 Task: Open Card Employee Benefits Review in Board Market Research and Analysis for New Market Entry to Workspace ERP Systems and add a team member Softage.2@softage.net, a label Orange, a checklist Snowboarding, an attachment from Trello, a color Orange and finally, add a card description 'Develop and launch new social media marketing campaign for new product launch' and a comment 'Given the importance of this task, careful planning and execution are essential.'. Add a start date 'Jan 06, 1900' with a due date 'Jan 13, 1900'
Action: Mouse moved to (497, 213)
Screenshot: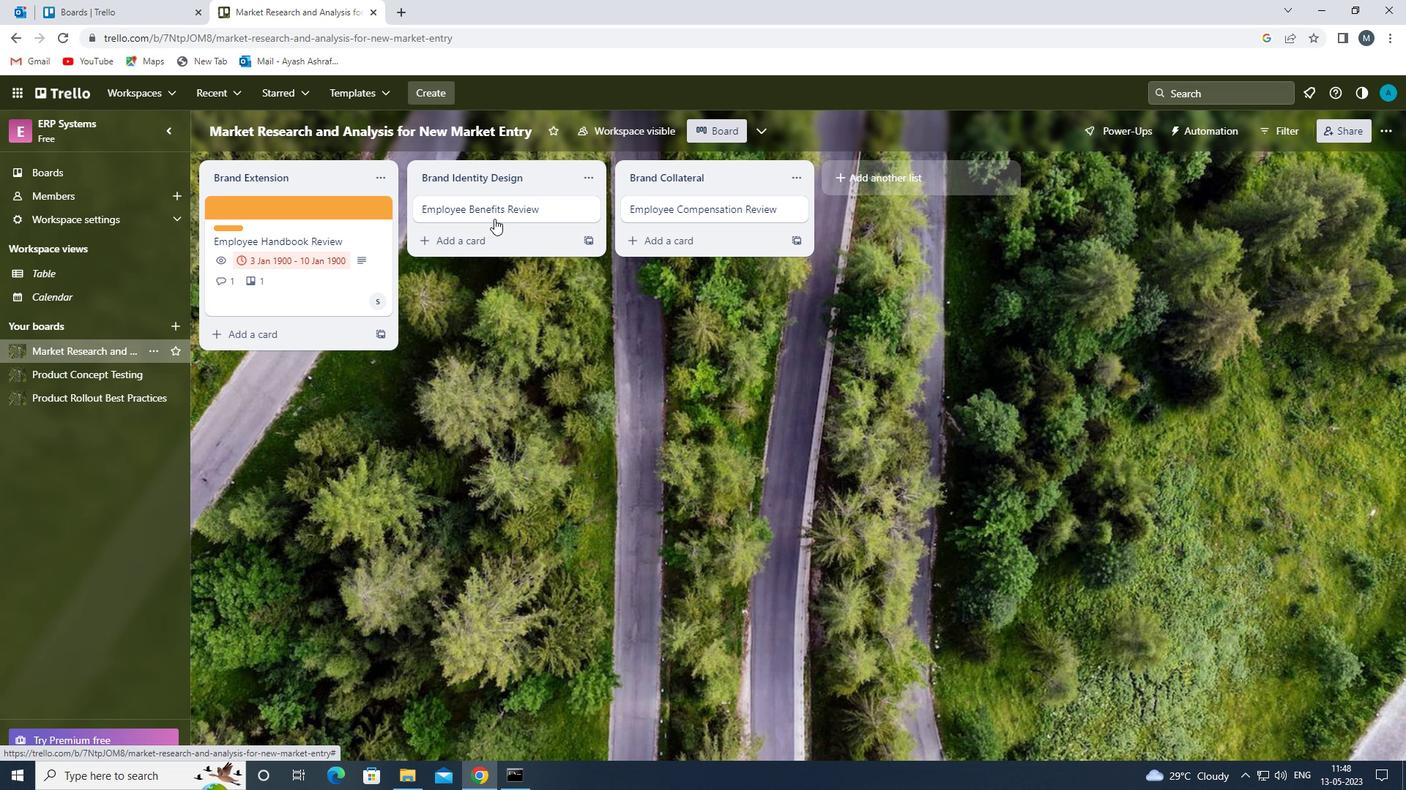 
Action: Mouse pressed left at (497, 213)
Screenshot: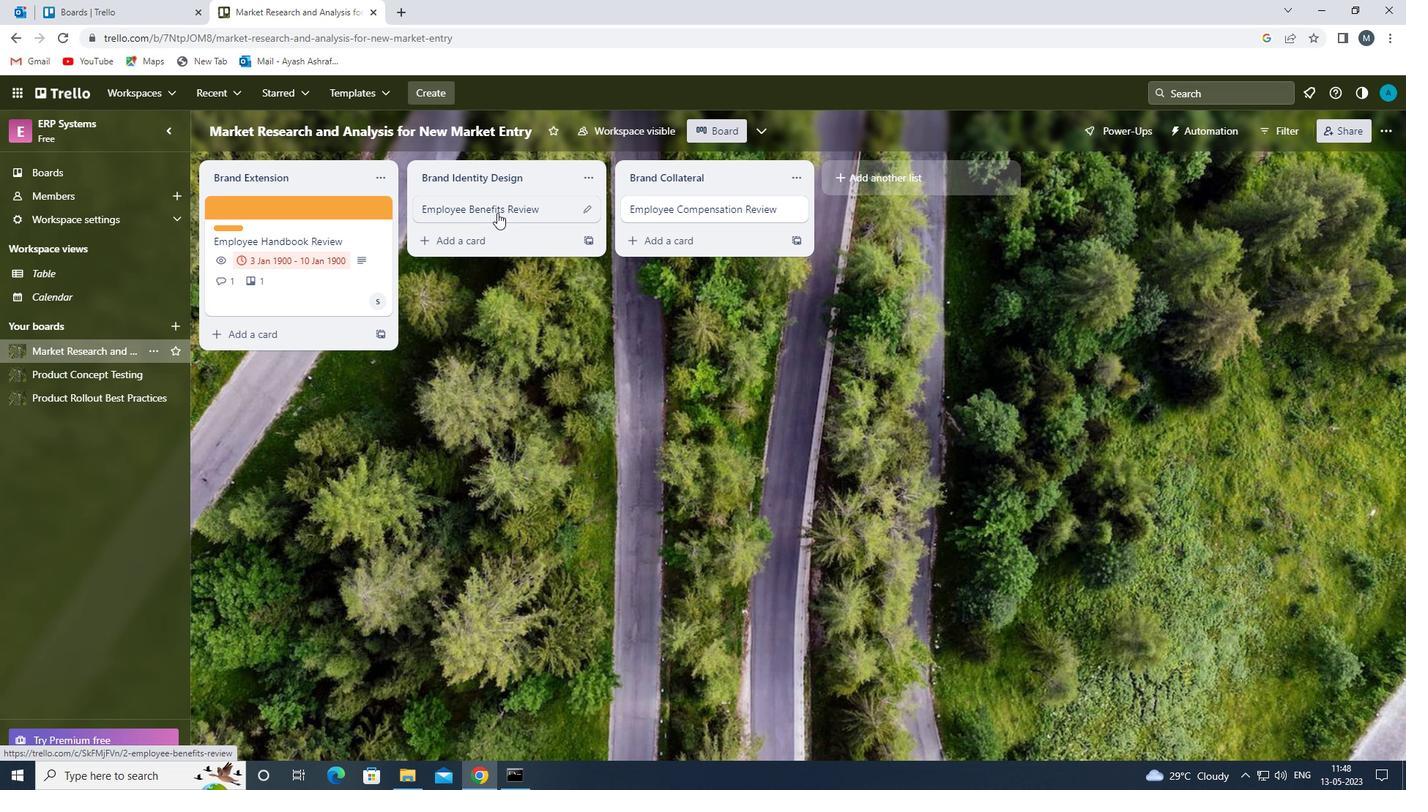 
Action: Mouse moved to (913, 259)
Screenshot: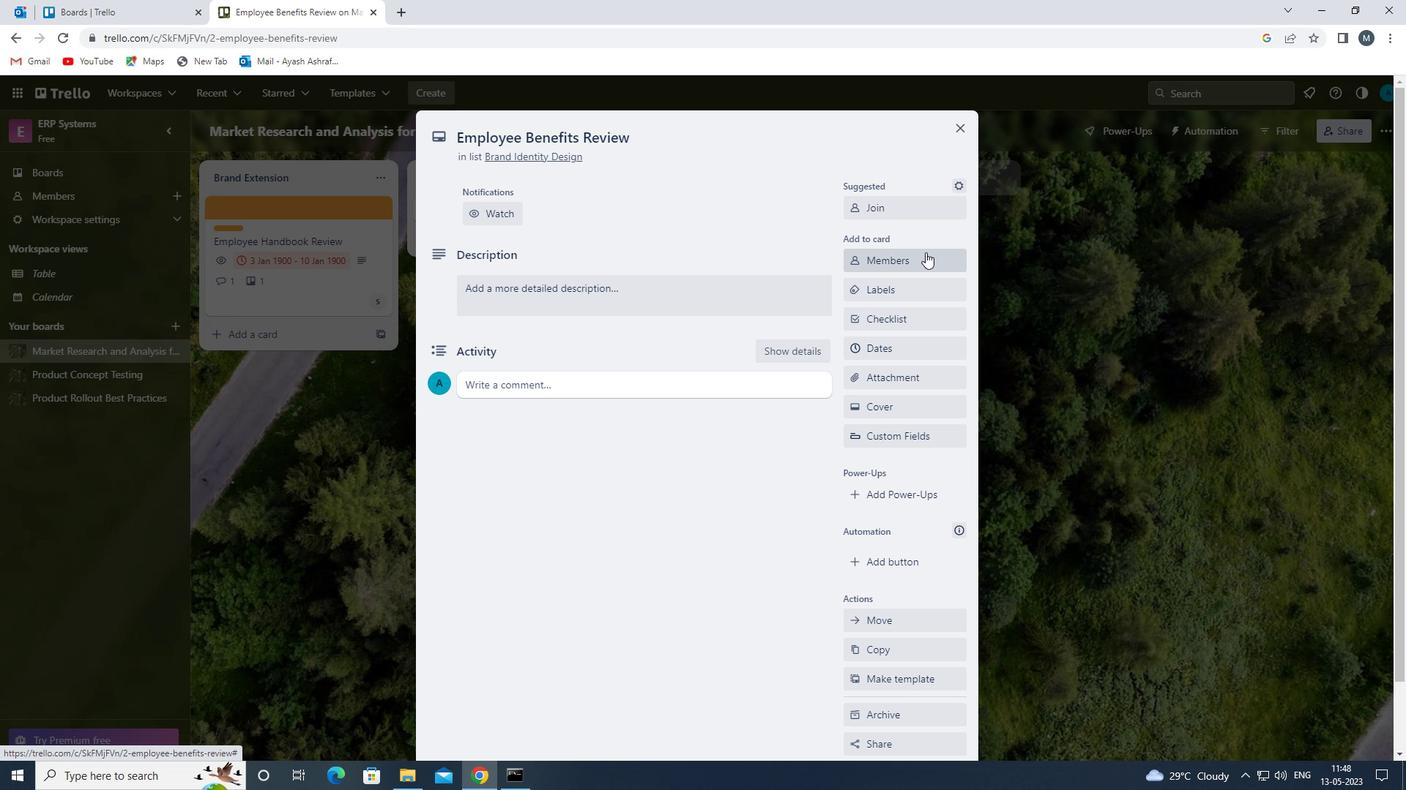 
Action: Mouse pressed left at (913, 259)
Screenshot: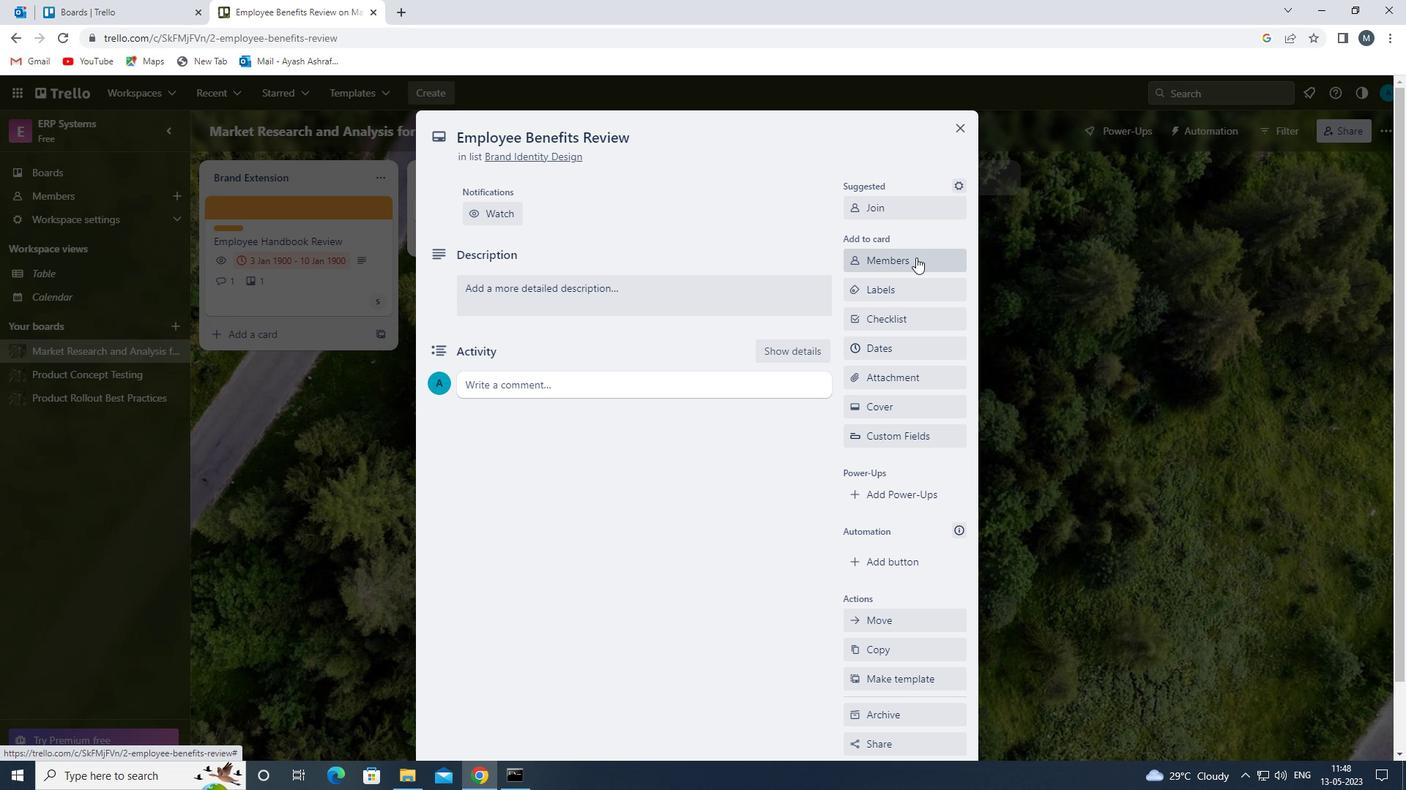 
Action: Mouse moved to (918, 351)
Screenshot: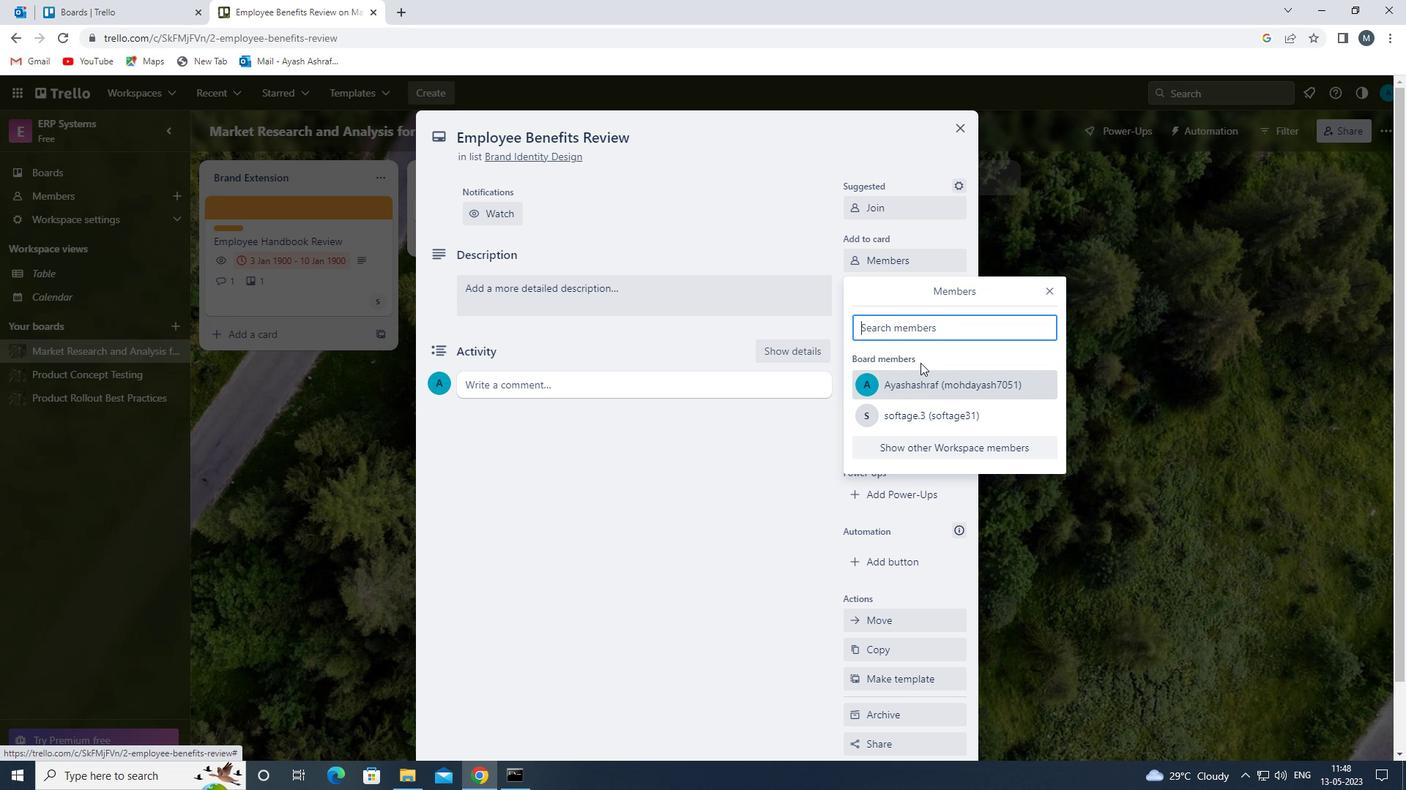 
Action: Key pressed s
Screenshot: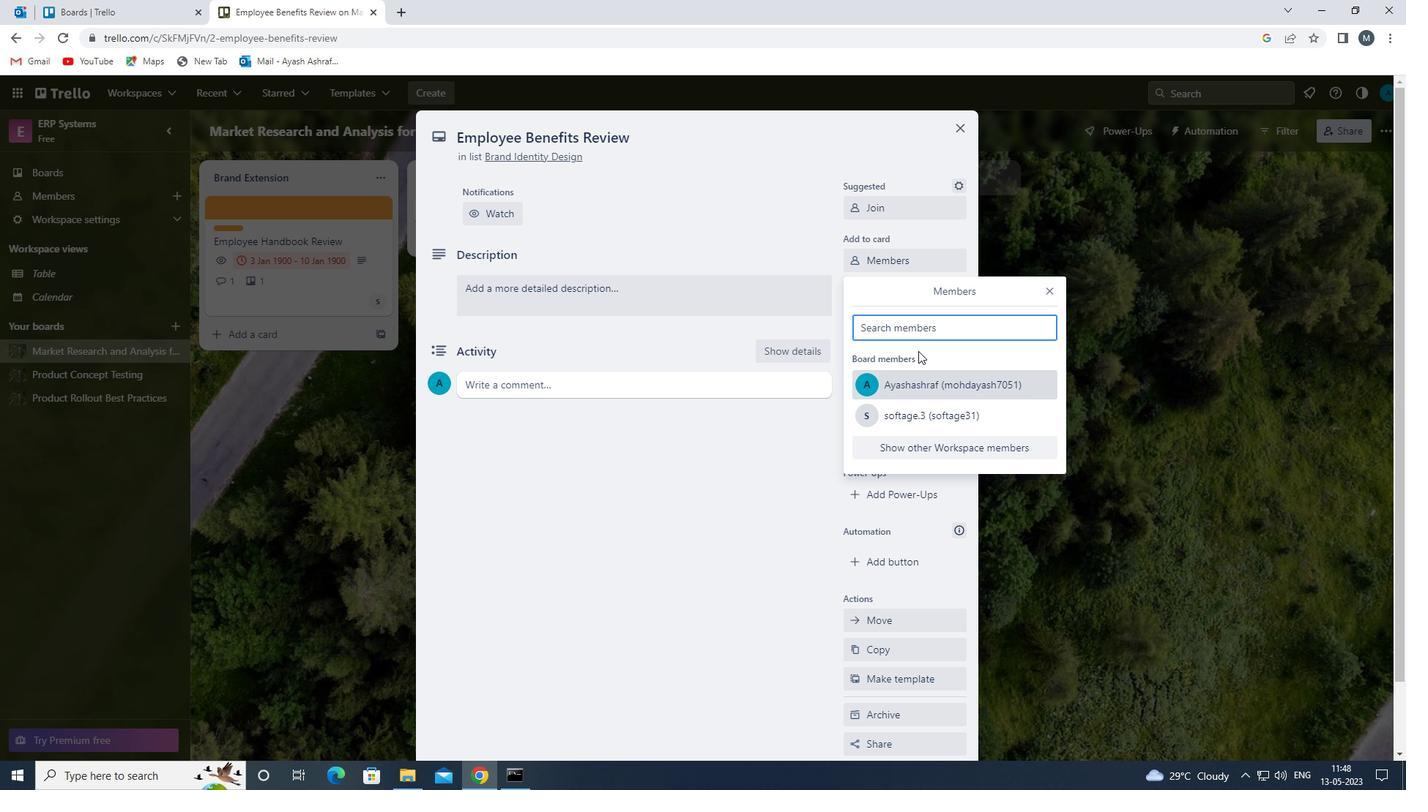 
Action: Mouse moved to (936, 476)
Screenshot: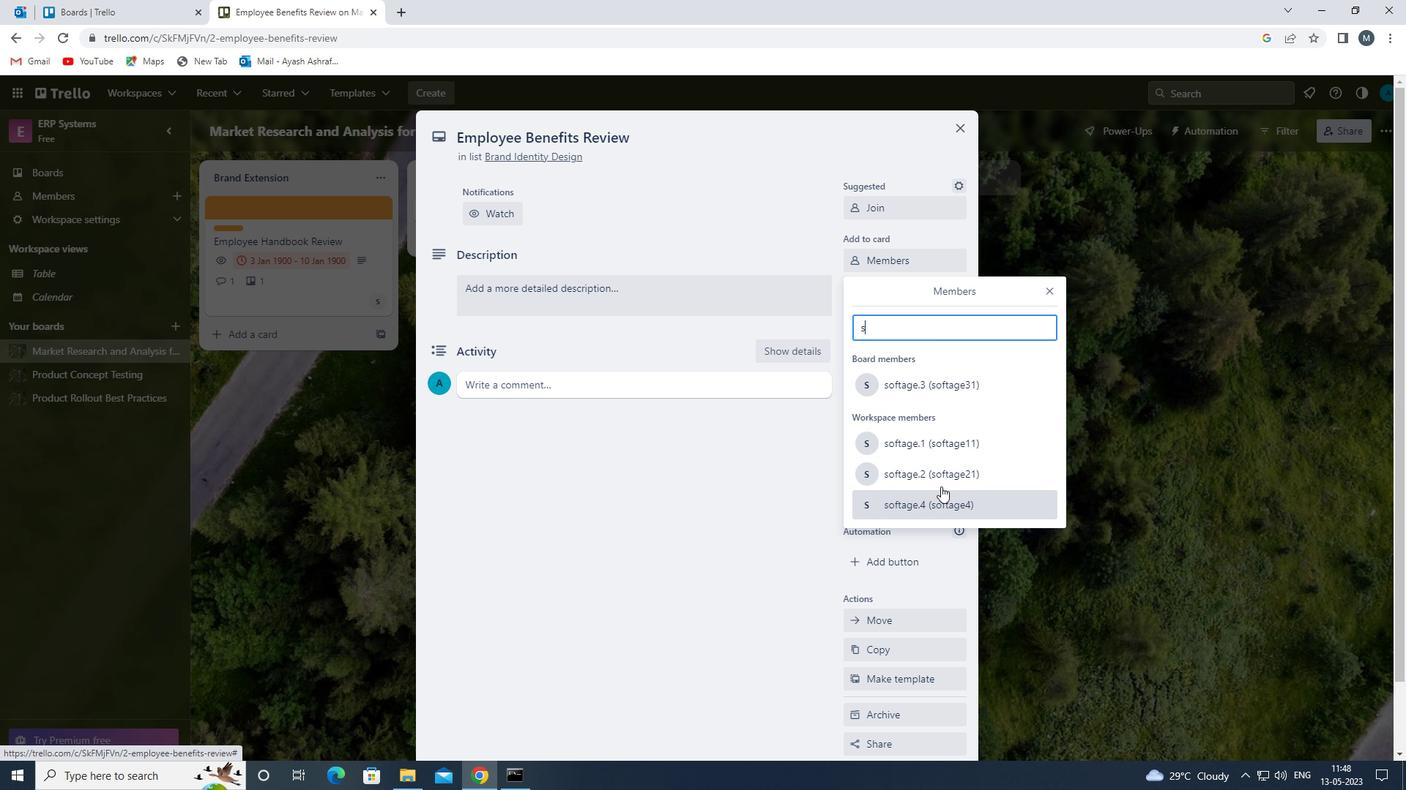 
Action: Mouse pressed left at (936, 476)
Screenshot: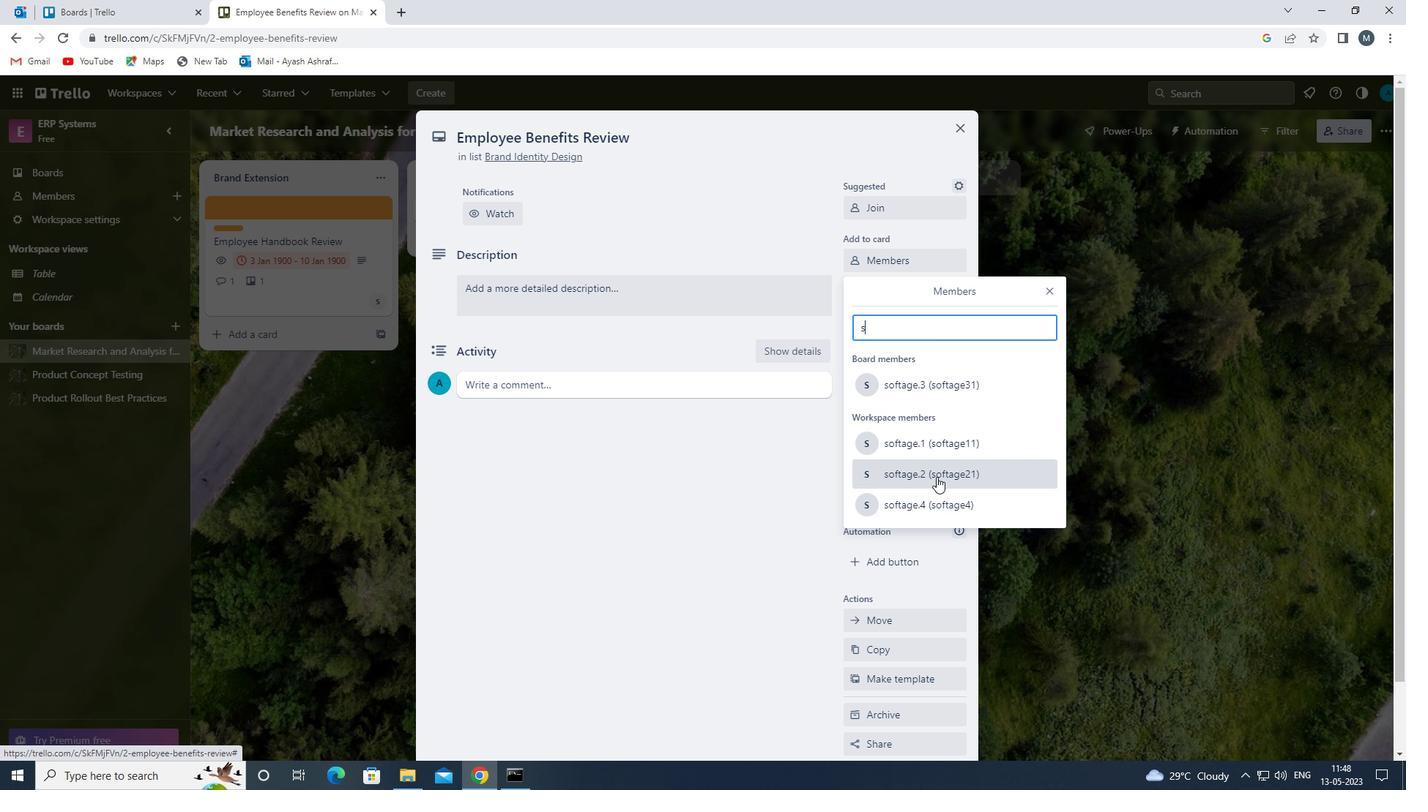 
Action: Mouse moved to (1048, 291)
Screenshot: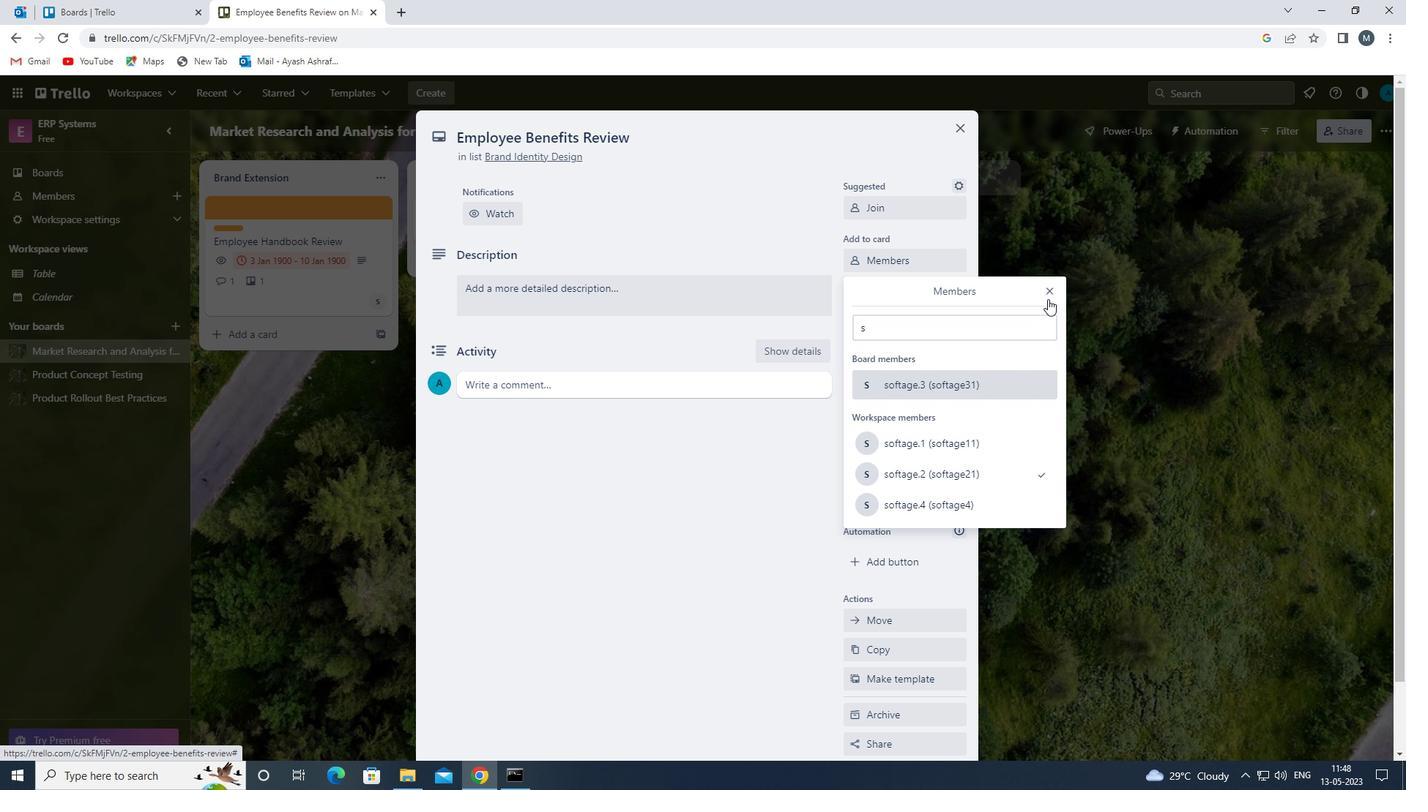 
Action: Mouse pressed left at (1048, 291)
Screenshot: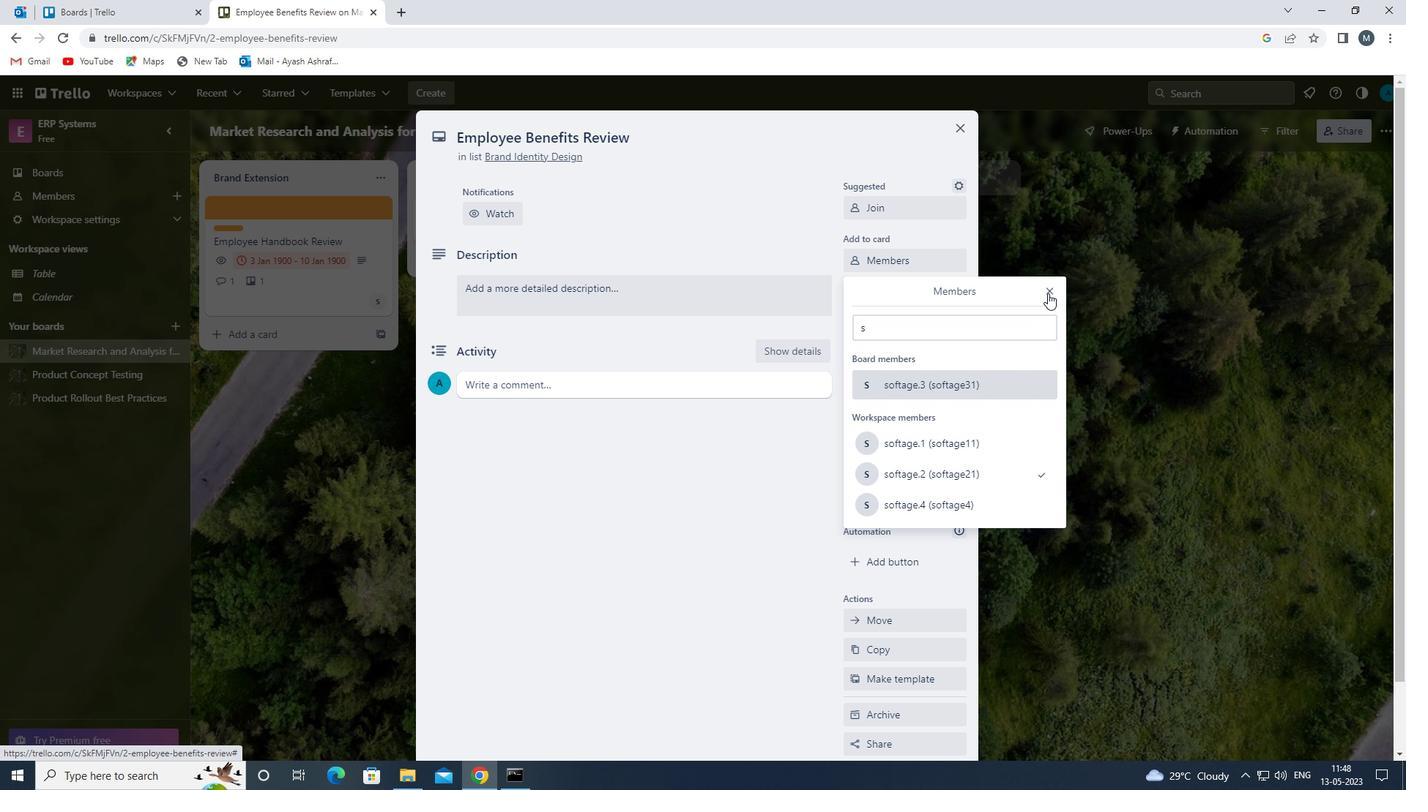 
Action: Mouse moved to (897, 291)
Screenshot: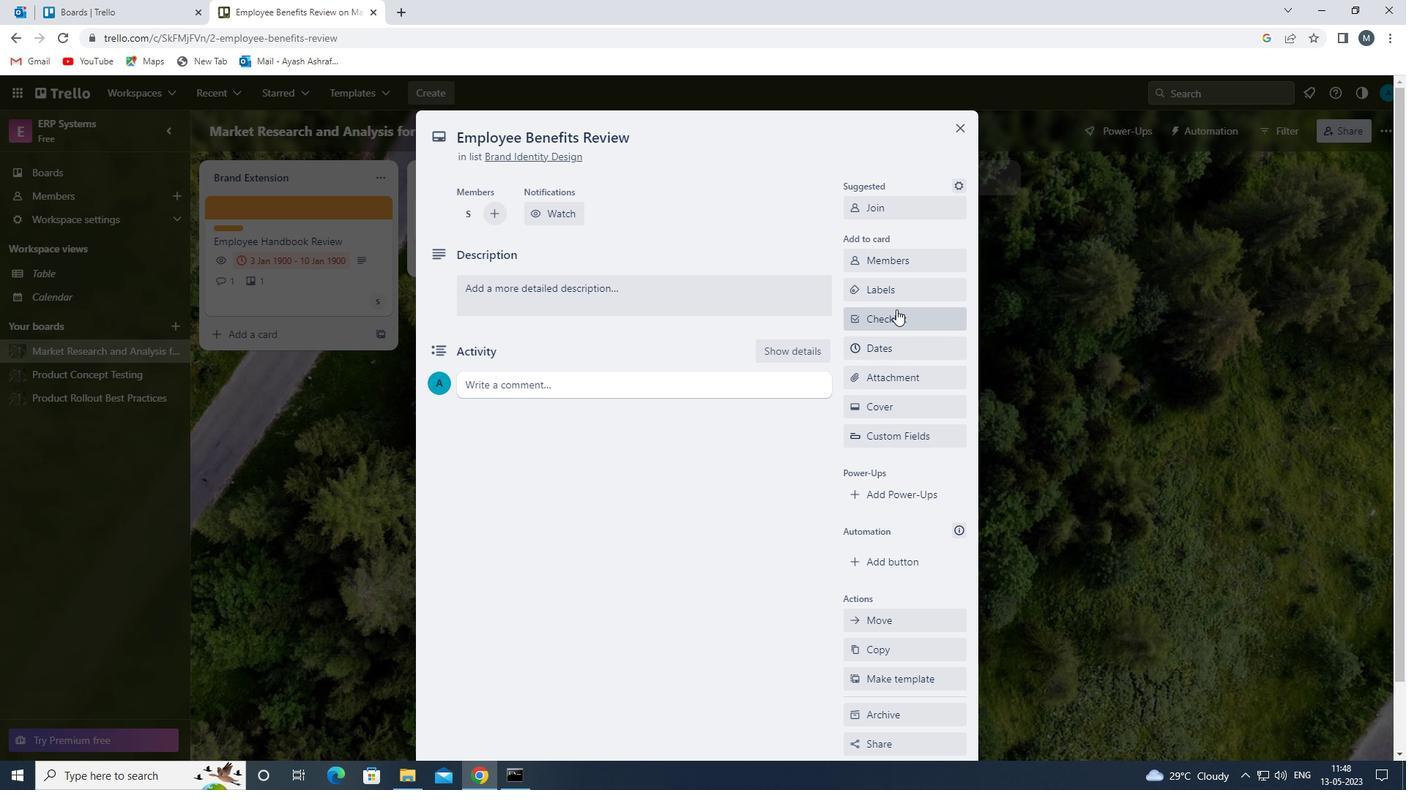 
Action: Mouse pressed left at (897, 291)
Screenshot: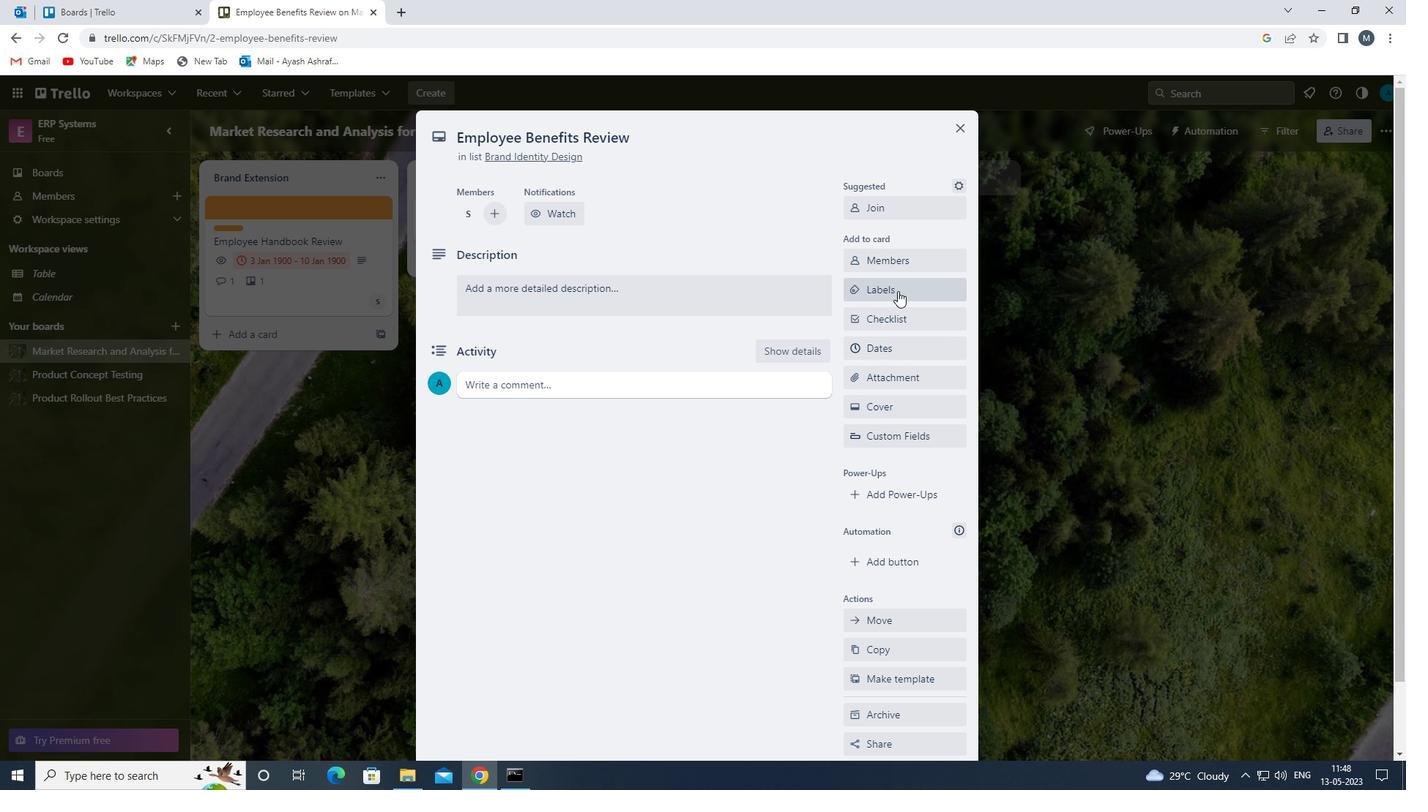 
Action: Mouse moved to (906, 465)
Screenshot: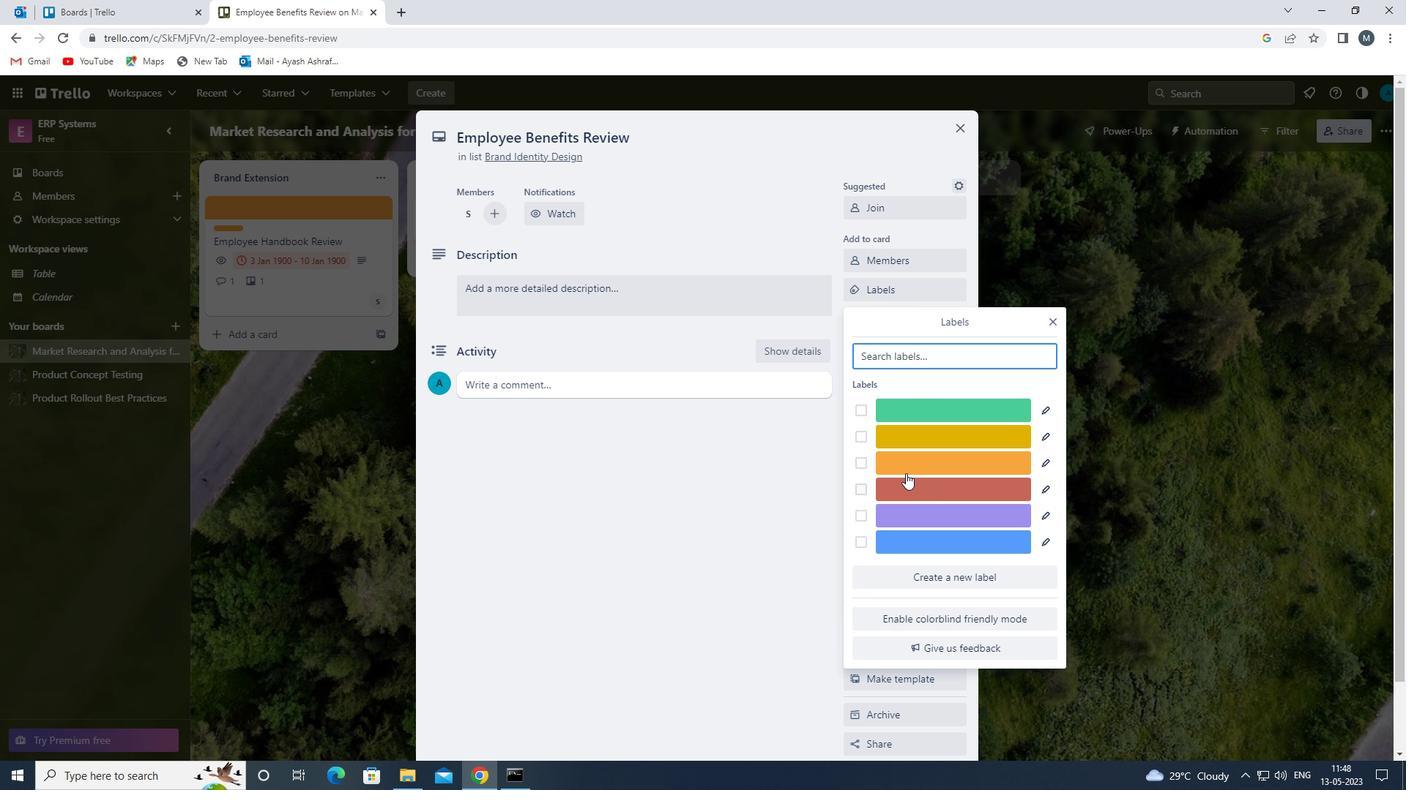 
Action: Mouse pressed left at (906, 465)
Screenshot: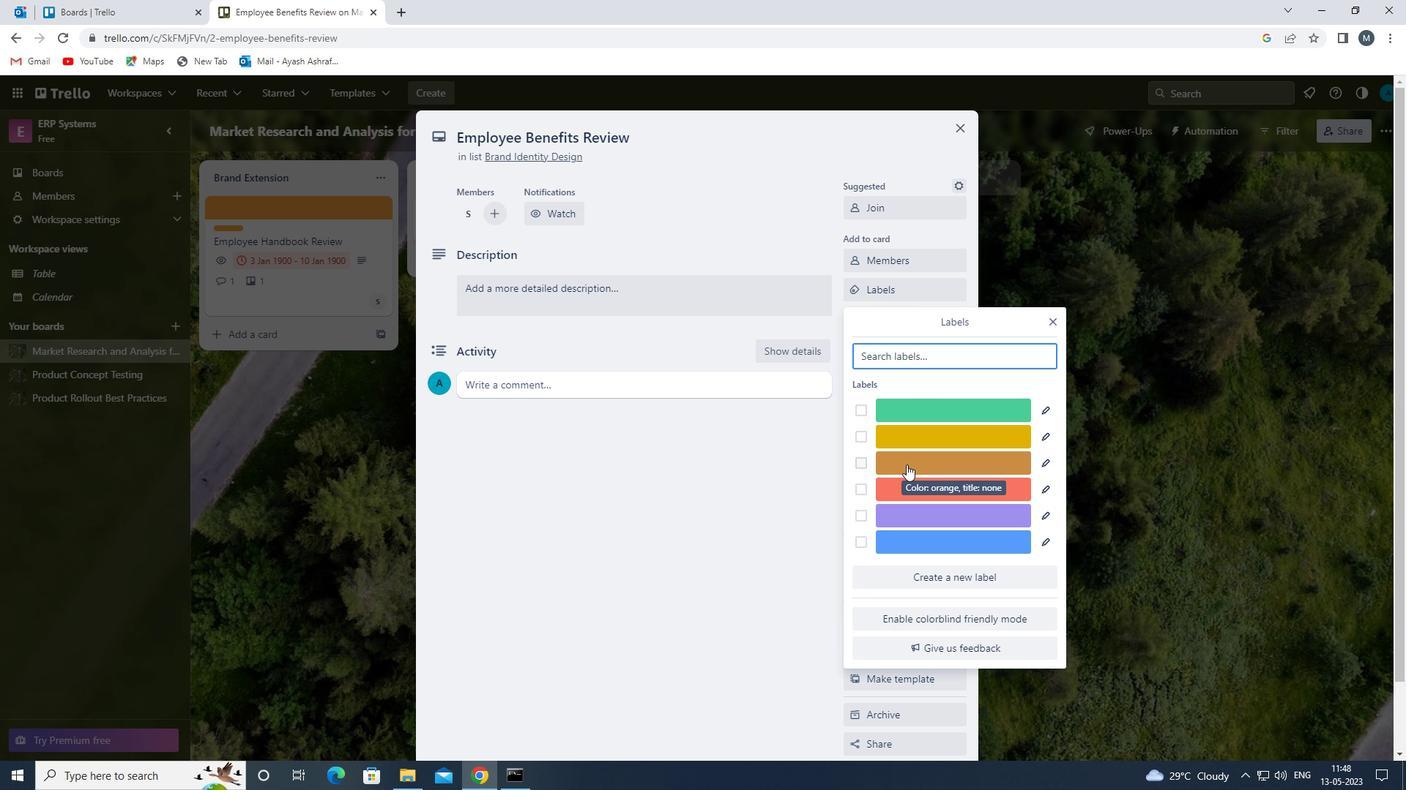 
Action: Mouse moved to (1054, 317)
Screenshot: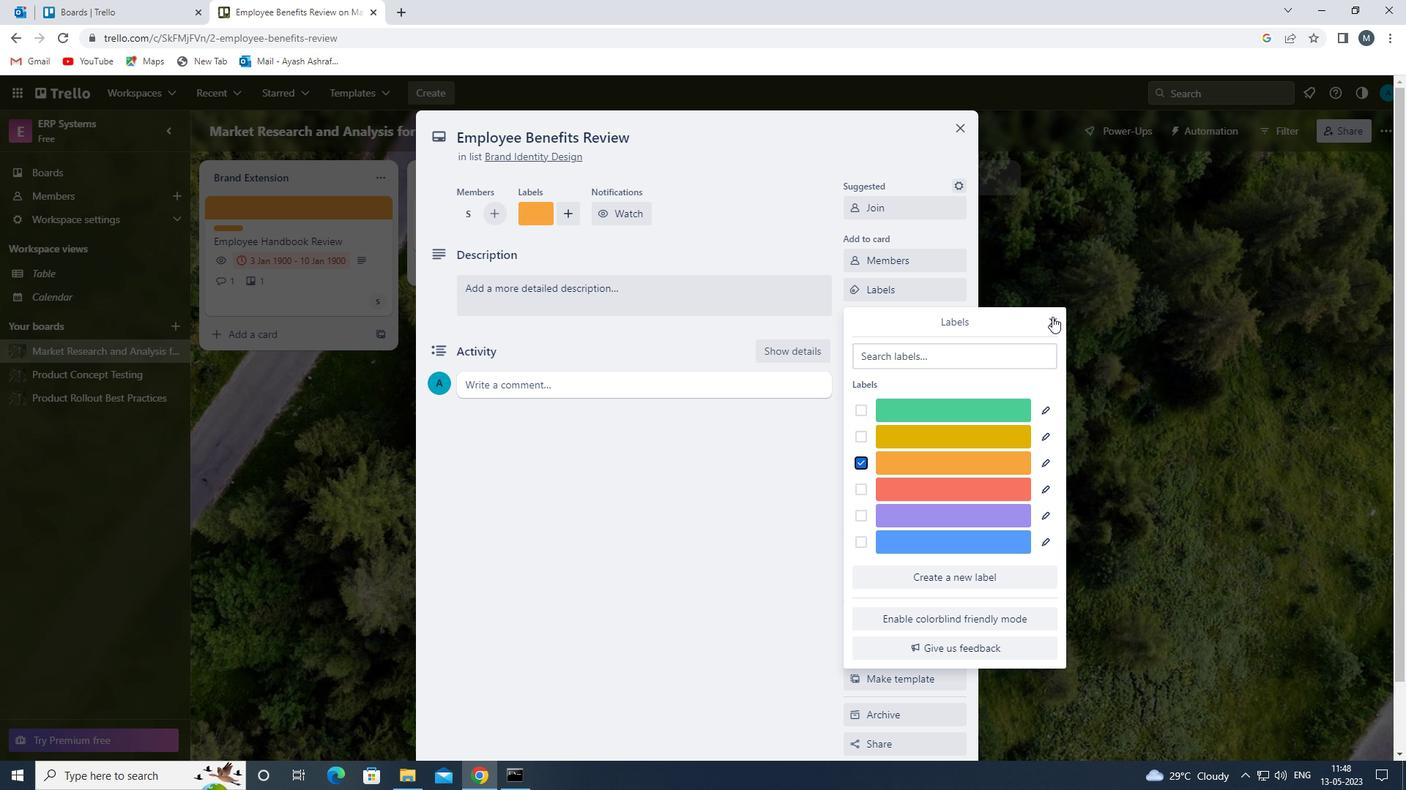 
Action: Mouse pressed left at (1054, 317)
Screenshot: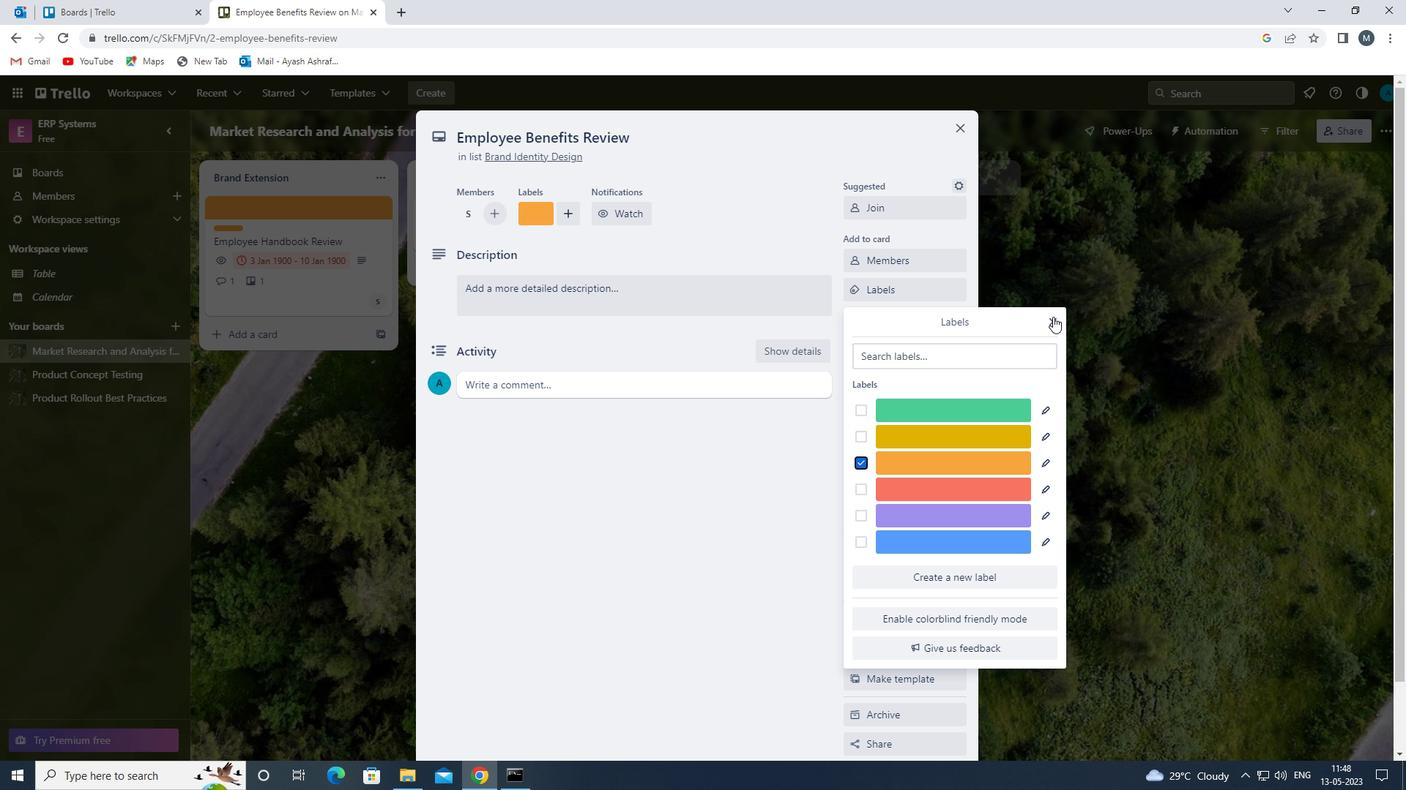 
Action: Mouse moved to (897, 325)
Screenshot: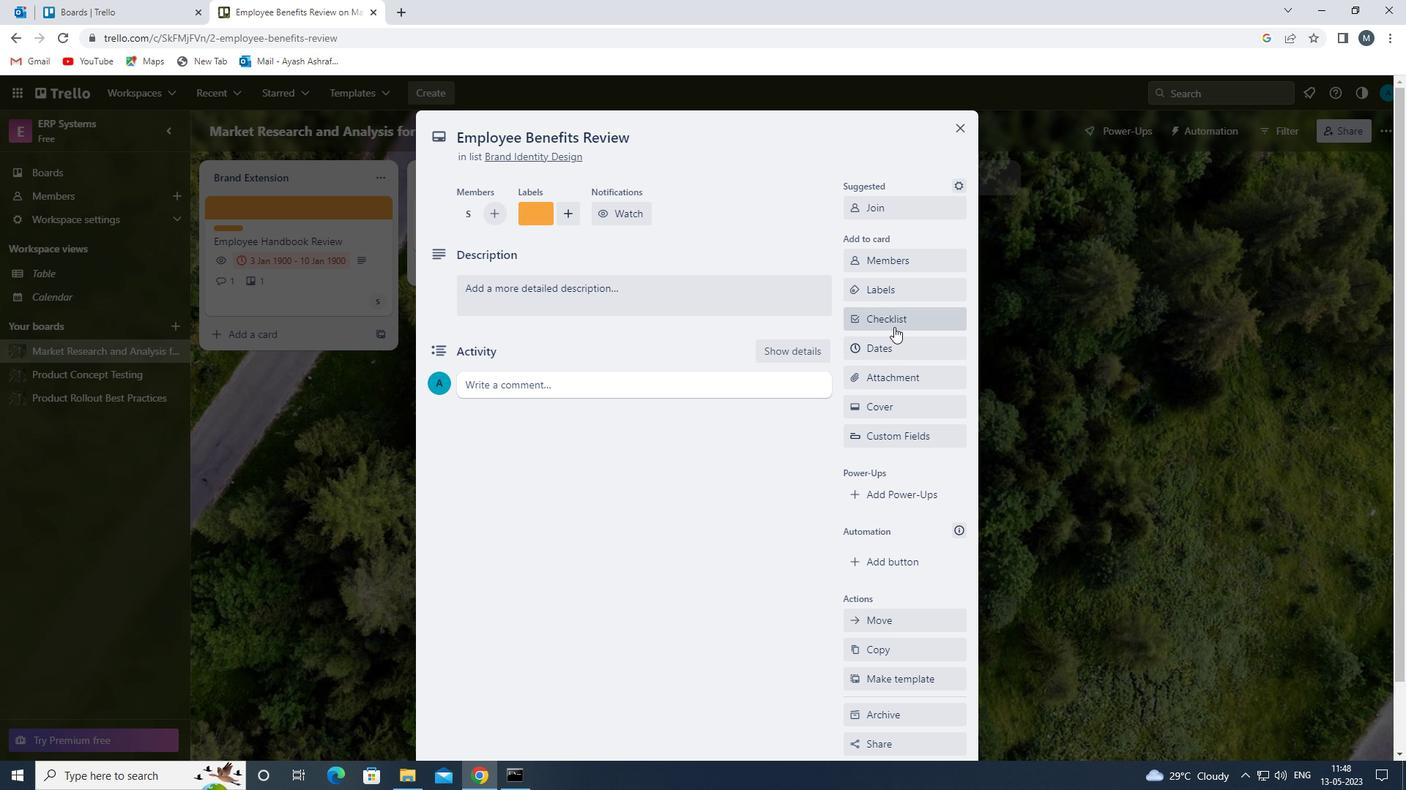
Action: Mouse pressed left at (897, 325)
Screenshot: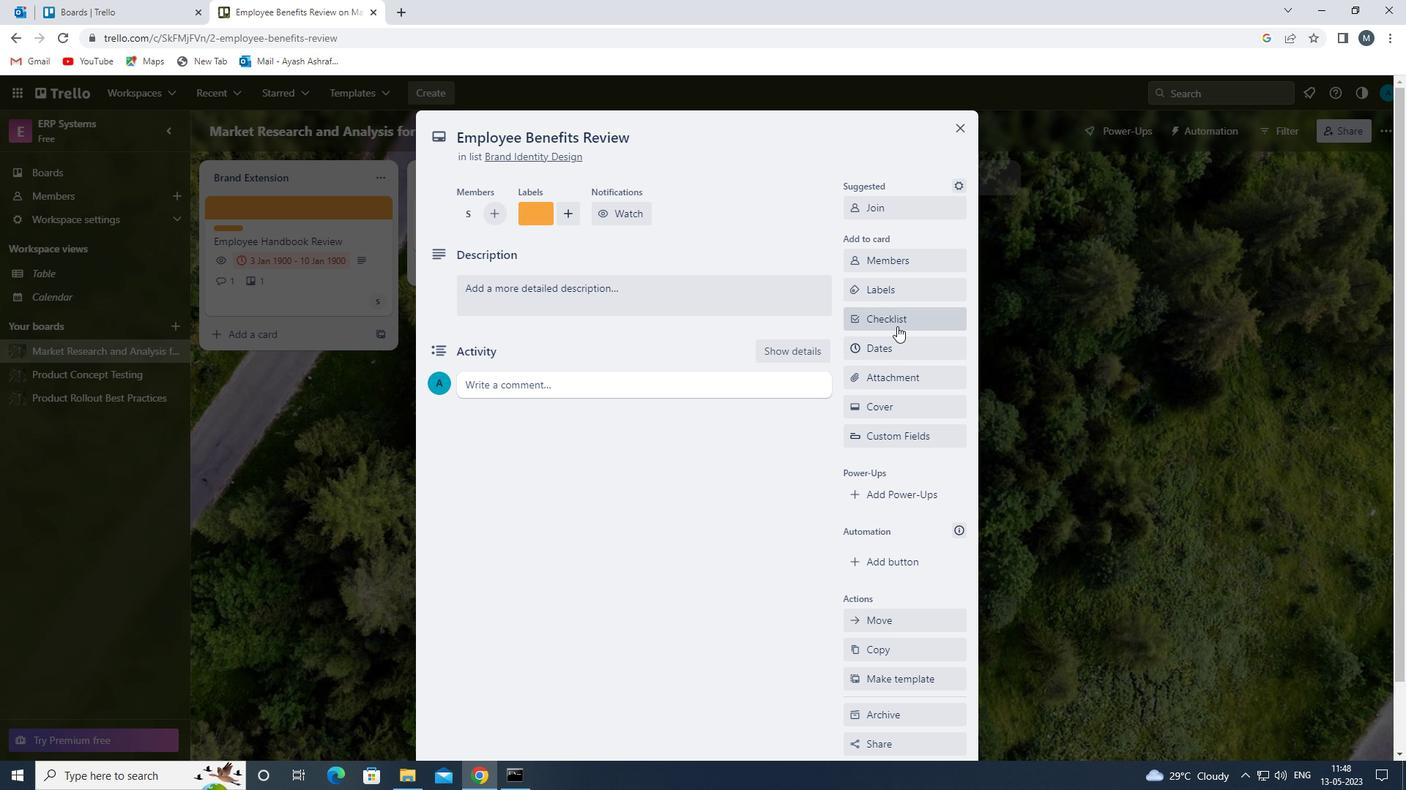
Action: Mouse moved to (903, 353)
Screenshot: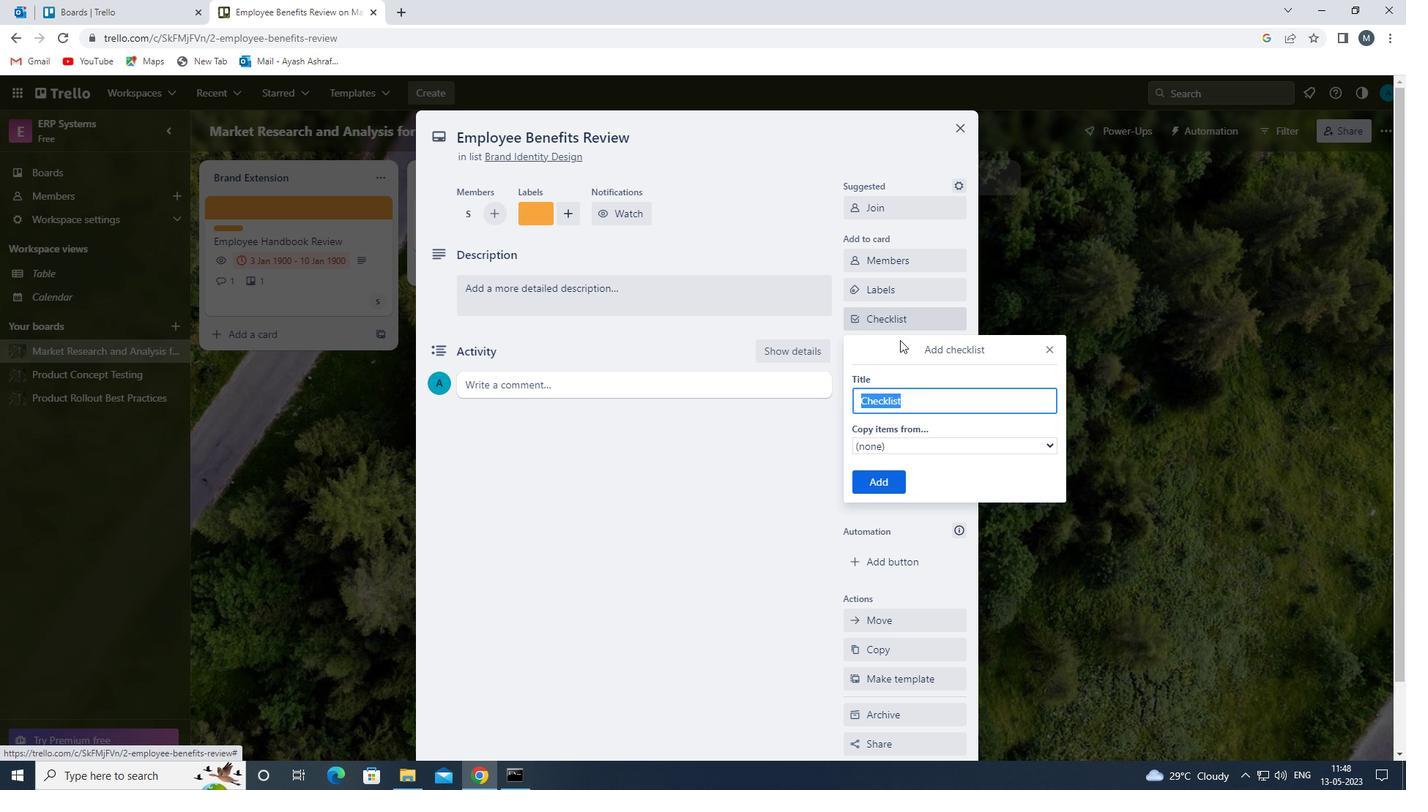 
Action: Key pressed s
Screenshot: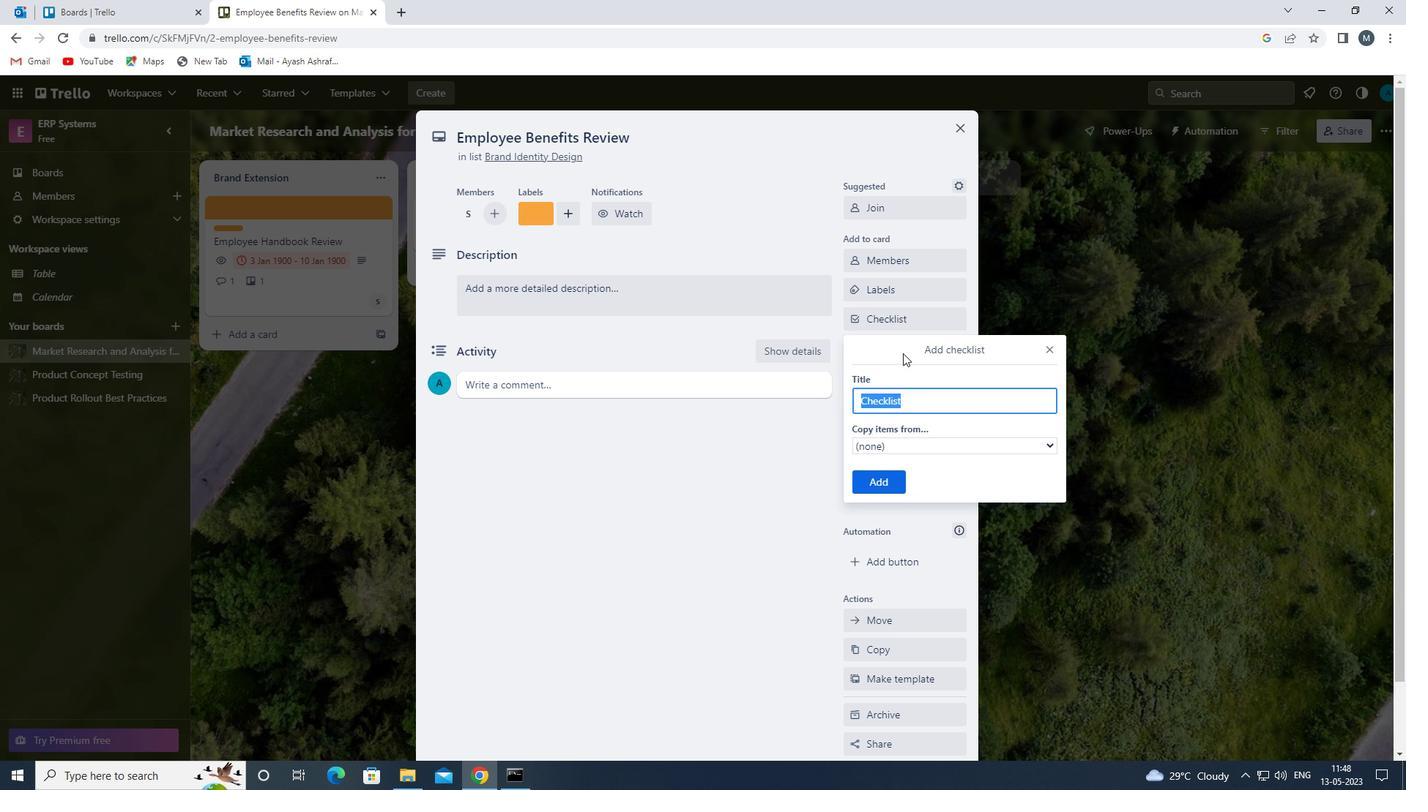 
Action: Mouse moved to (938, 461)
Screenshot: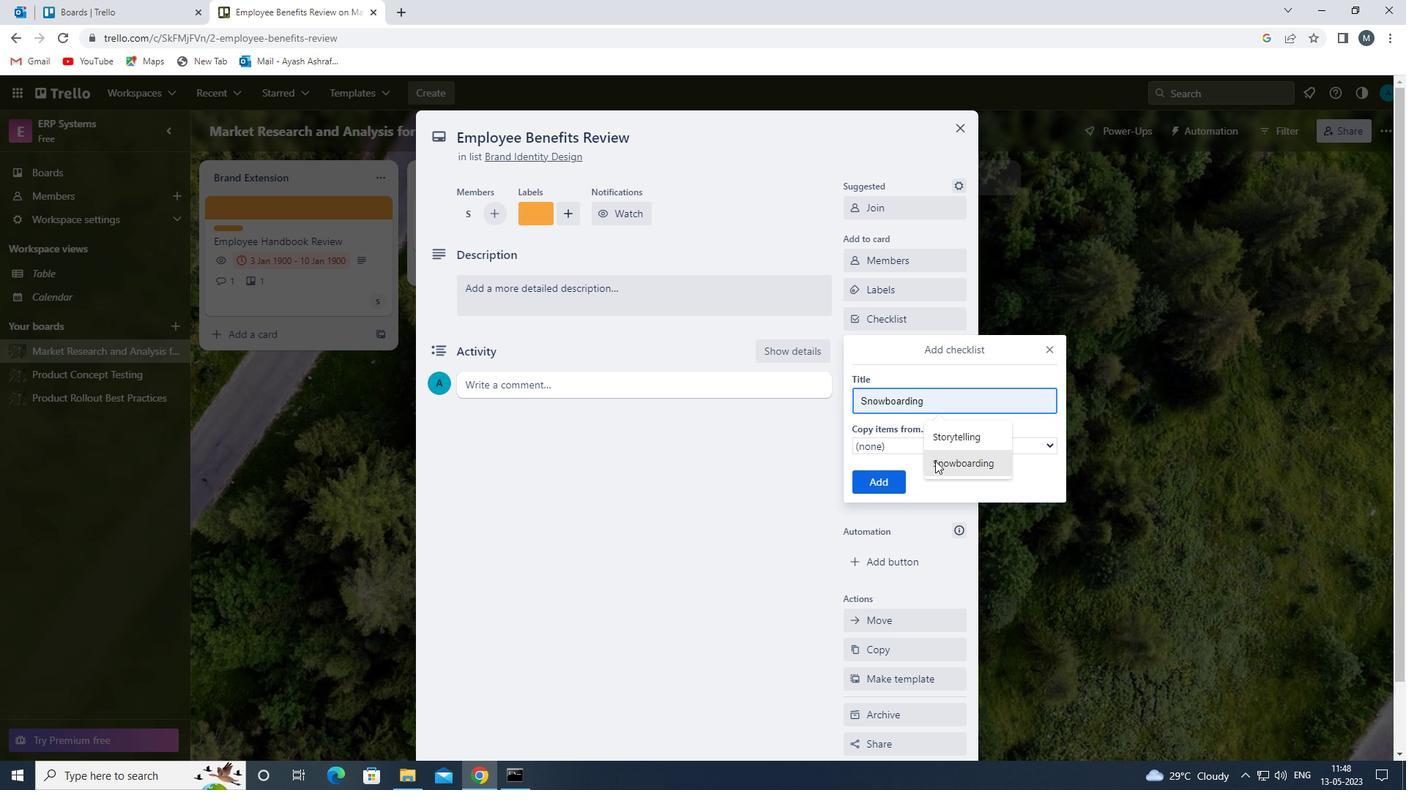 
Action: Mouse pressed left at (938, 461)
Screenshot: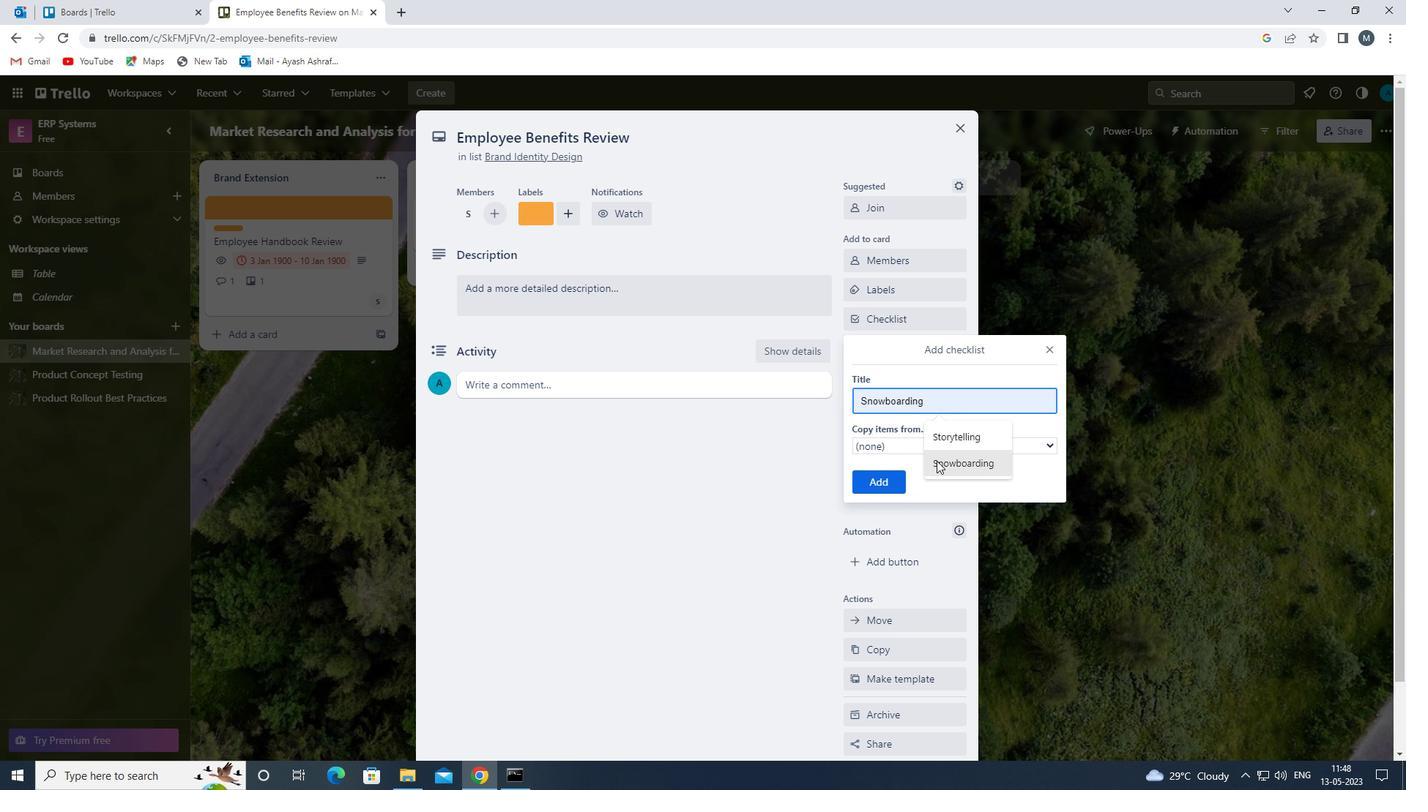 
Action: Mouse moved to (864, 486)
Screenshot: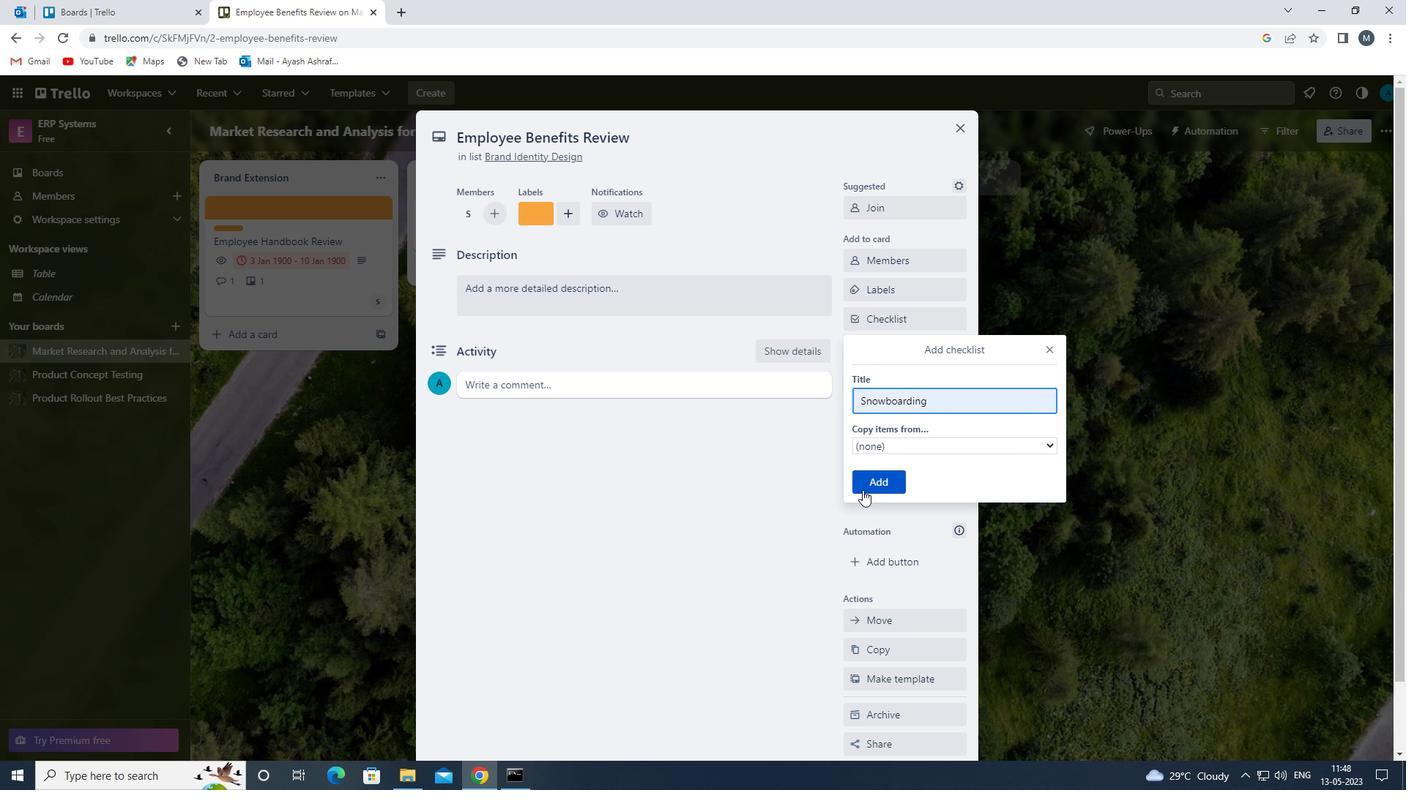 
Action: Mouse pressed left at (864, 486)
Screenshot: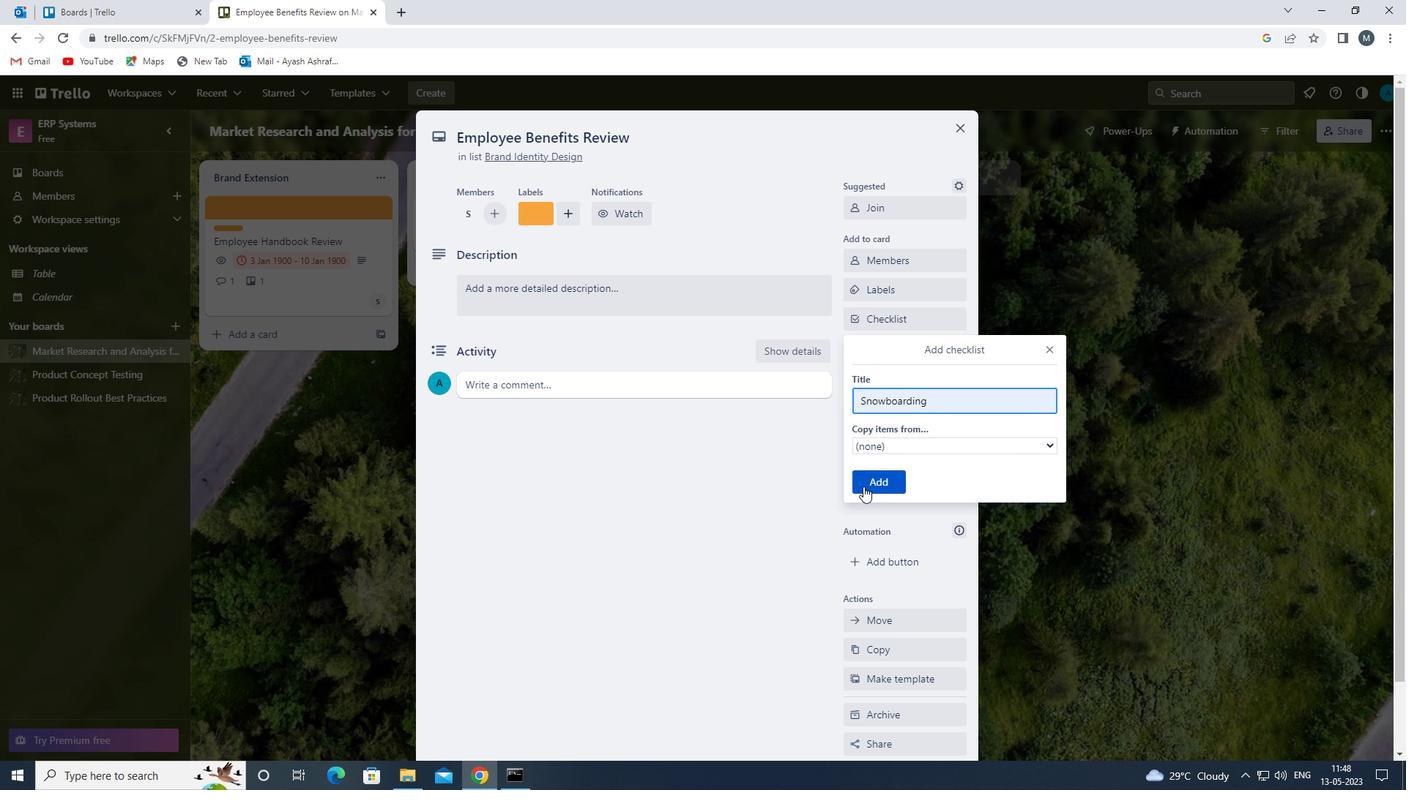 
Action: Mouse moved to (886, 380)
Screenshot: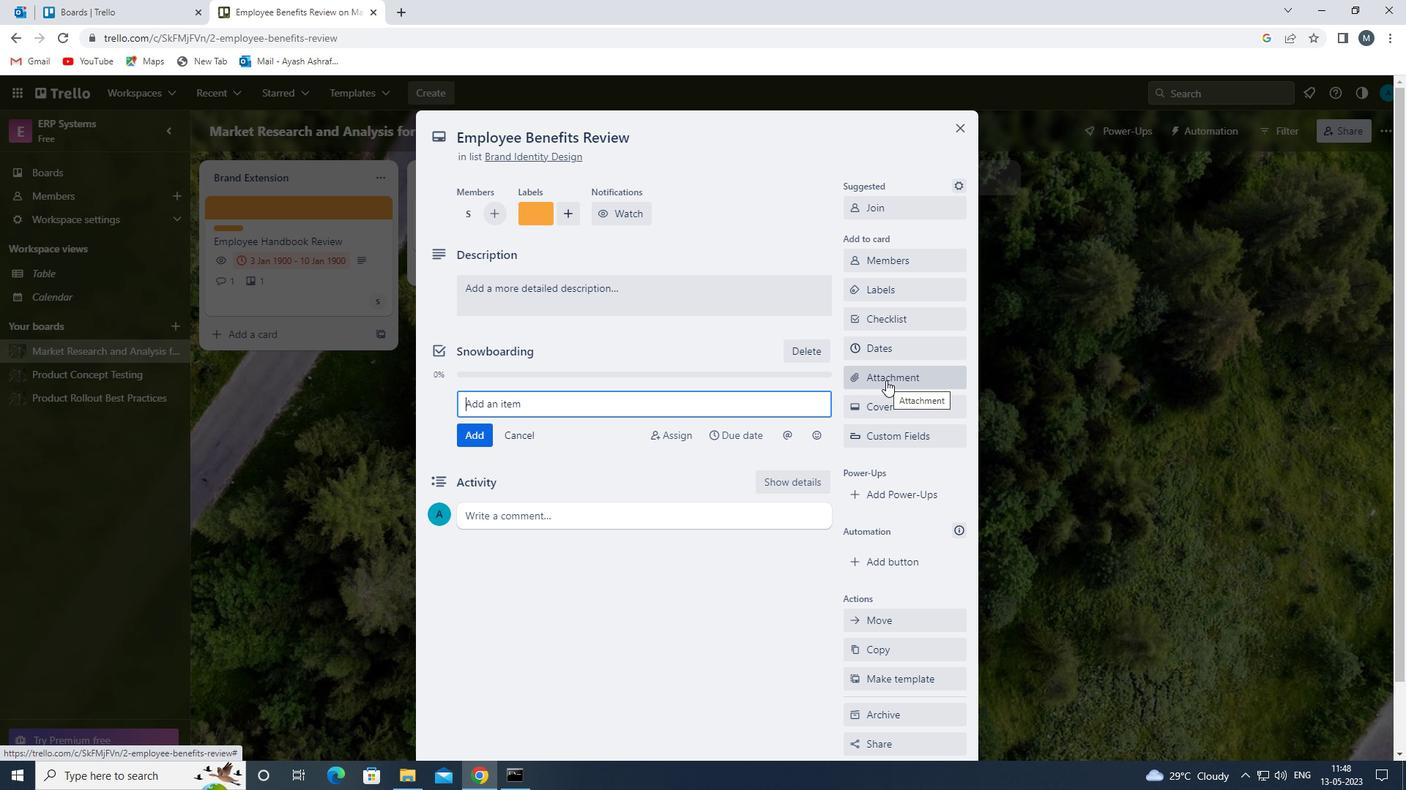 
Action: Mouse pressed left at (886, 380)
Screenshot: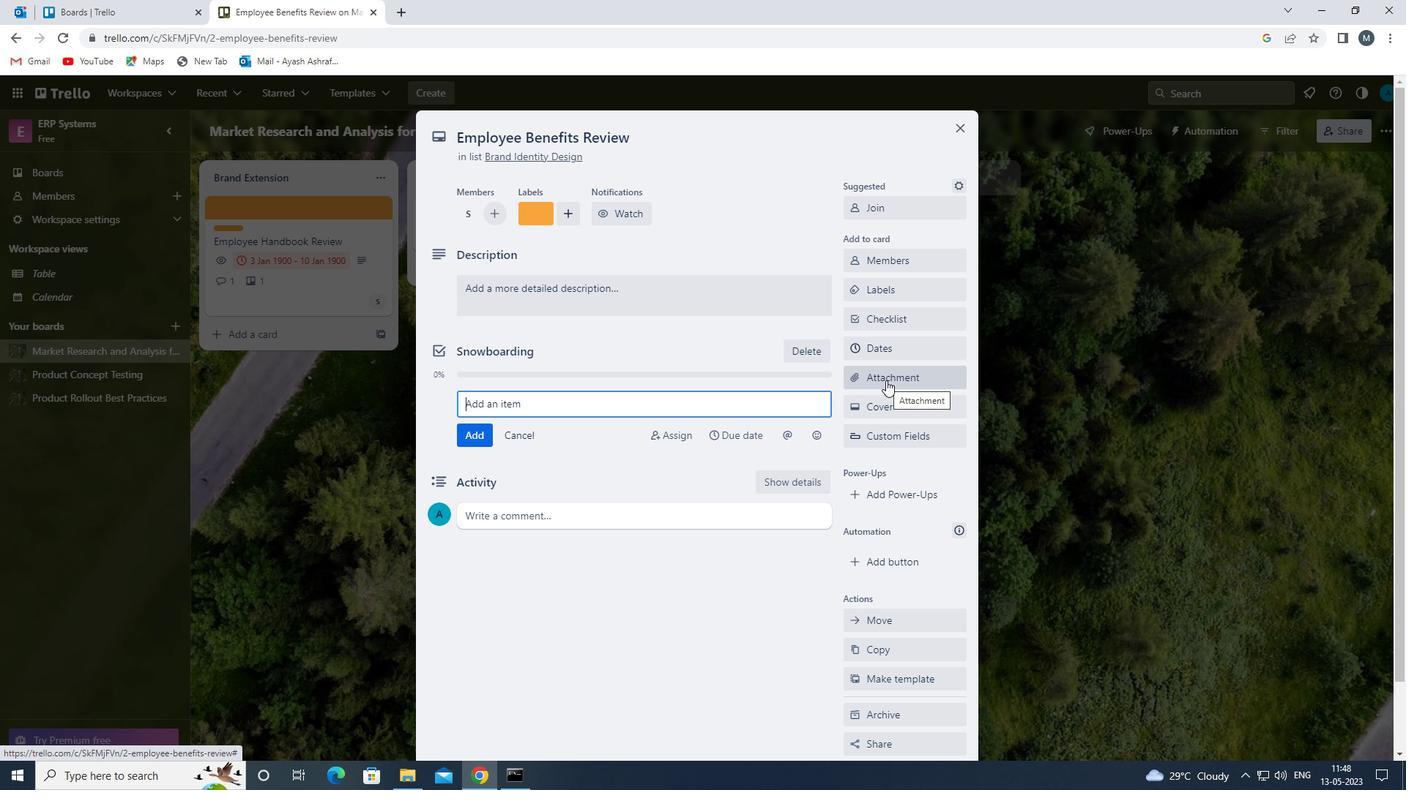 
Action: Mouse moved to (888, 473)
Screenshot: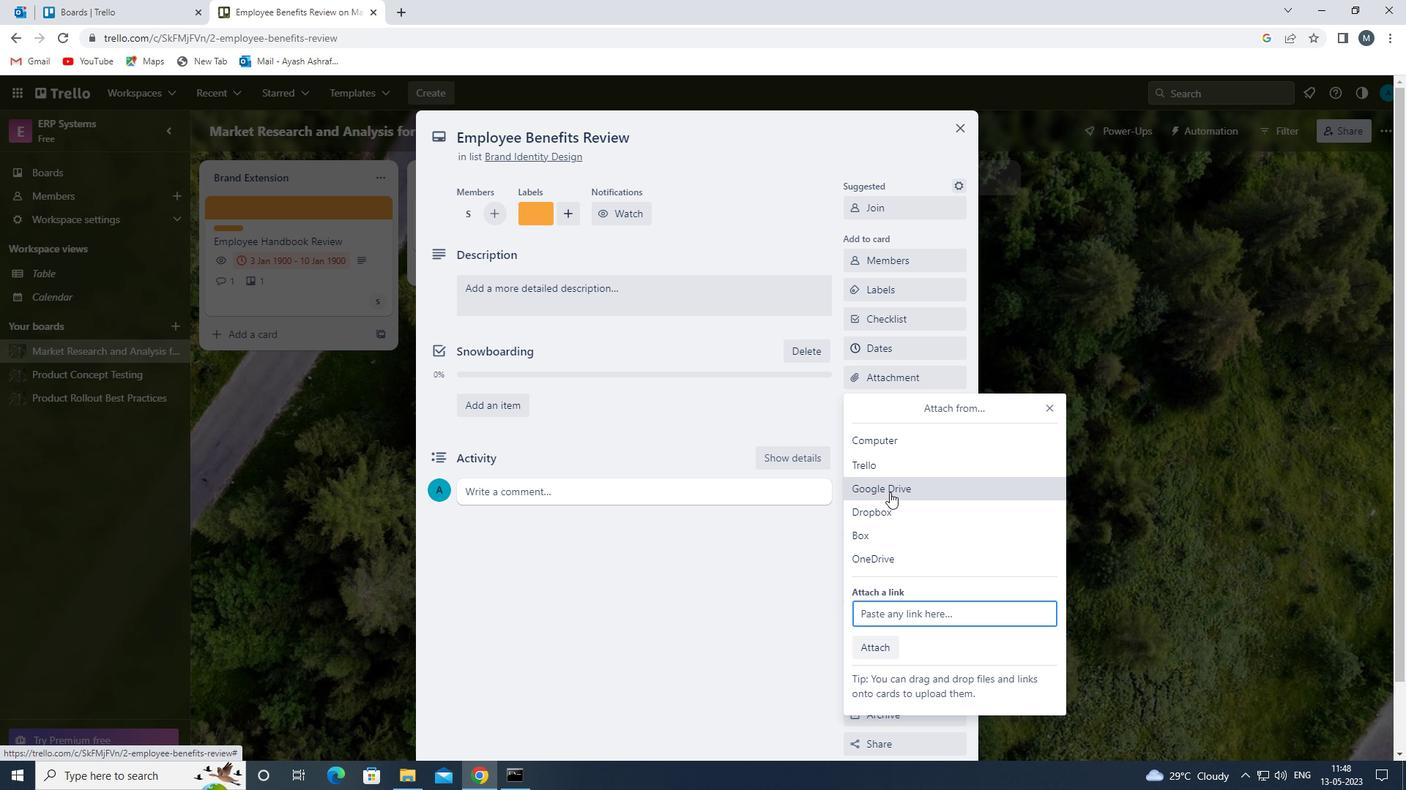 
Action: Mouse pressed left at (888, 473)
Screenshot: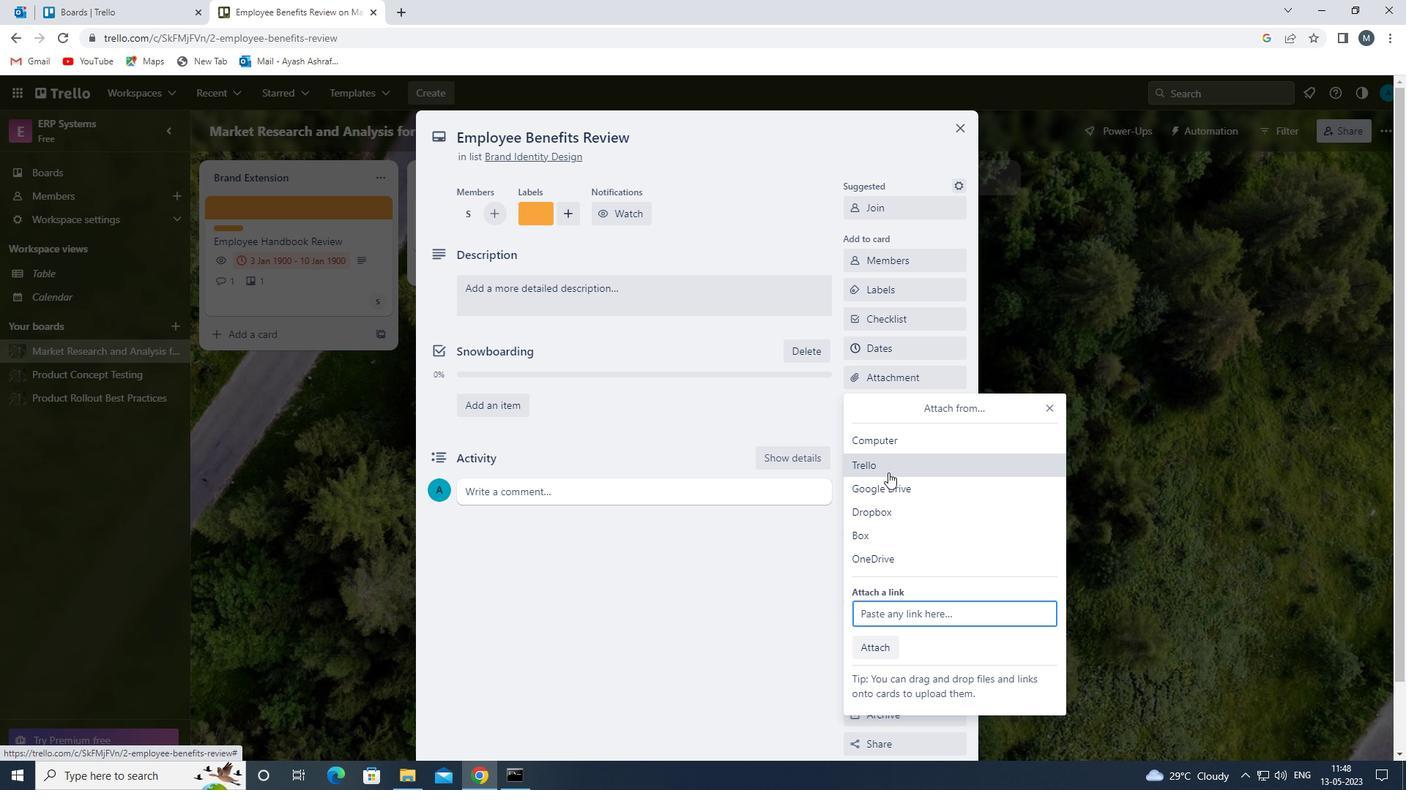 
Action: Mouse pressed left at (888, 473)
Screenshot: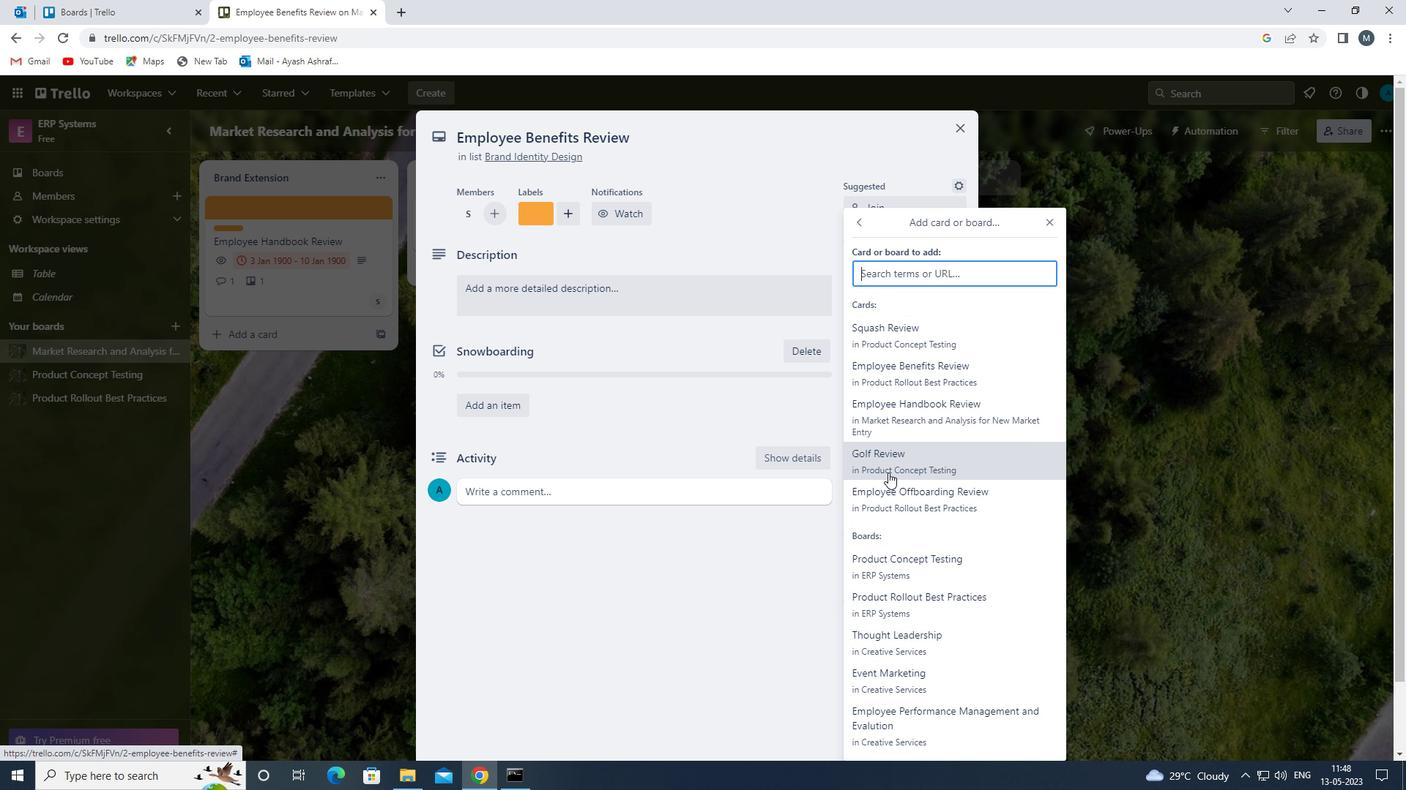 
Action: Mouse moved to (904, 407)
Screenshot: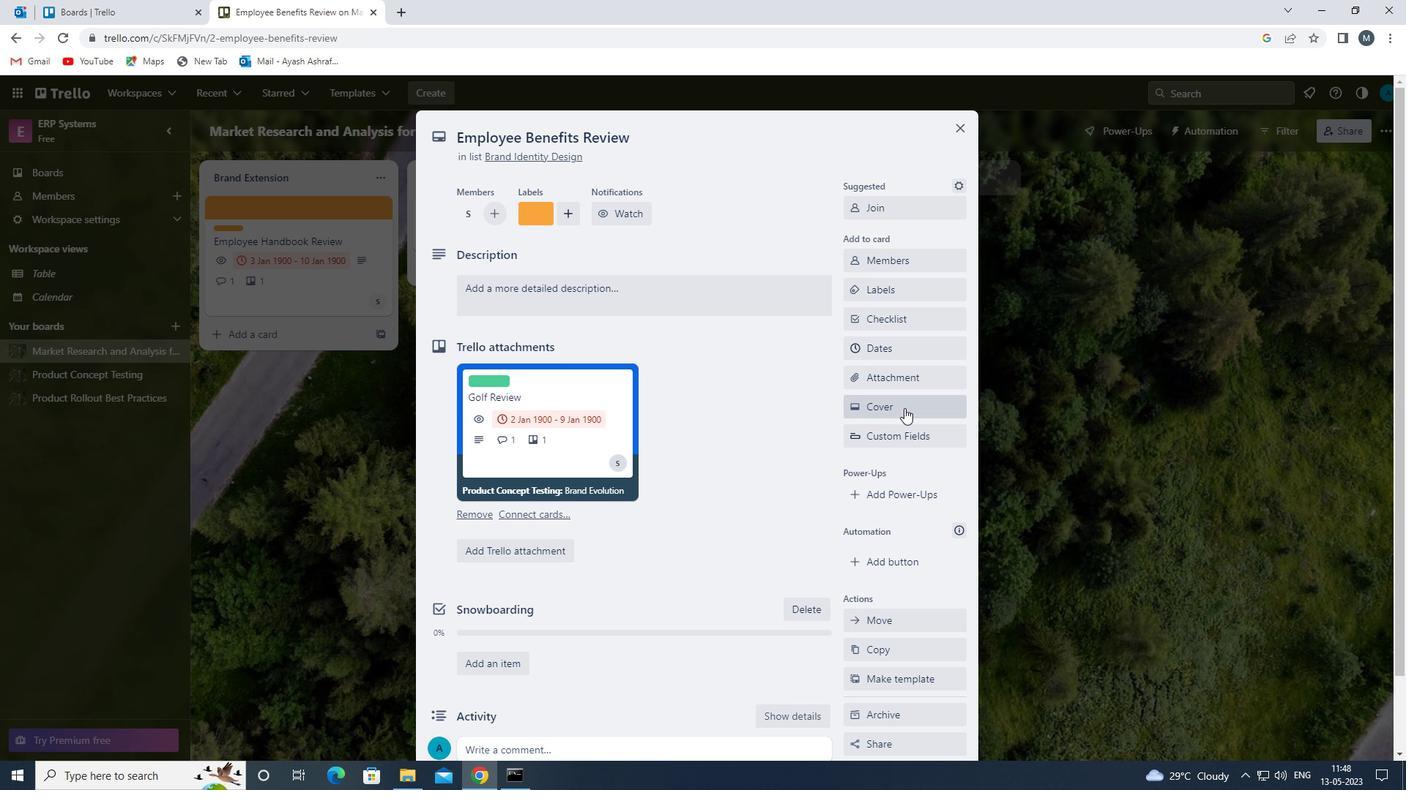 
Action: Mouse pressed left at (904, 407)
Screenshot: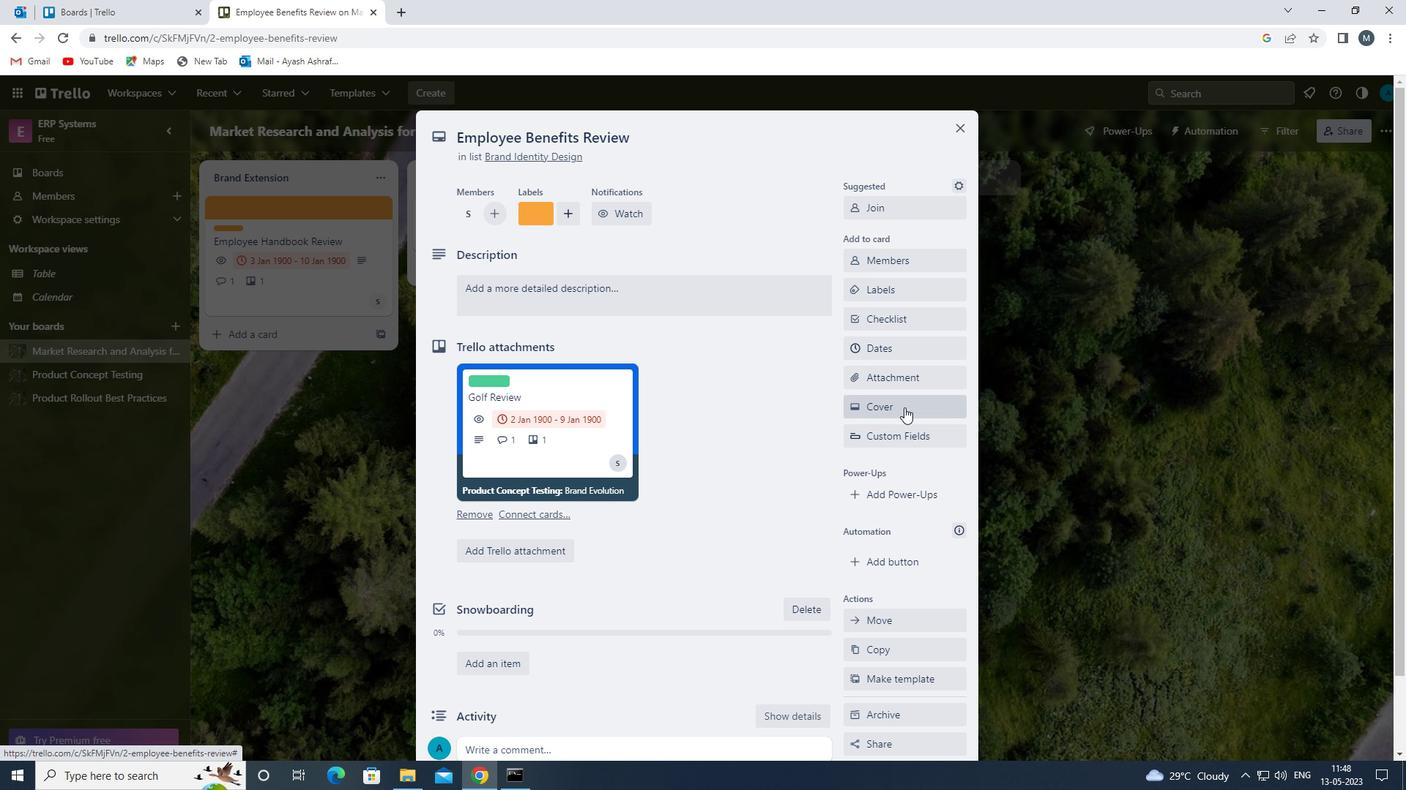 
Action: Mouse moved to (950, 470)
Screenshot: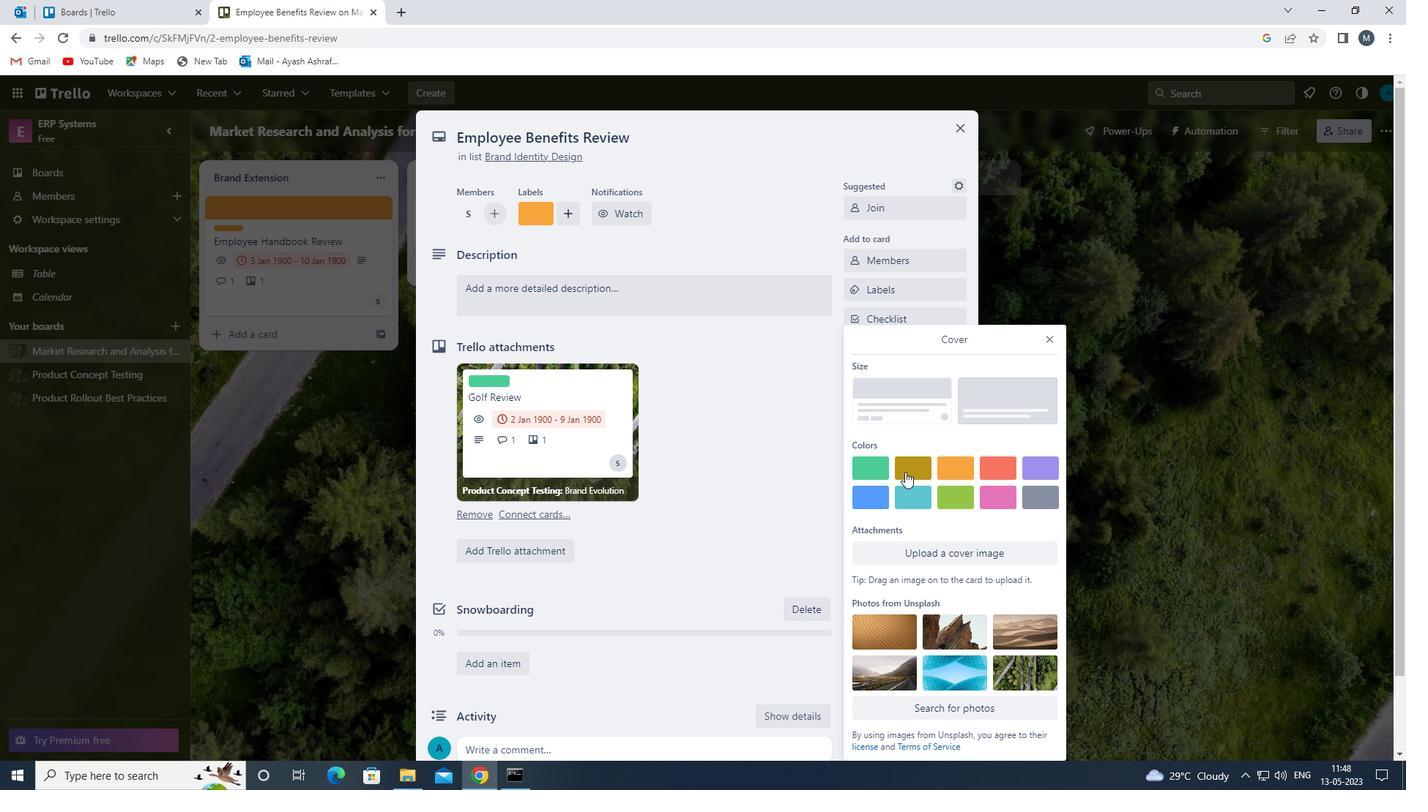 
Action: Mouse pressed left at (950, 470)
Screenshot: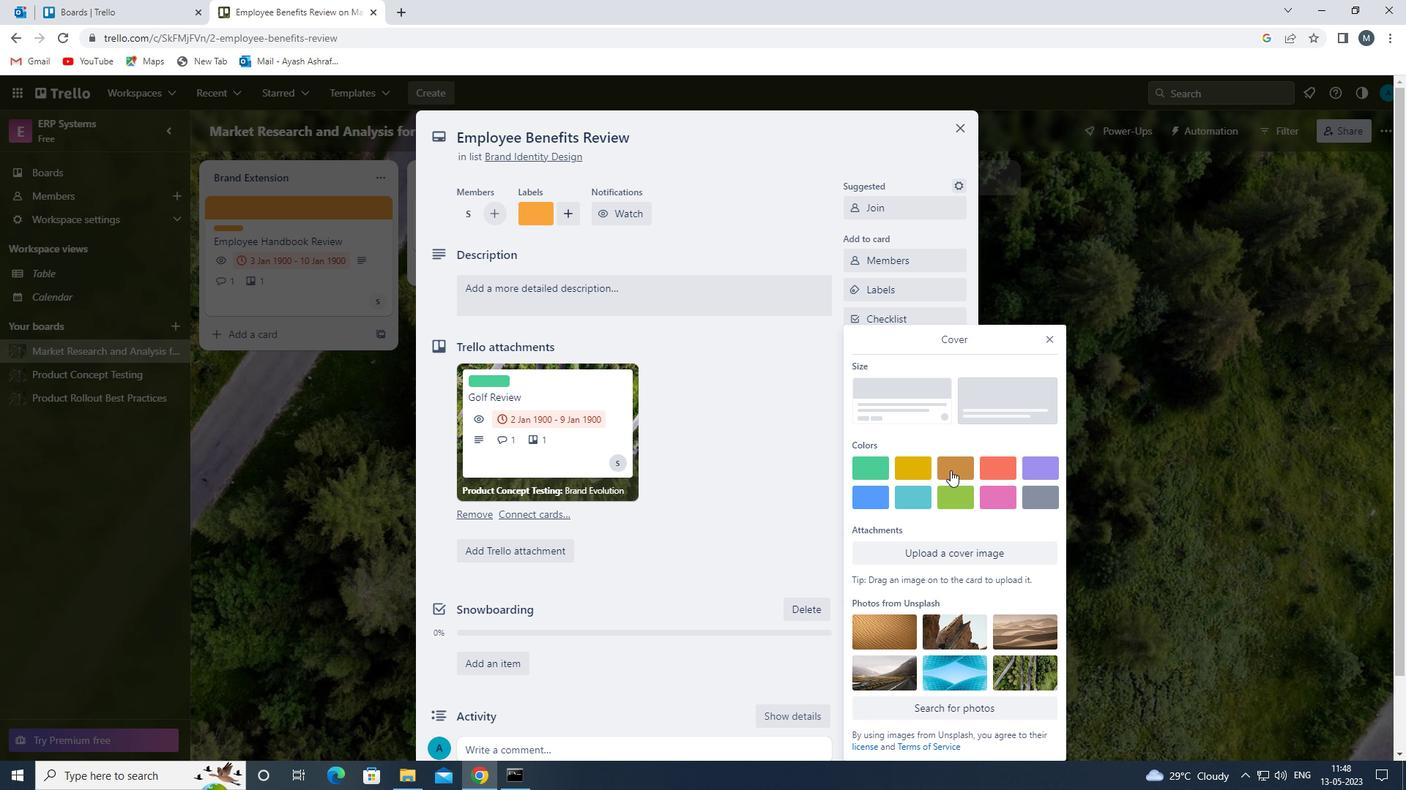 
Action: Mouse moved to (1045, 310)
Screenshot: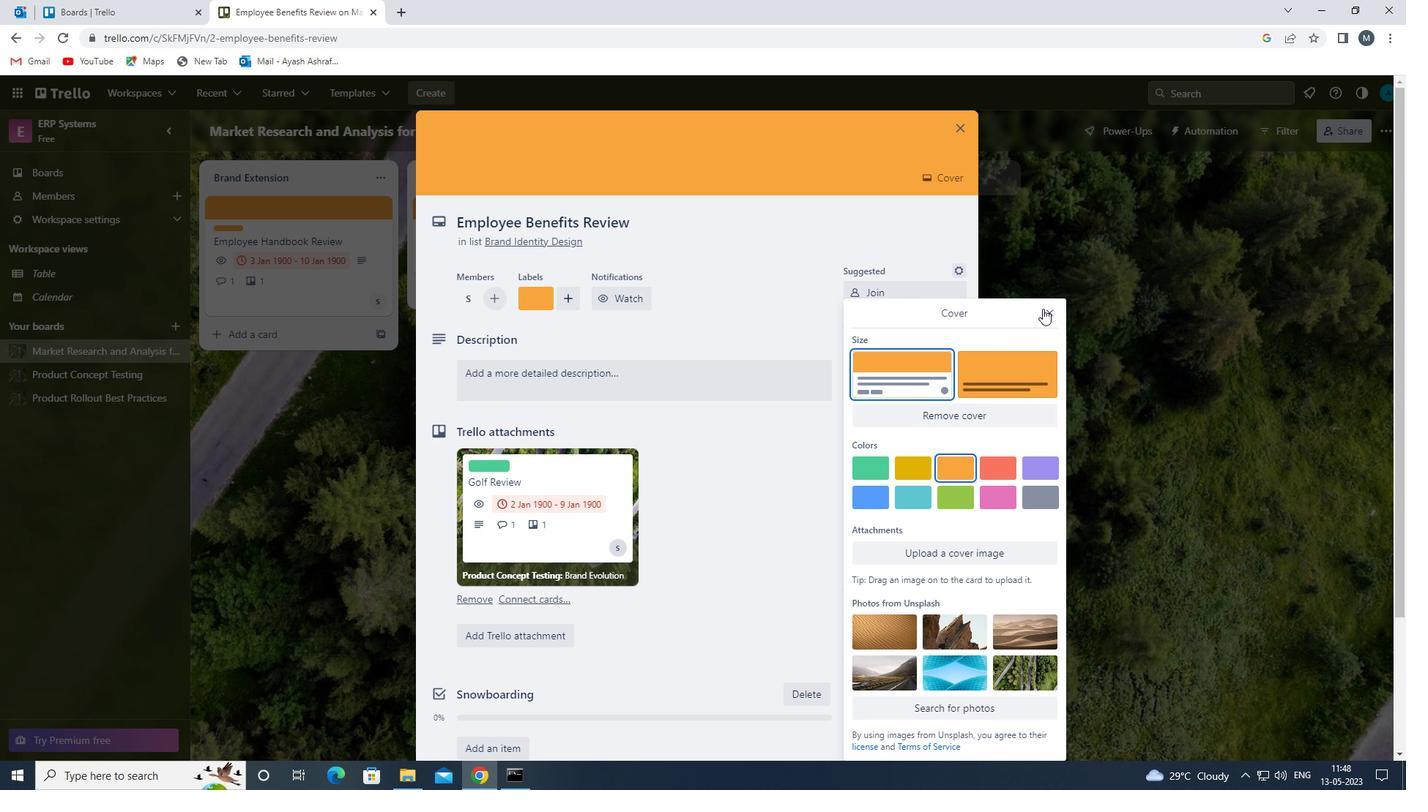 
Action: Mouse pressed left at (1045, 310)
Screenshot: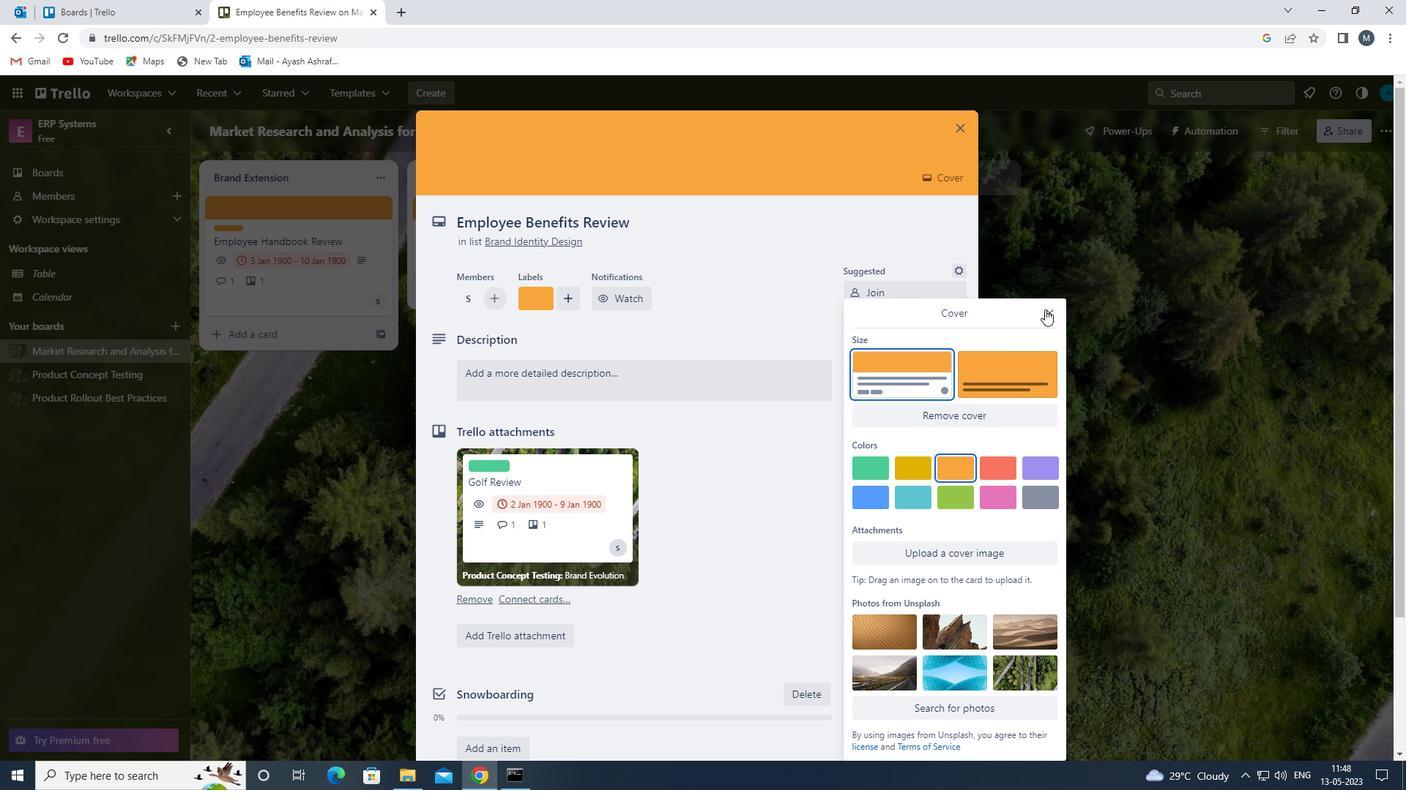 
Action: Mouse moved to (536, 363)
Screenshot: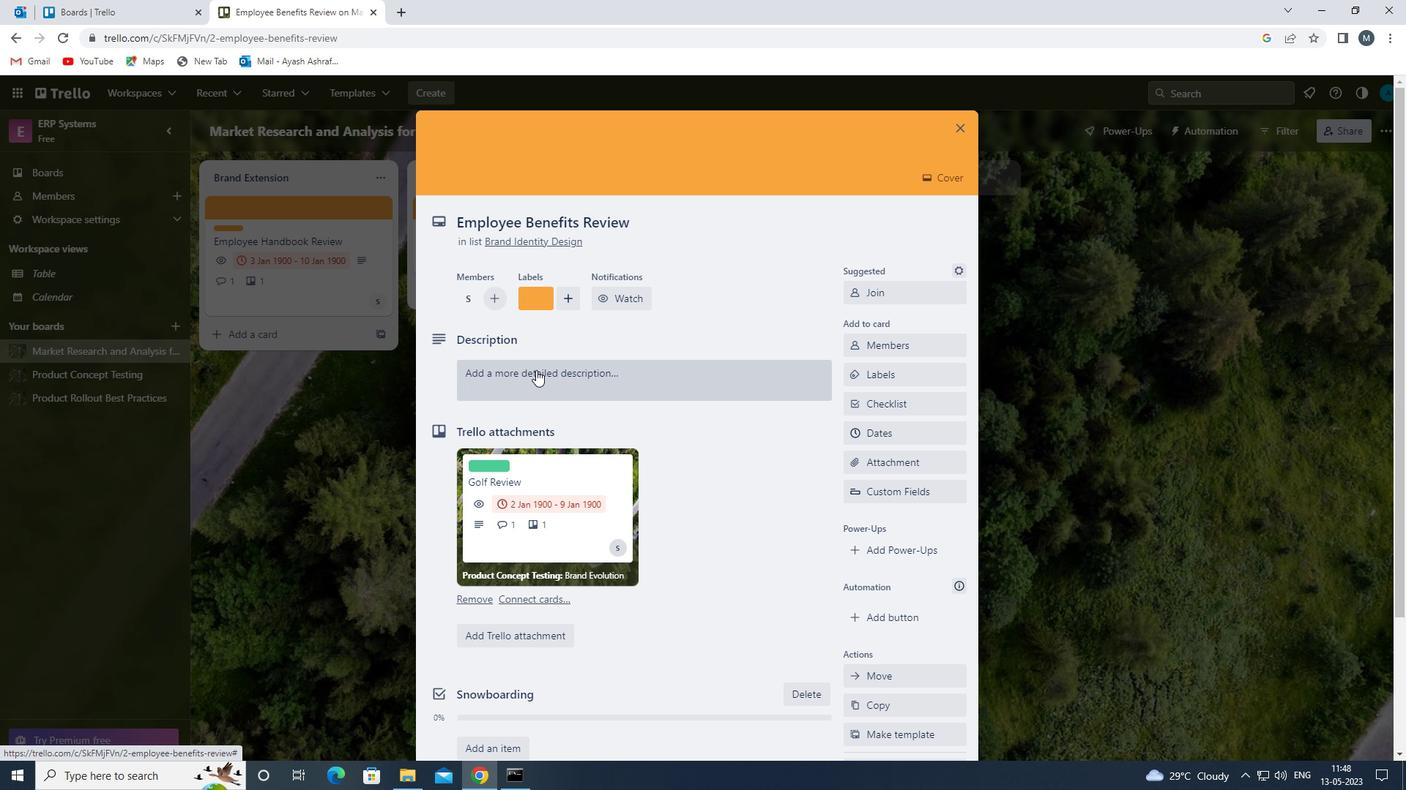 
Action: Mouse pressed left at (536, 363)
Screenshot: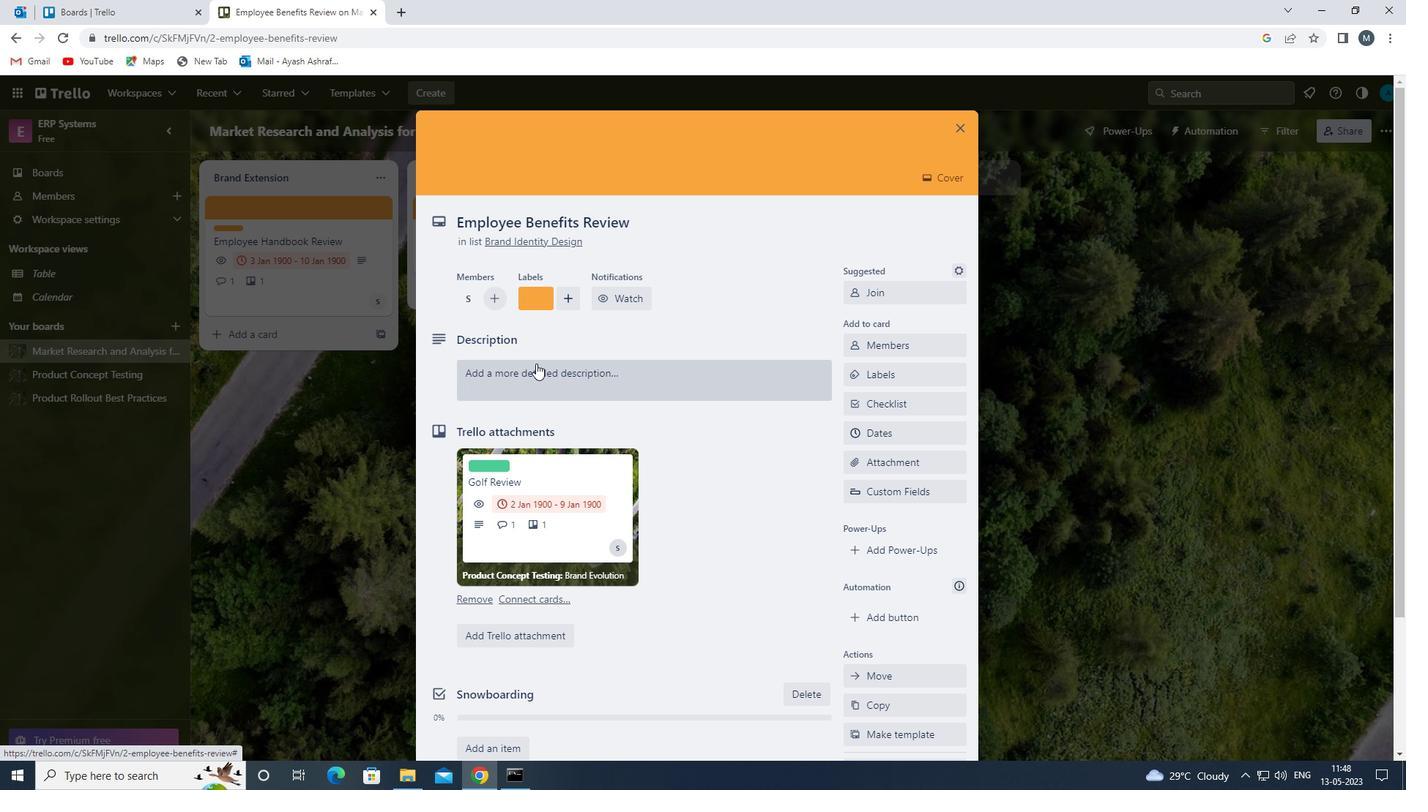 
Action: Mouse moved to (550, 434)
Screenshot: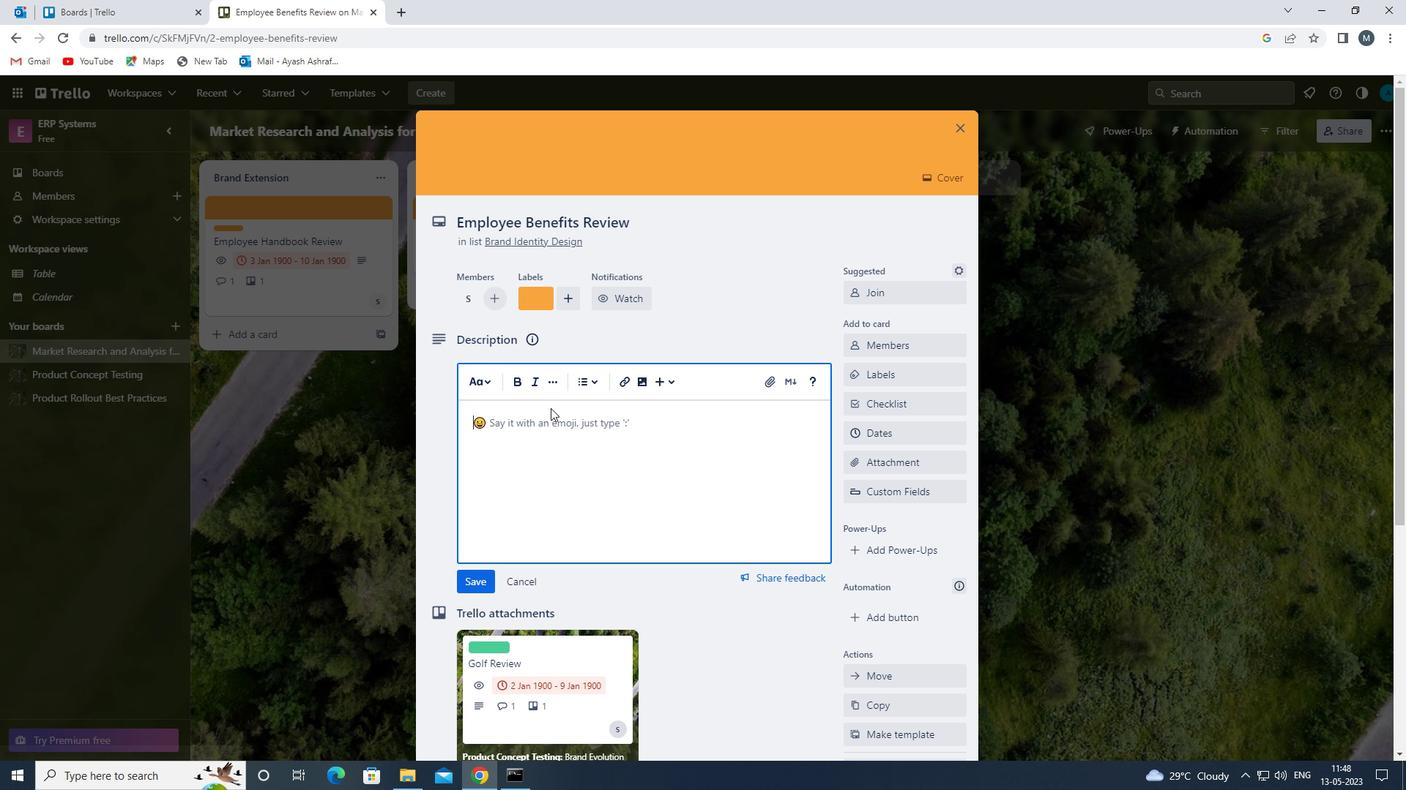 
Action: Mouse pressed left at (550, 434)
Screenshot: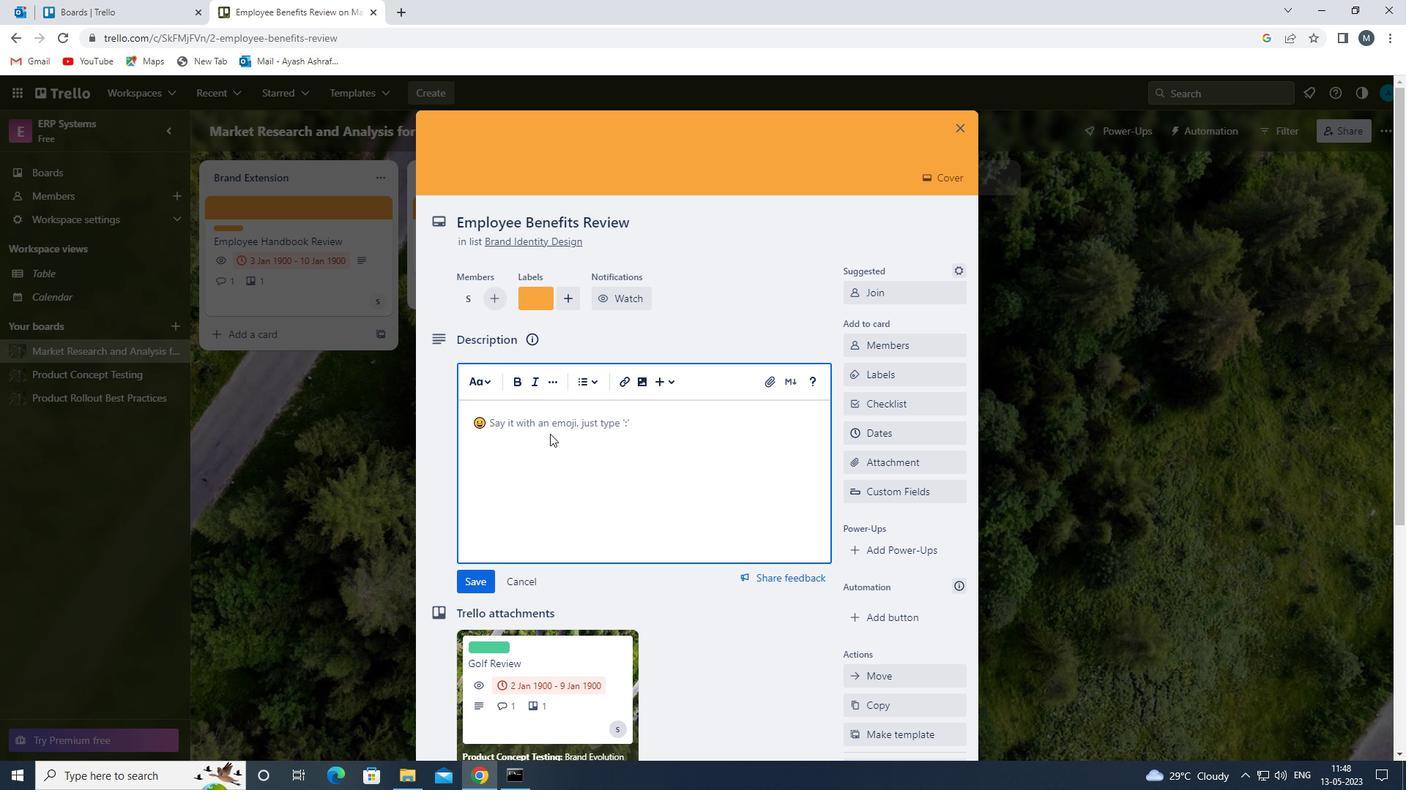
Action: Mouse moved to (549, 434)
Screenshot: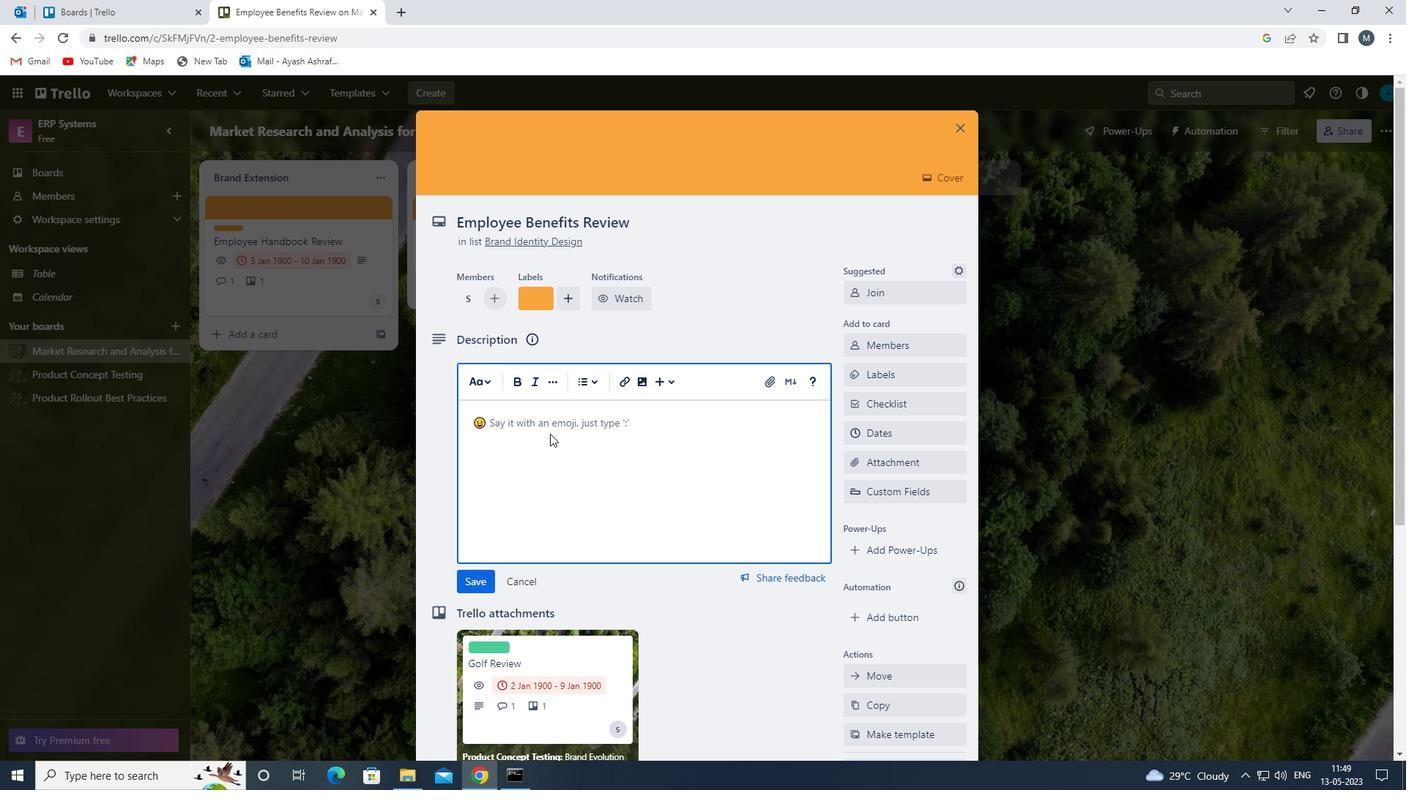 
Action: Key pressed <Key.shift>DEVELOP<Key.space>AND<Key.space>LAUNCH<Key.space>NEW<Key.space>SOCIAL<Key.space>MEDIA<Key.space>MARKETI<Key.backspace><Key.backspace>TING<Key.space>CAMPAIGN<Key.space>FOR<Key.space>NEW<Key.space>PROF<Key.backspace>DUCT<Key.space>LAUNCH<Key.space>
Screenshot: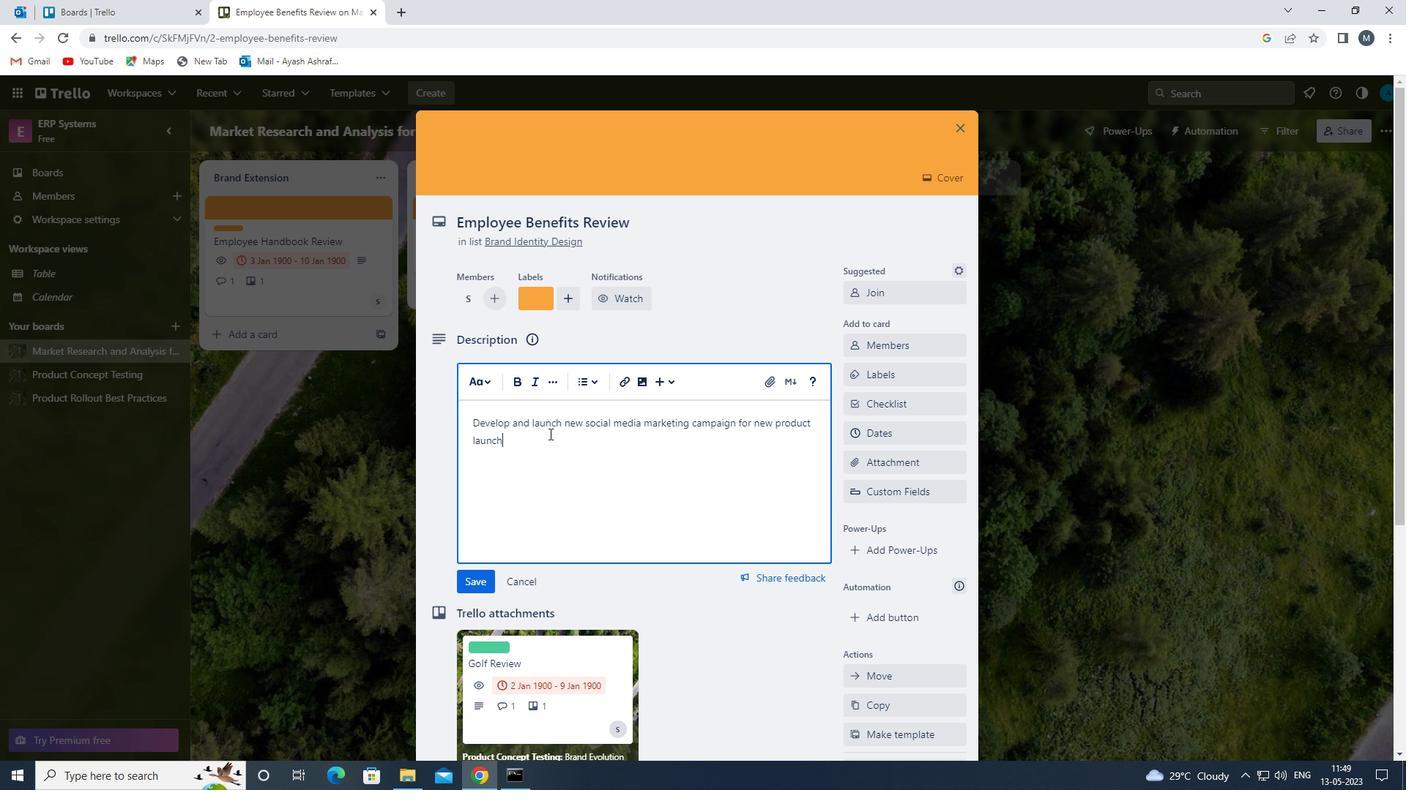 
Action: Mouse moved to (478, 585)
Screenshot: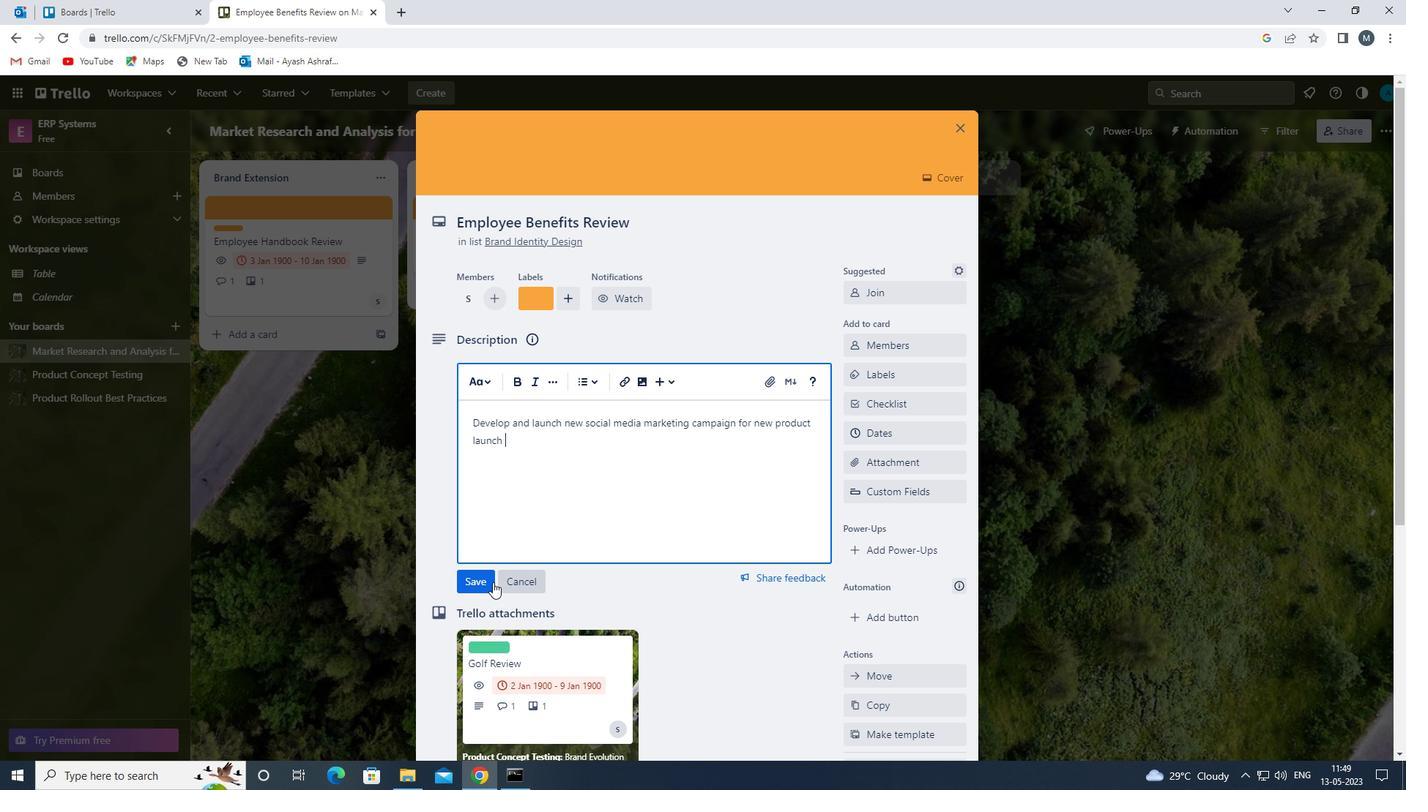 
Action: Mouse pressed left at (478, 585)
Screenshot: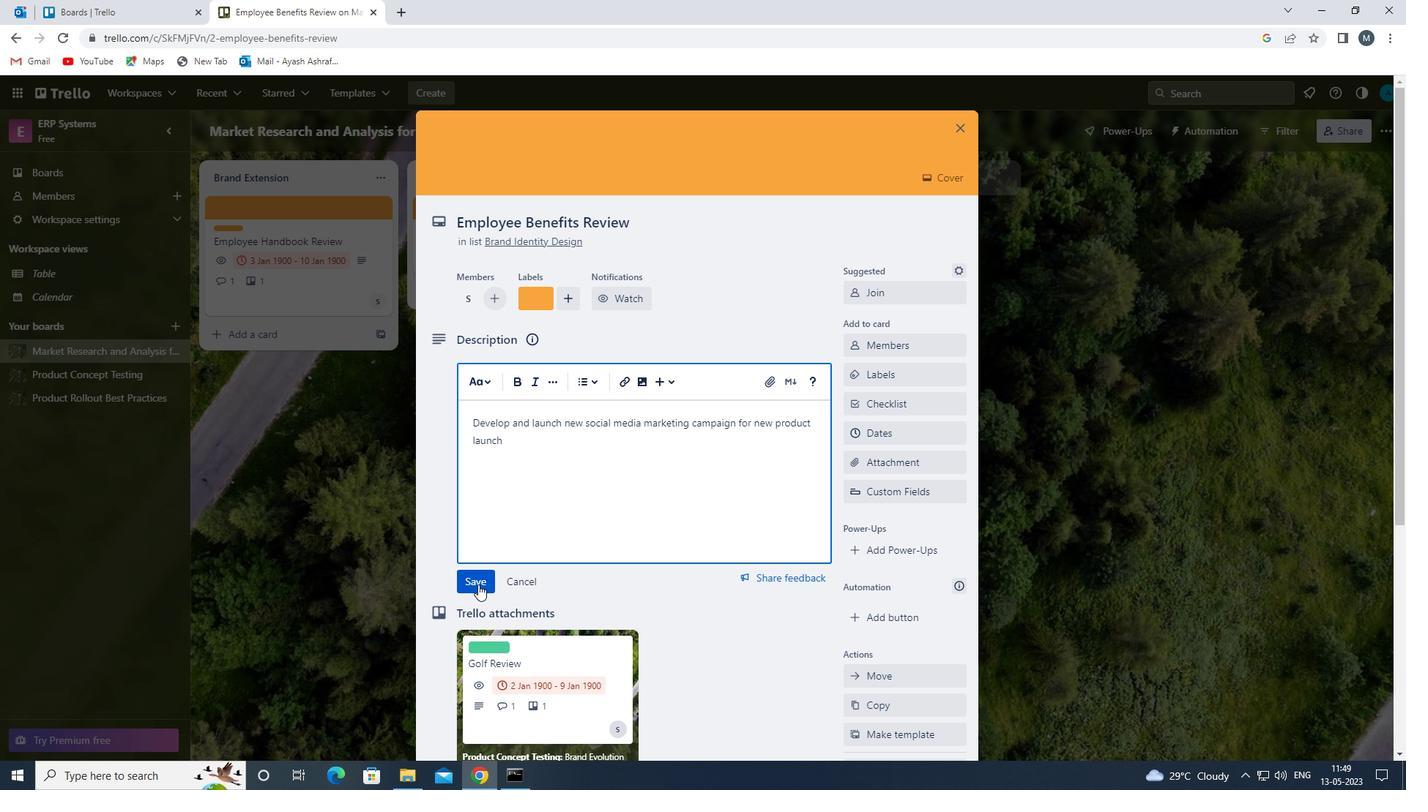 
Action: Mouse moved to (526, 556)
Screenshot: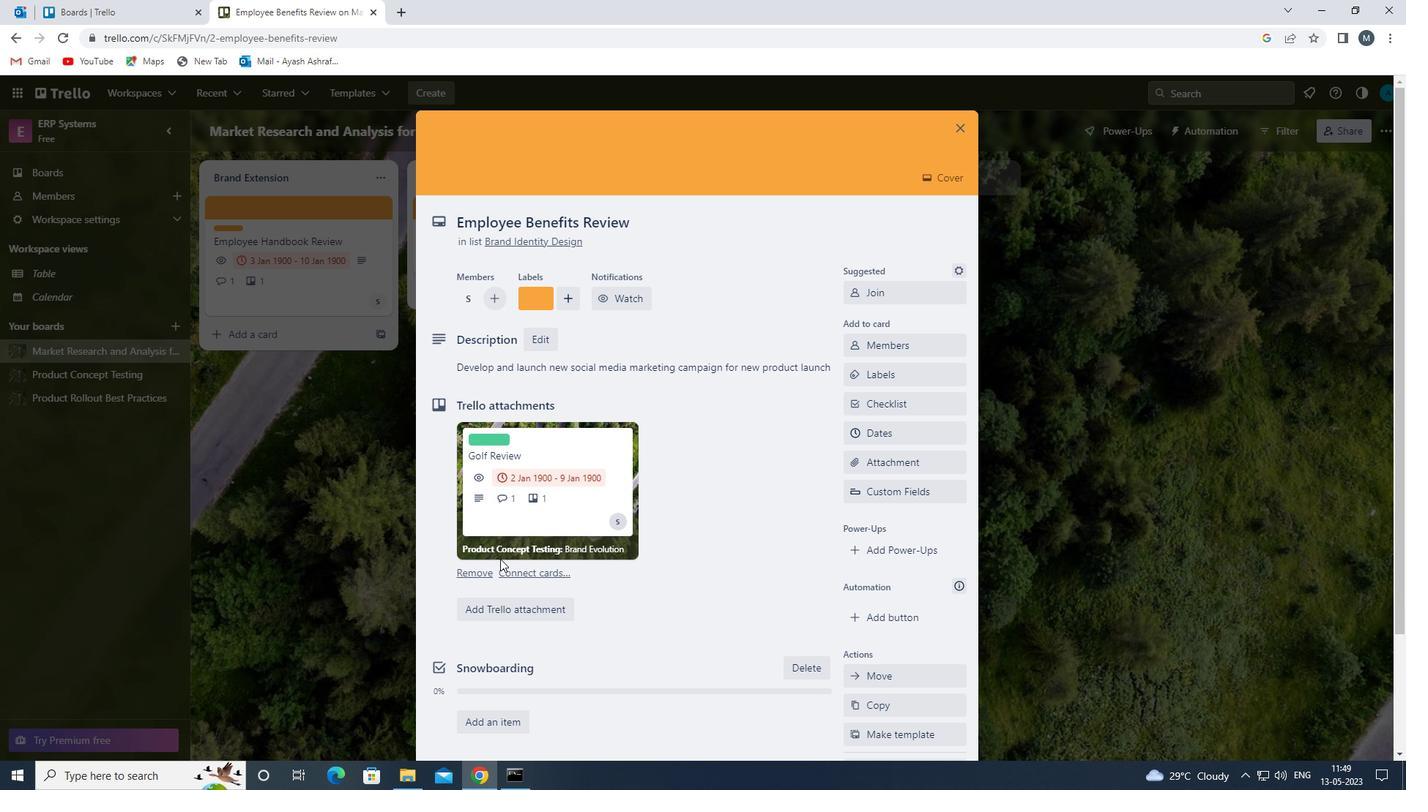 
Action: Mouse scrolled (526, 555) with delta (0, 0)
Screenshot: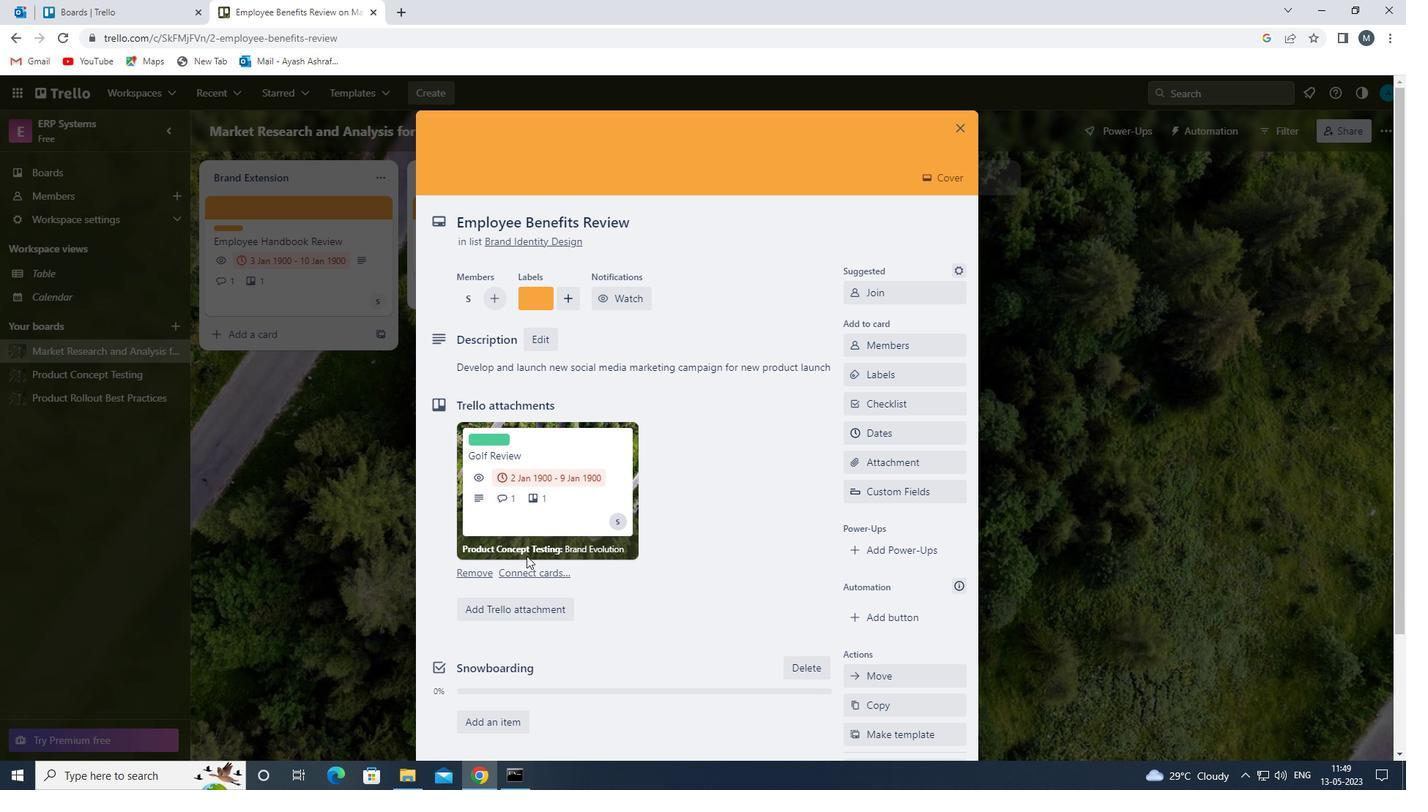 
Action: Mouse moved to (585, 632)
Screenshot: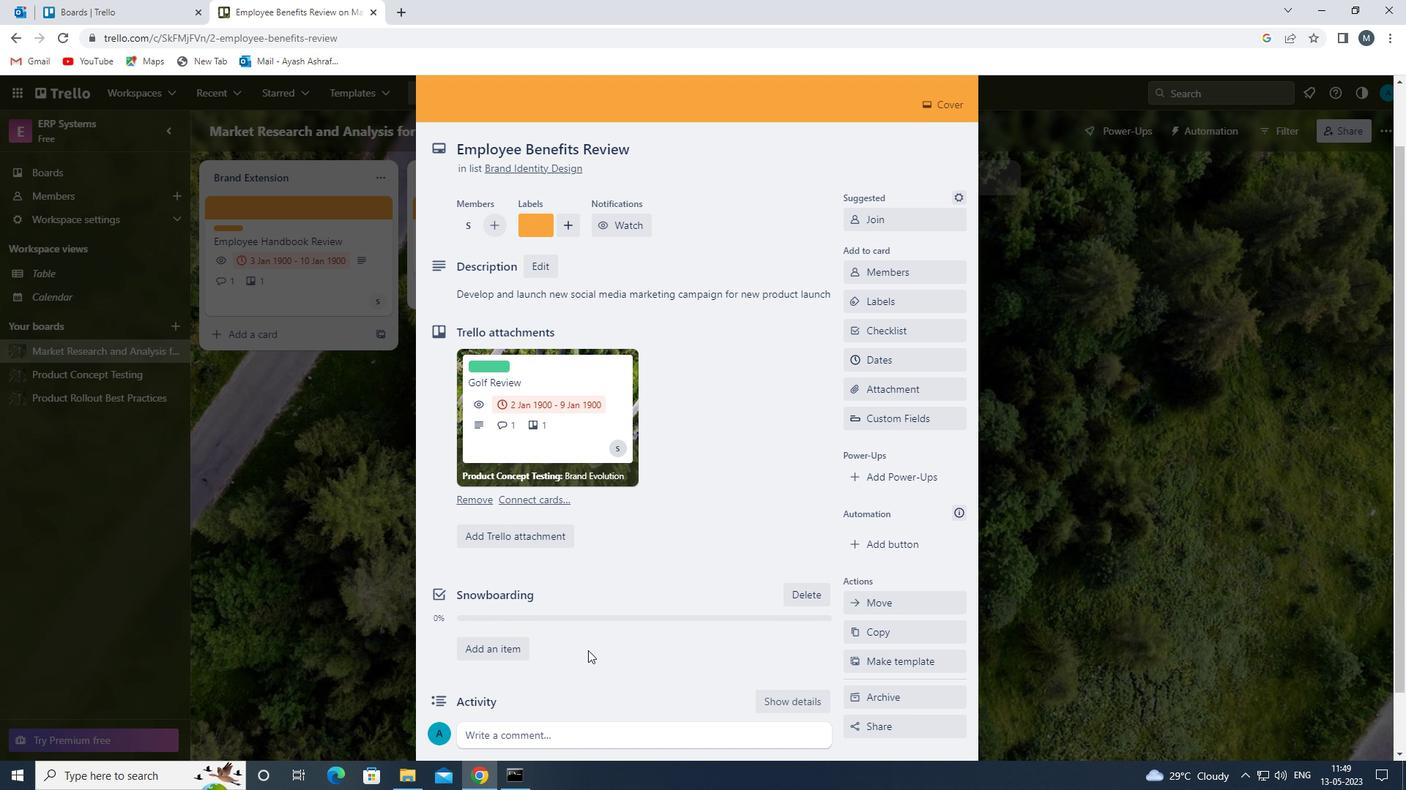 
Action: Mouse scrolled (585, 632) with delta (0, 0)
Screenshot: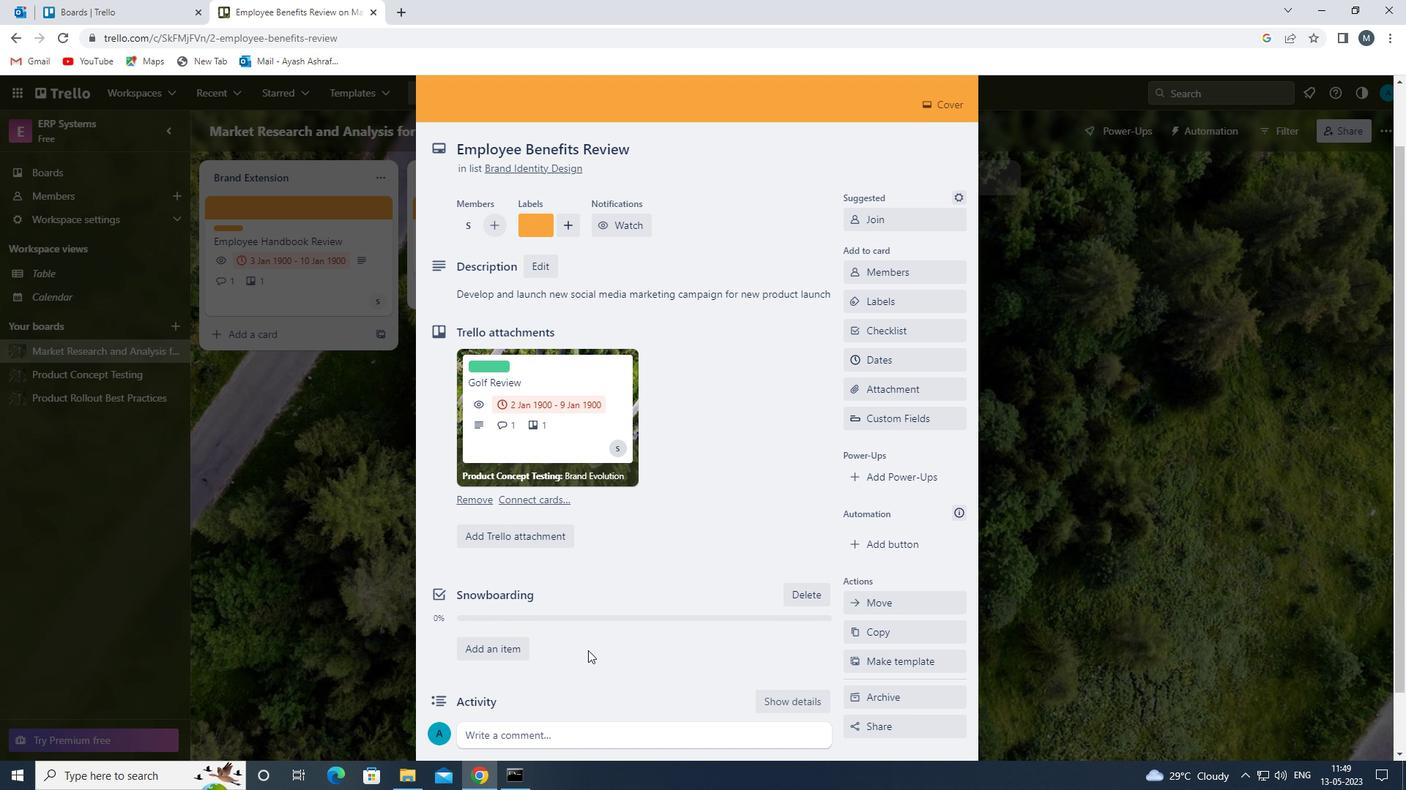 
Action: Mouse scrolled (585, 632) with delta (0, 0)
Screenshot: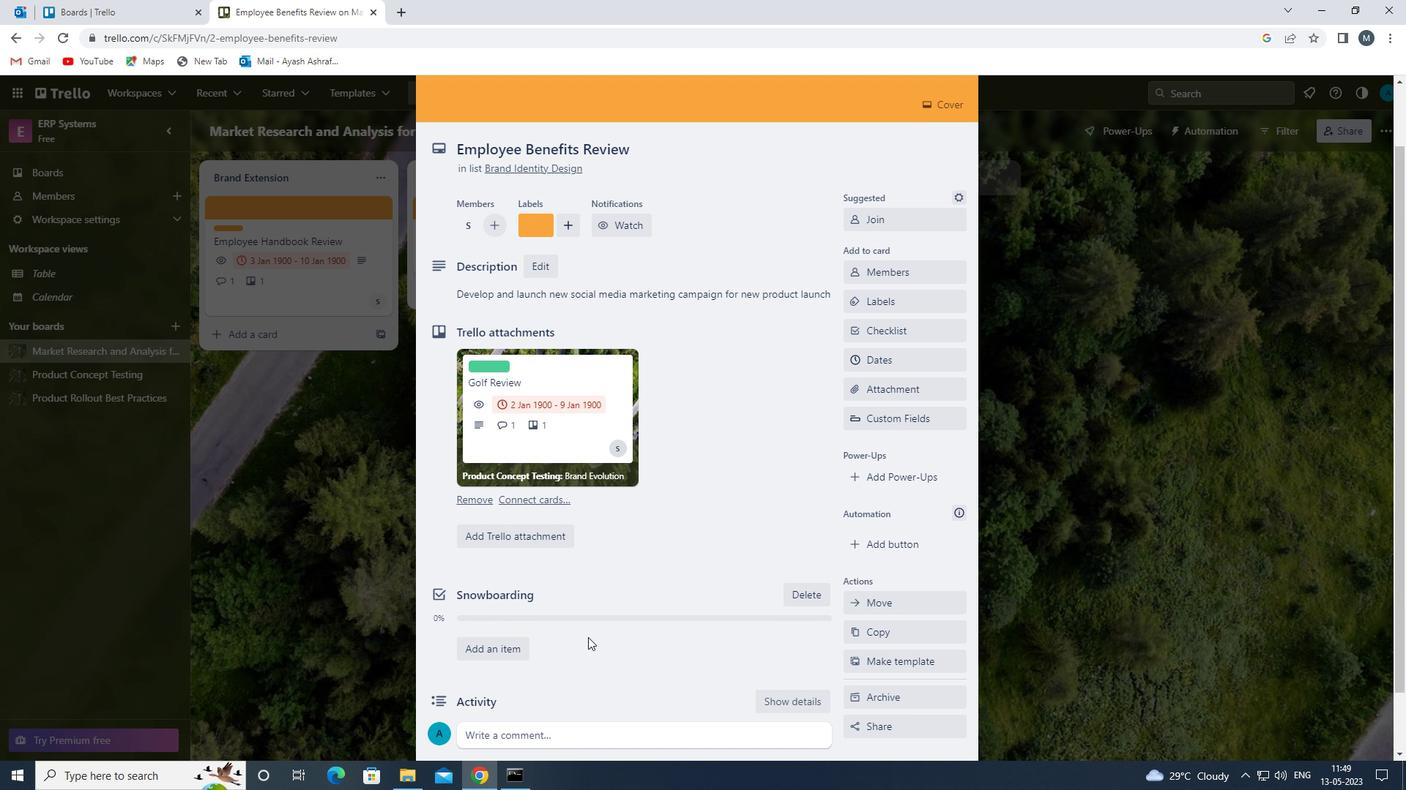 
Action: Mouse moved to (548, 667)
Screenshot: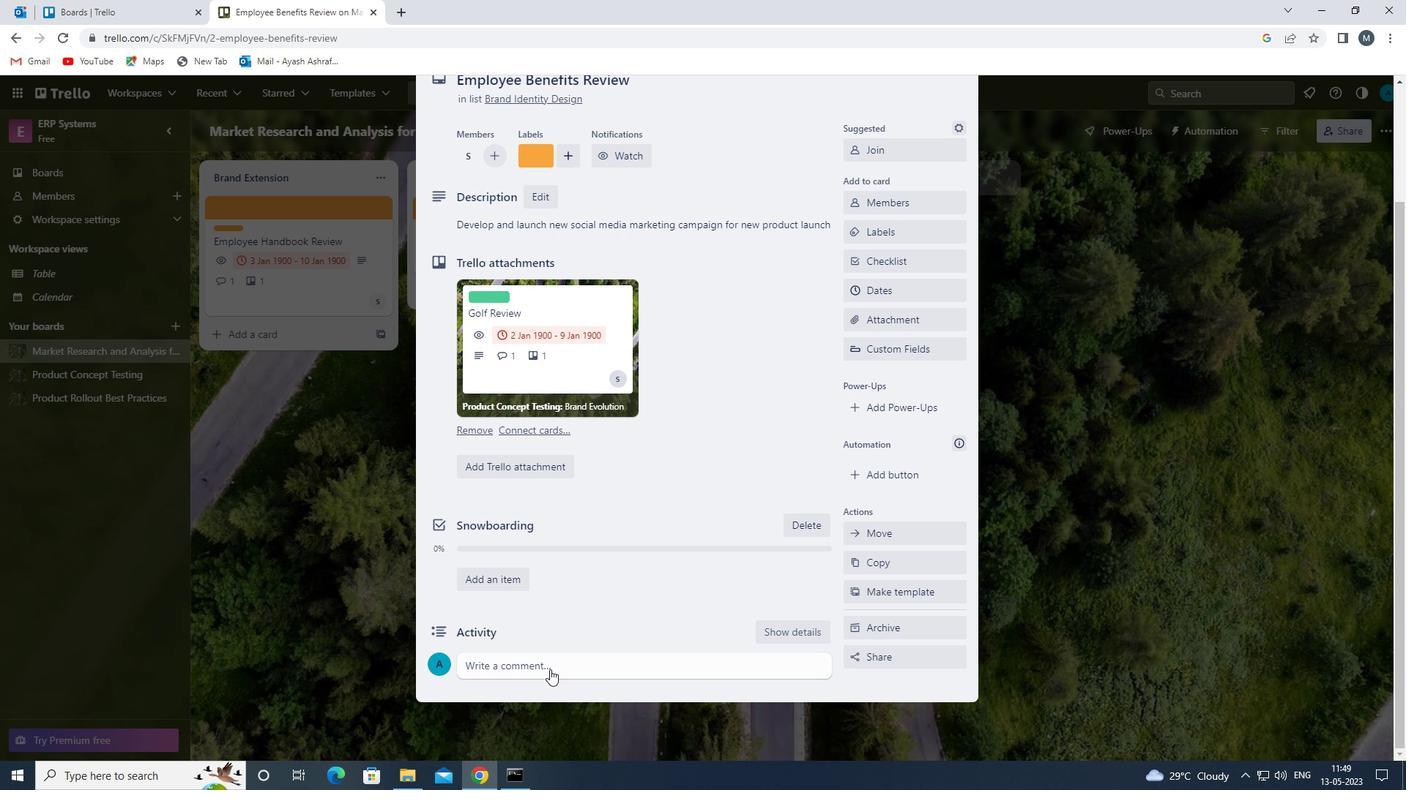 
Action: Mouse pressed left at (548, 667)
Screenshot: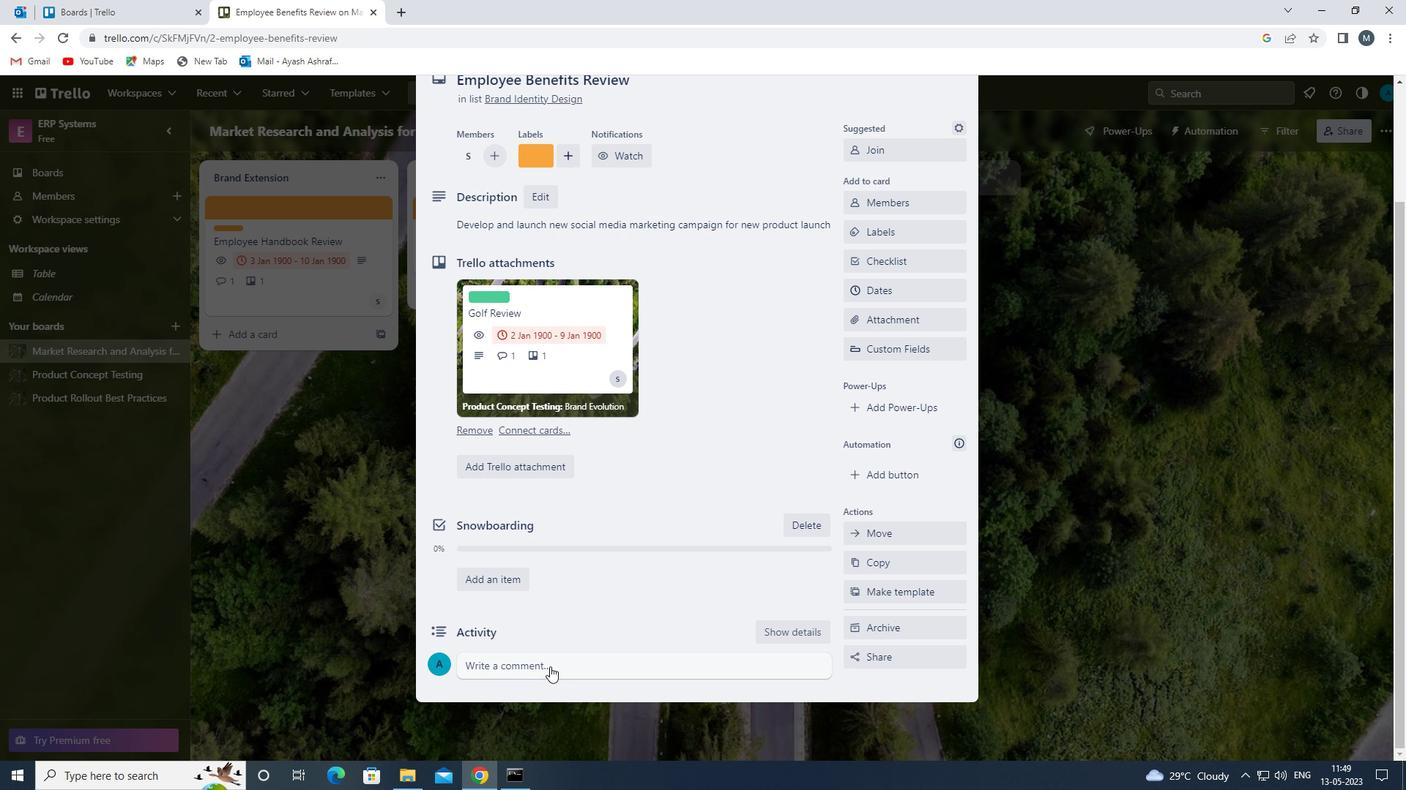 
Action: Mouse moved to (571, 606)
Screenshot: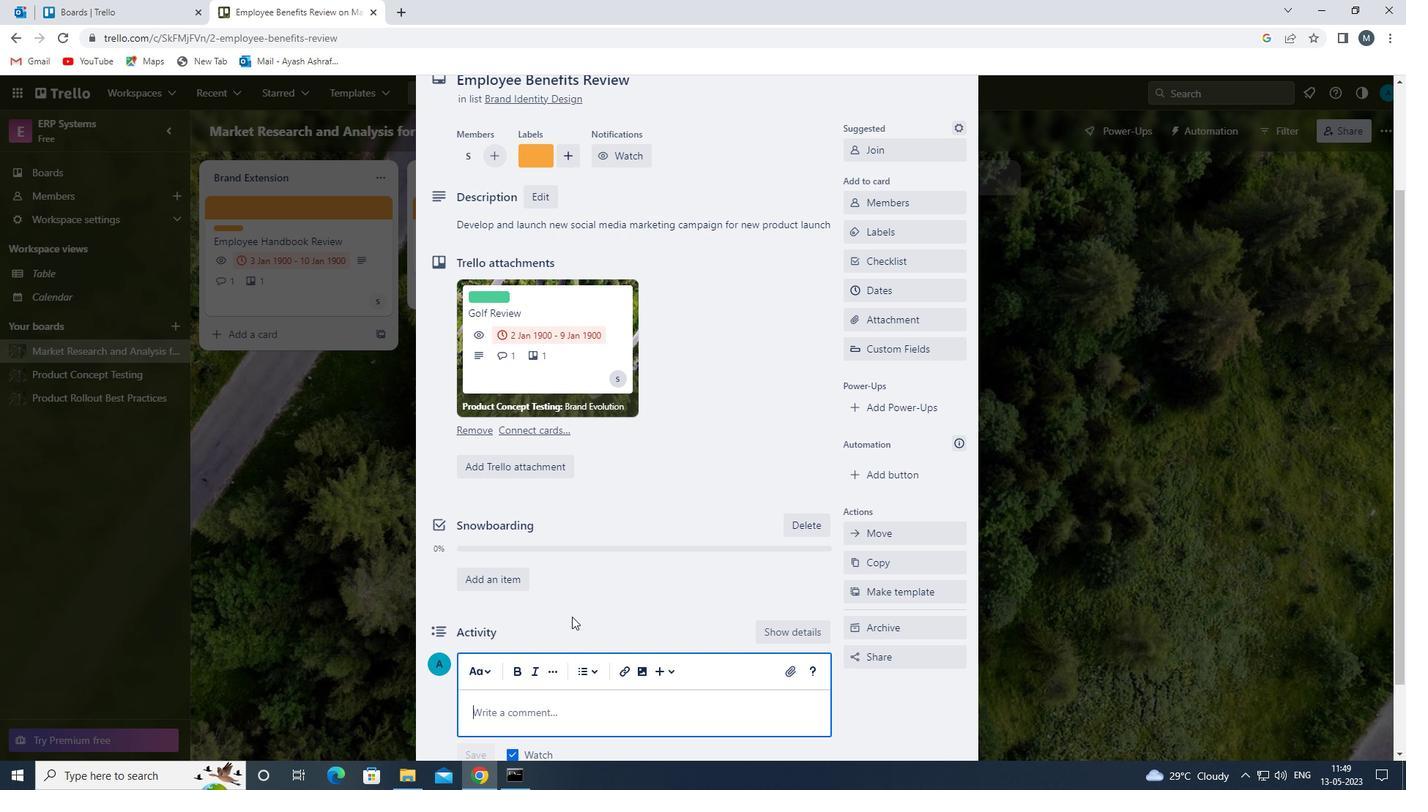 
Action: Mouse scrolled (571, 605) with delta (0, 0)
Screenshot: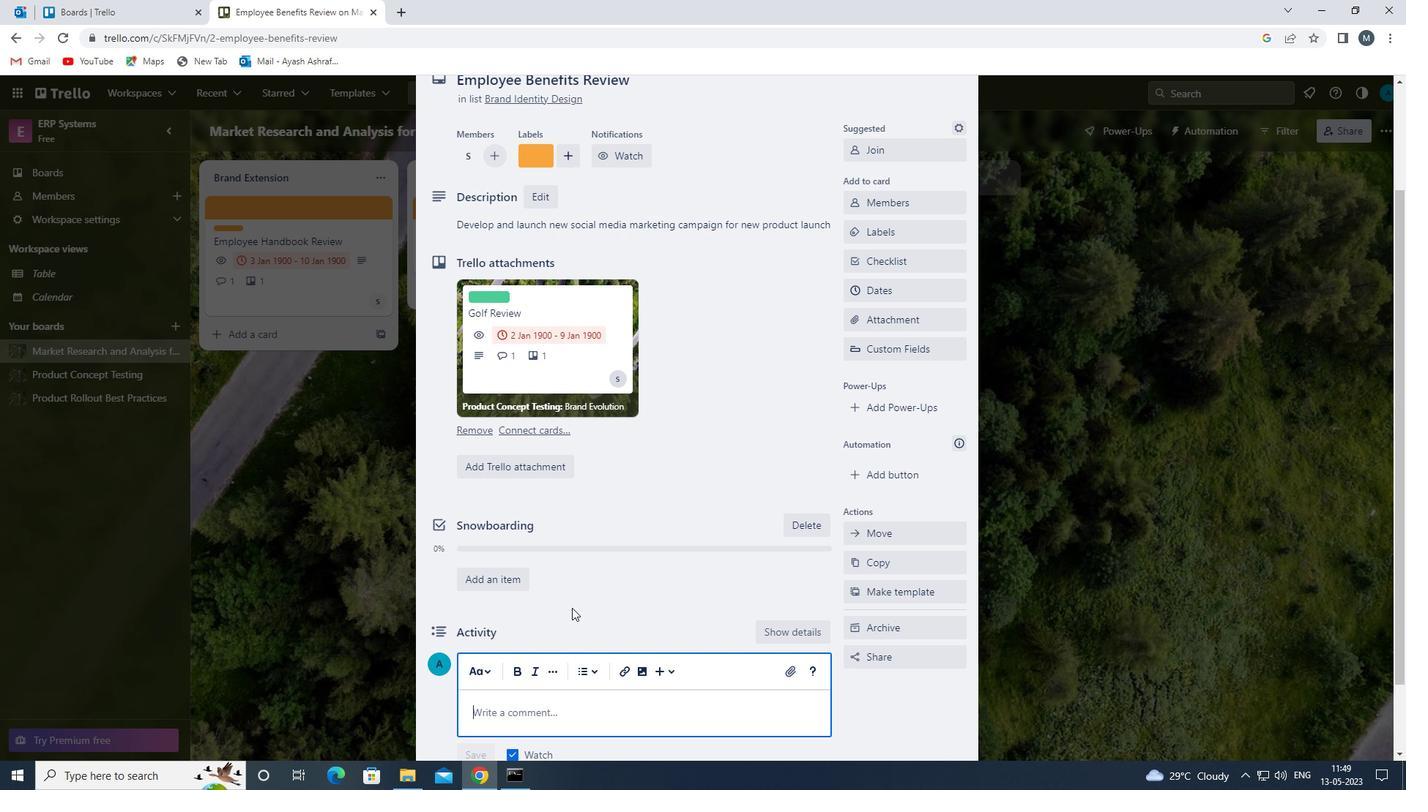 
Action: Mouse moved to (539, 641)
Screenshot: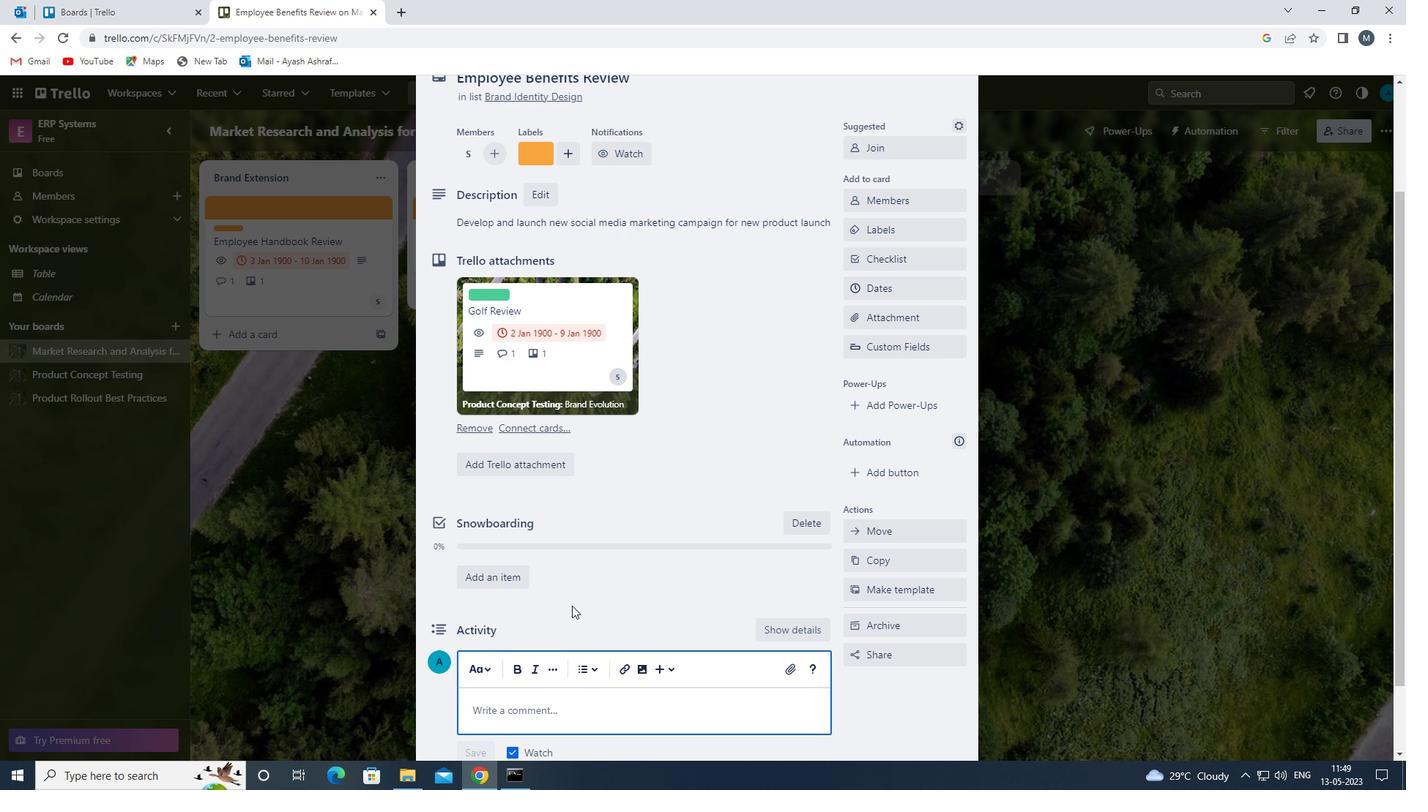
Action: Mouse pressed left at (539, 641)
Screenshot: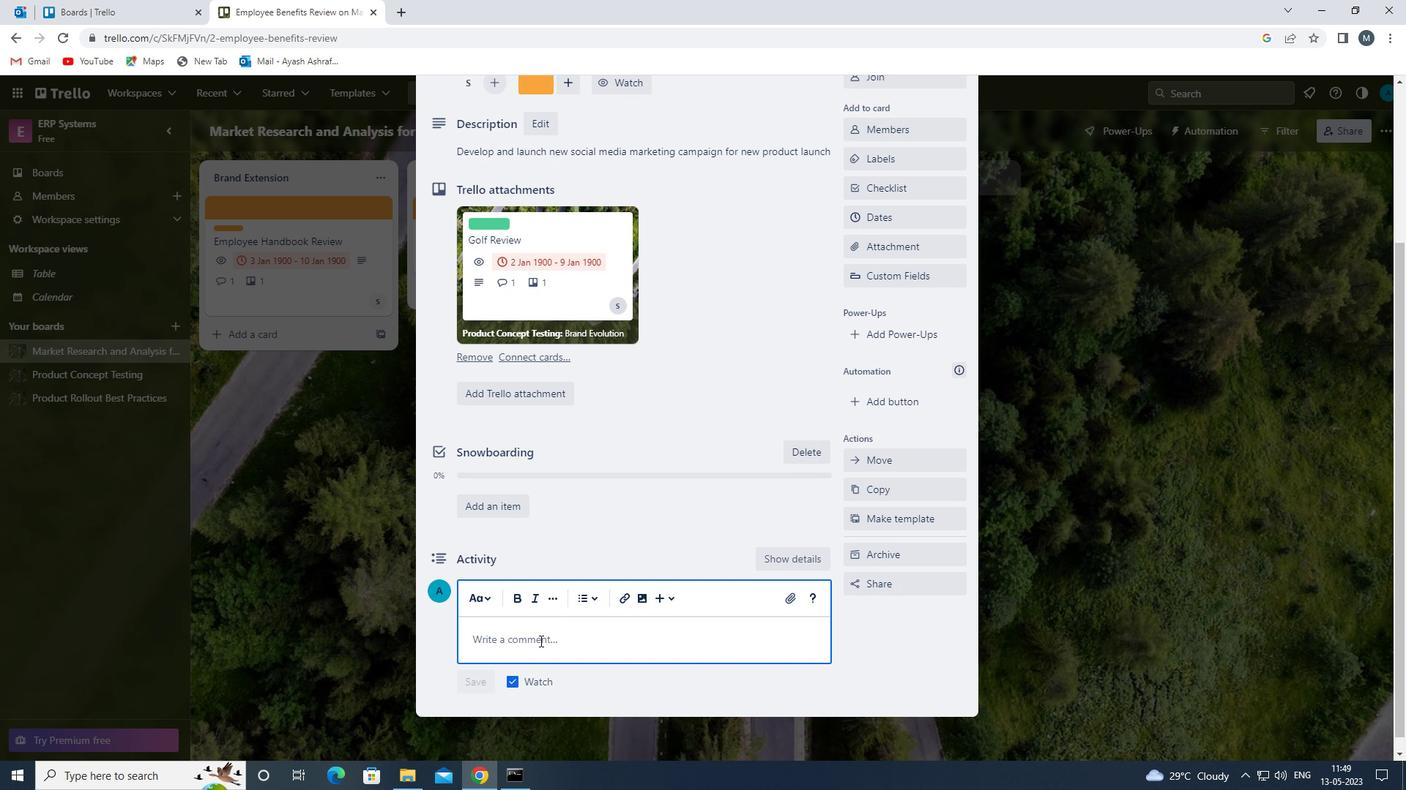 
Action: Key pressed <Key.shift><Key.shift><Key.shift><Key.shift><Key.shift><Key.shift><Key.shift><Key.shift><Key.shift><Key.shift><Key.shift><Key.shift><Key.shift><Key.shift><Key.shift><Key.shift><Key.shift><Key.shift><Key.shift><Key.shift><Key.shift><Key.shift>GIVEN<Key.space>THE<Key.space>IMPORTANCE<Key.space>OF<Key.space>THIS<Key.space>TASK,<Key.space>CAREFUL<Key.space>PLANNING<Key.space>AND<Key.space>EXECUTION<Key.space>ARE<Key.space>ESSENTIAL<Key.space><Key.backspace>.
Screenshot: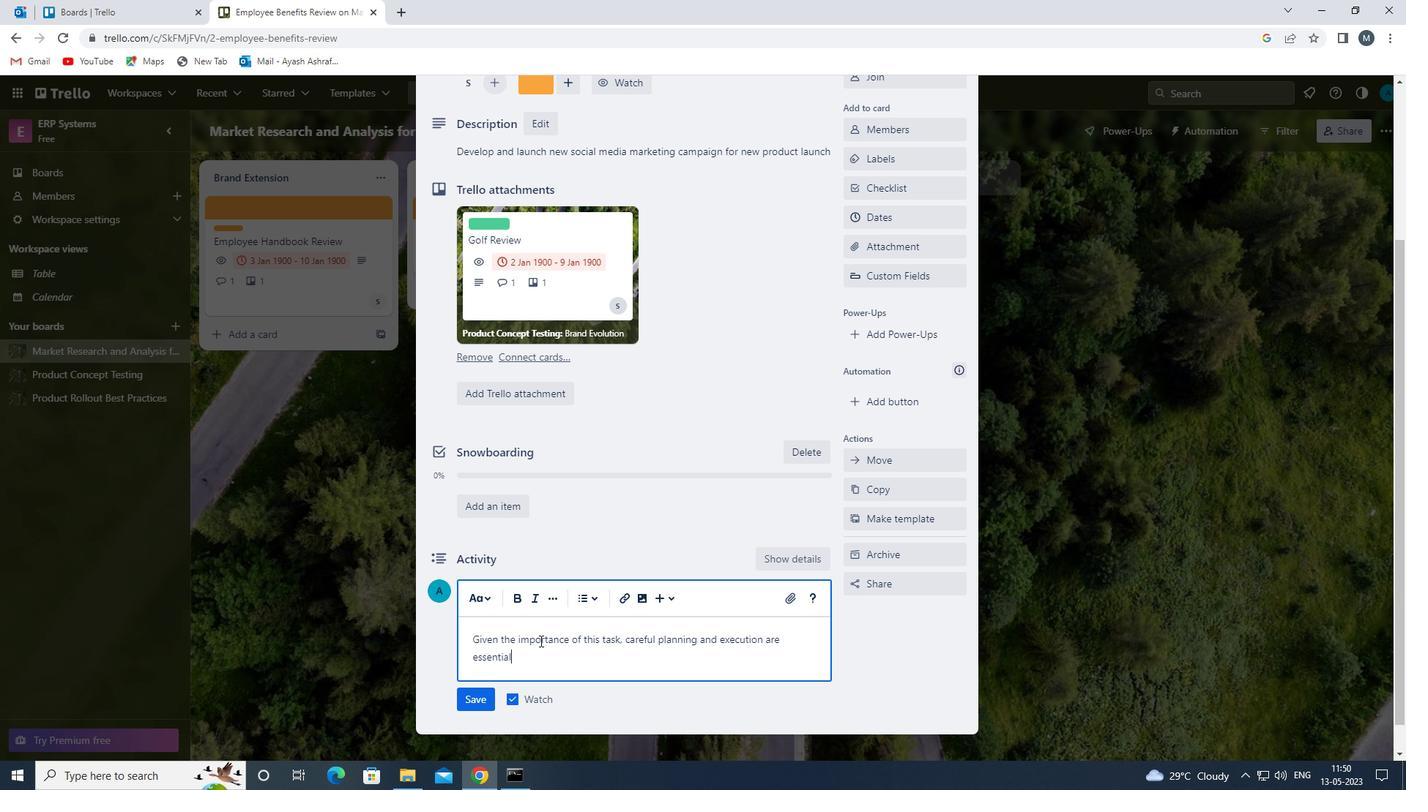 
Action: Mouse moved to (483, 699)
Screenshot: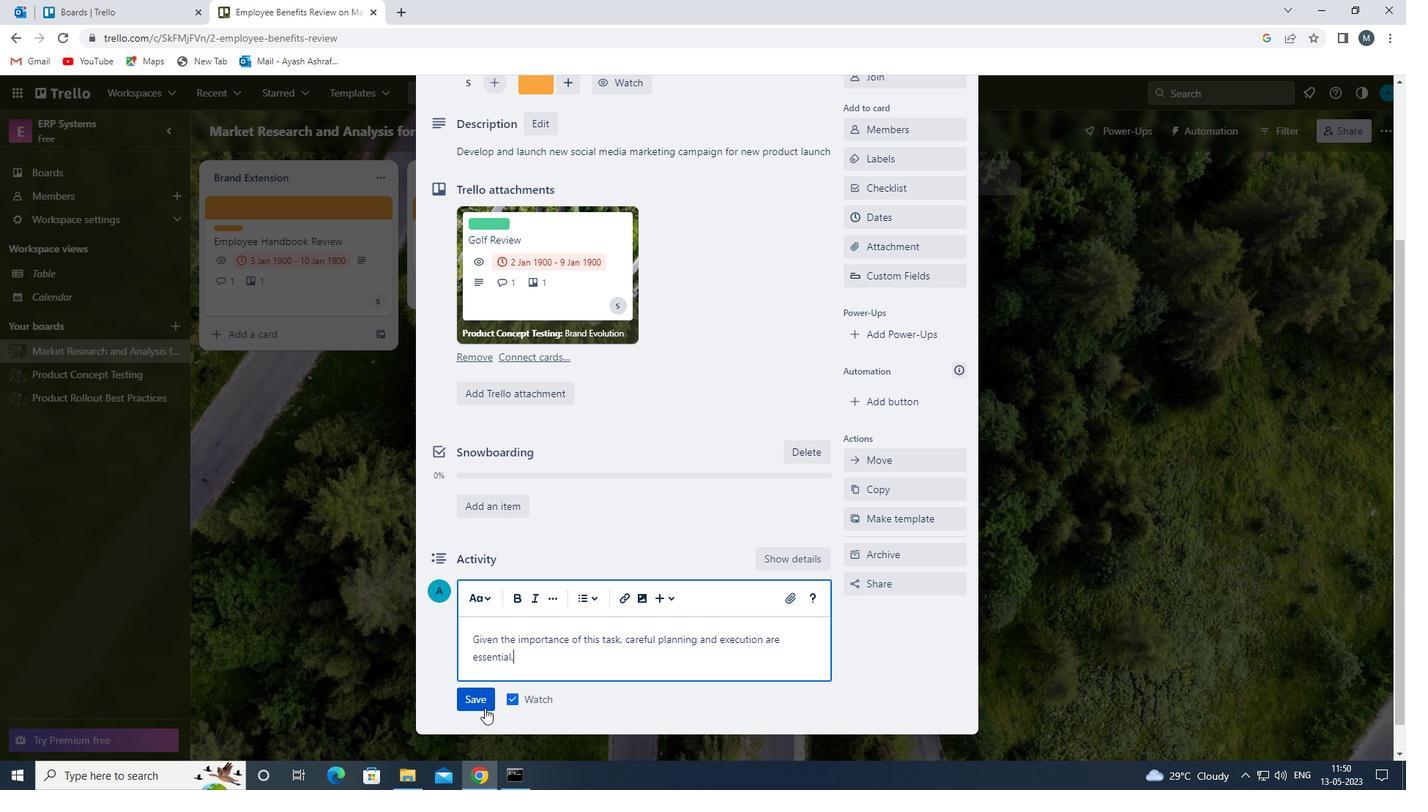 
Action: Mouse pressed left at (483, 699)
Screenshot: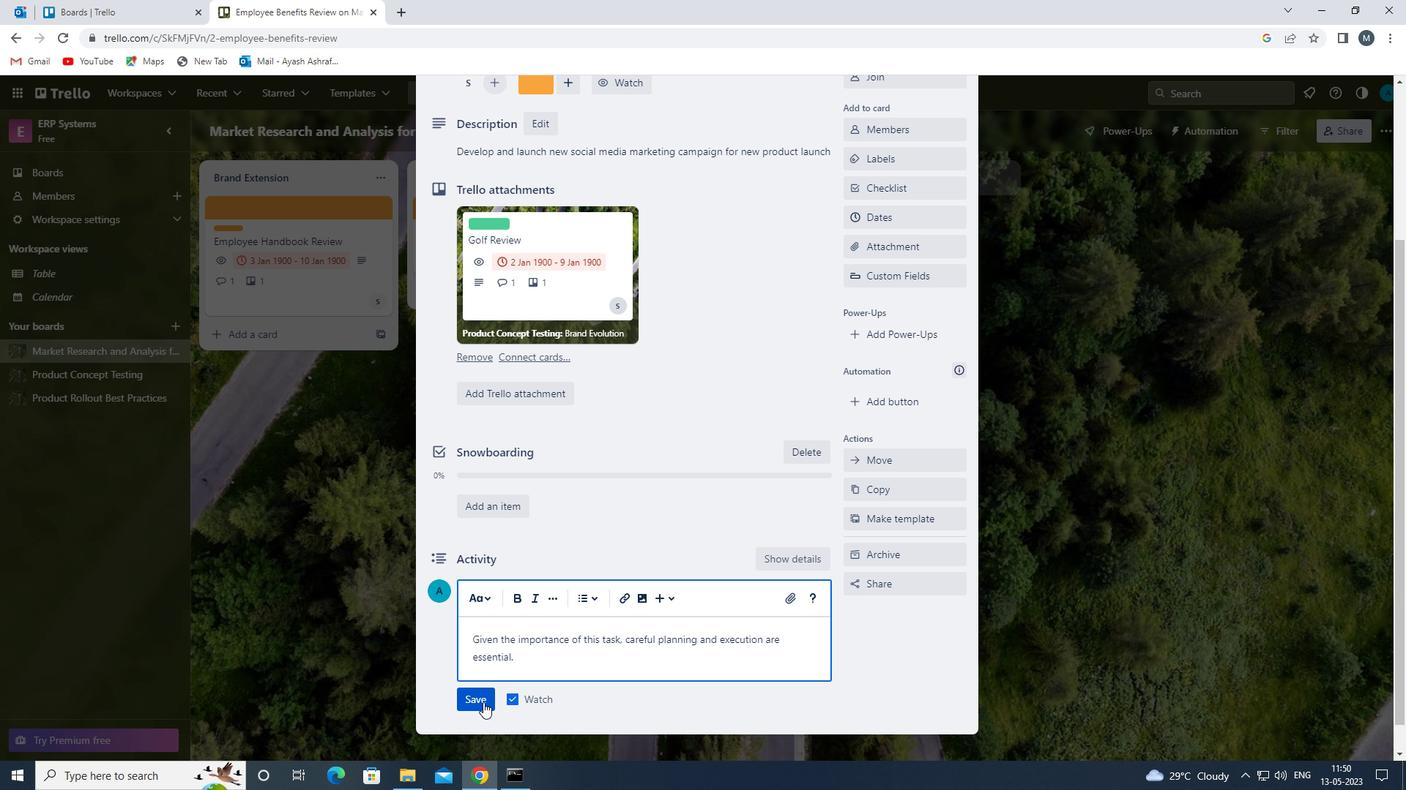 
Action: Mouse moved to (760, 498)
Screenshot: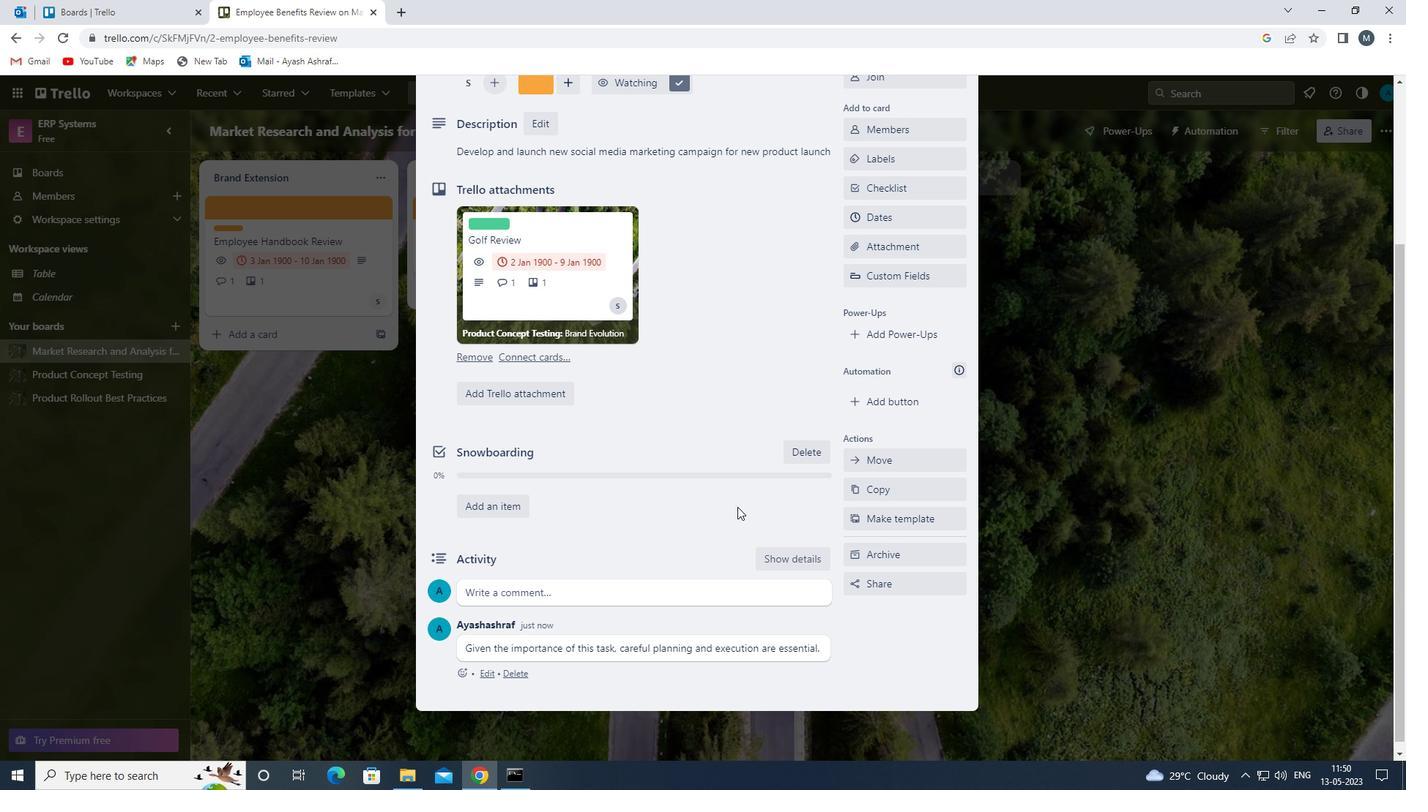 
Action: Mouse scrolled (760, 499) with delta (0, 0)
Screenshot: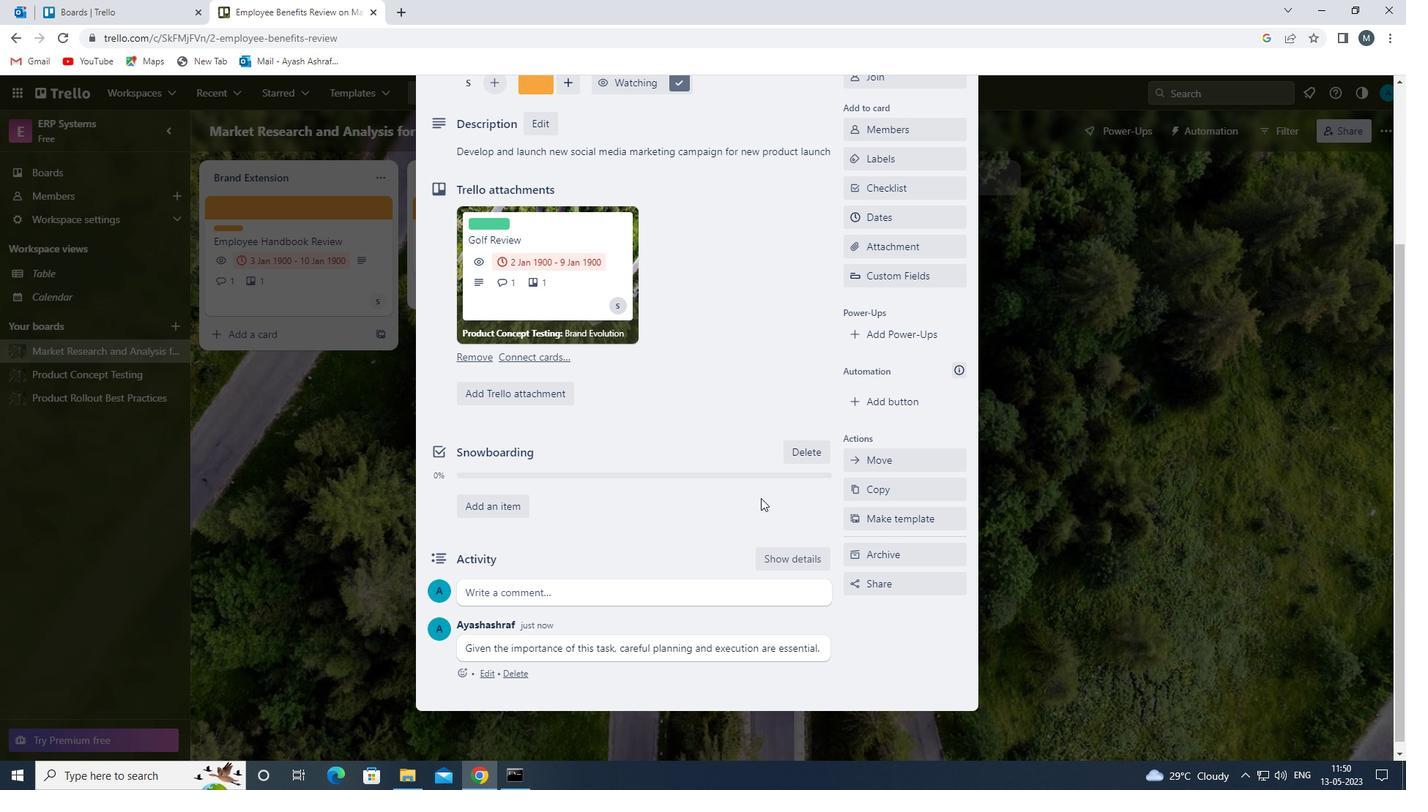 
Action: Mouse moved to (890, 289)
Screenshot: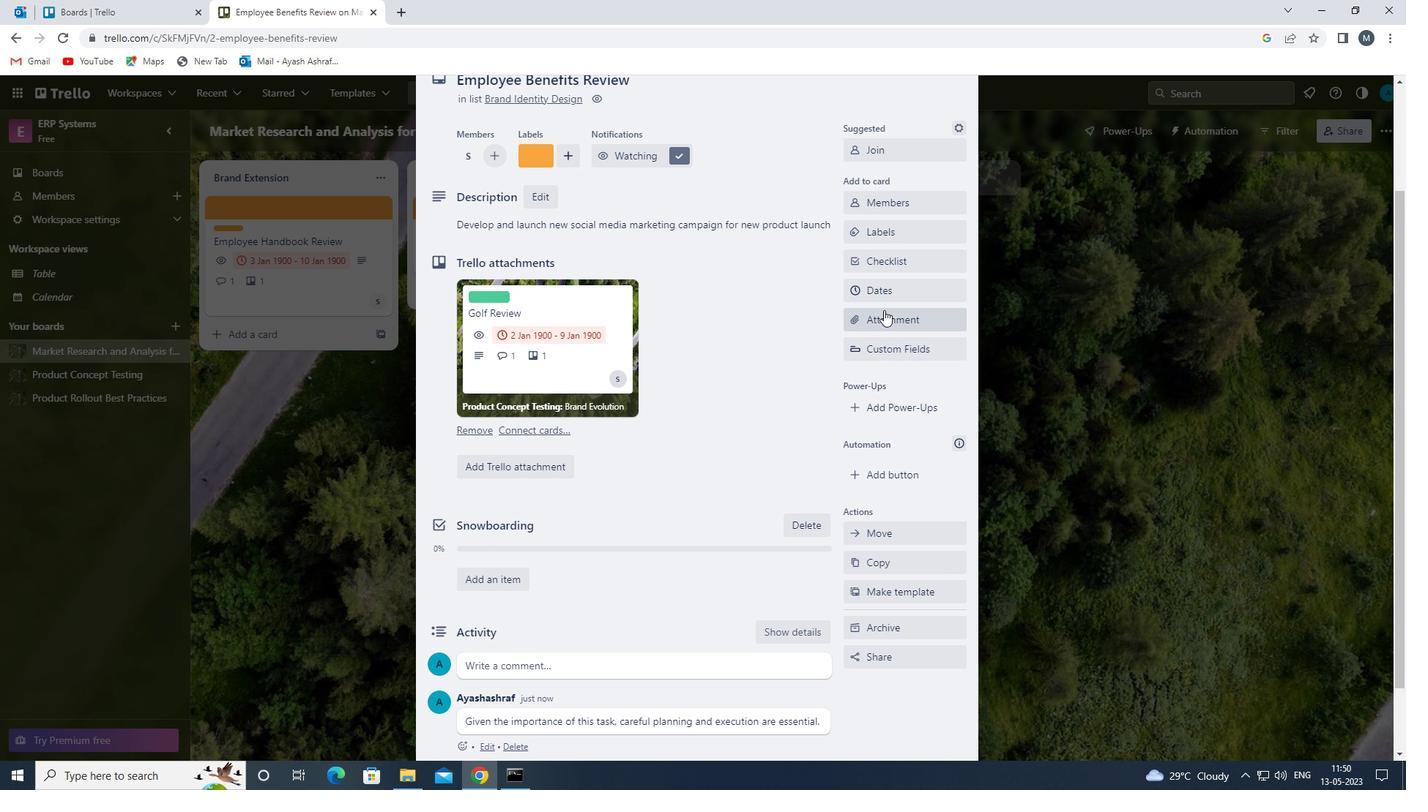 
Action: Mouse pressed left at (890, 289)
Screenshot: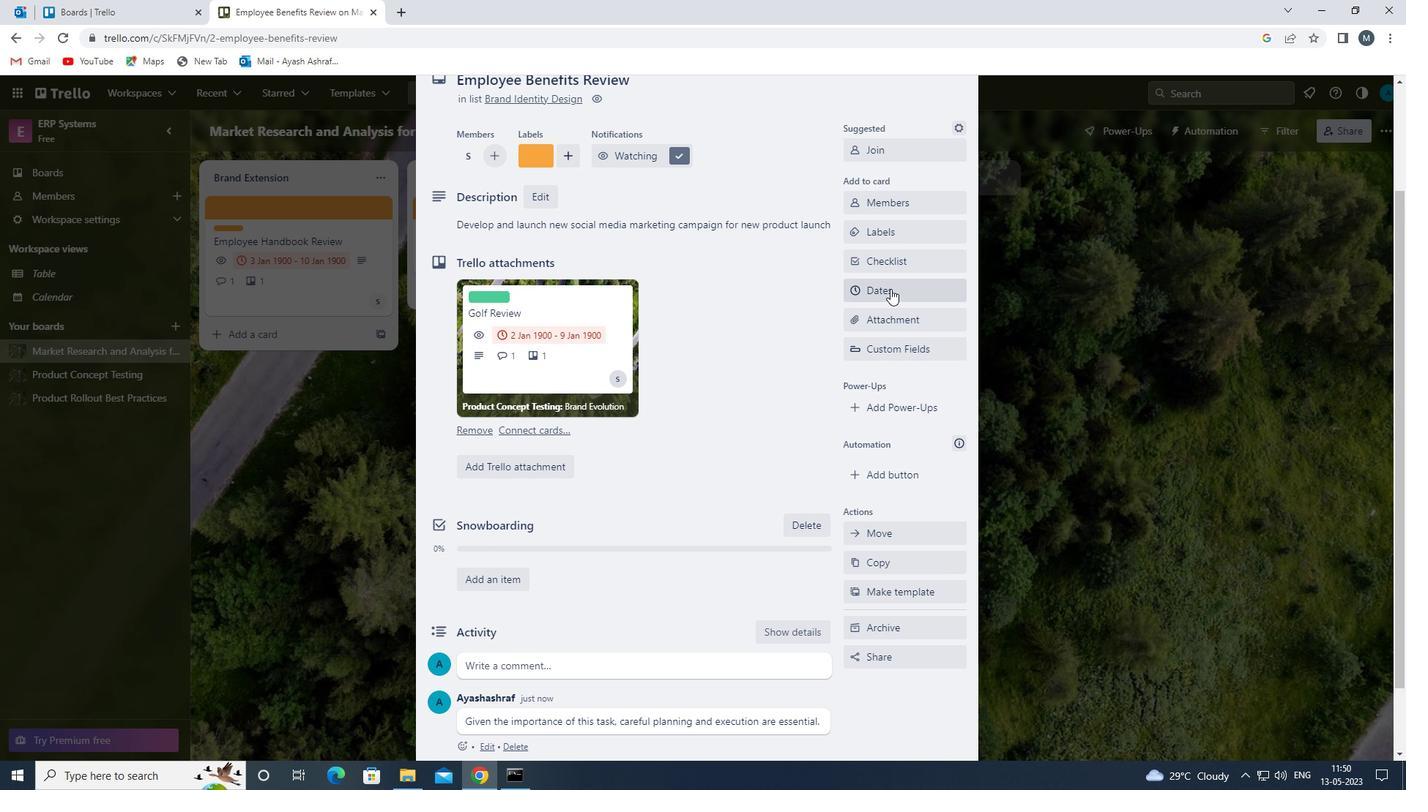 
Action: Mouse moved to (860, 391)
Screenshot: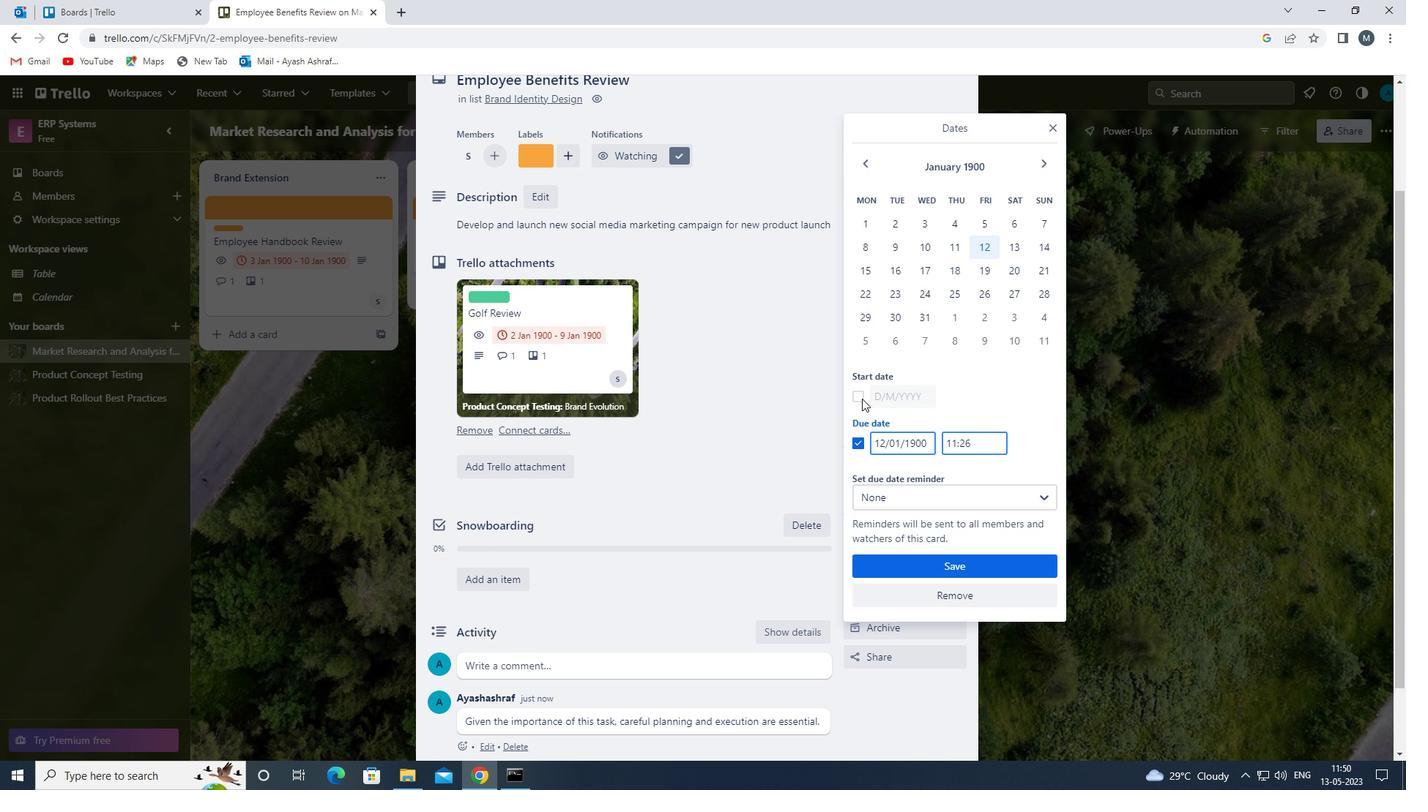 
Action: Mouse pressed left at (860, 391)
Screenshot: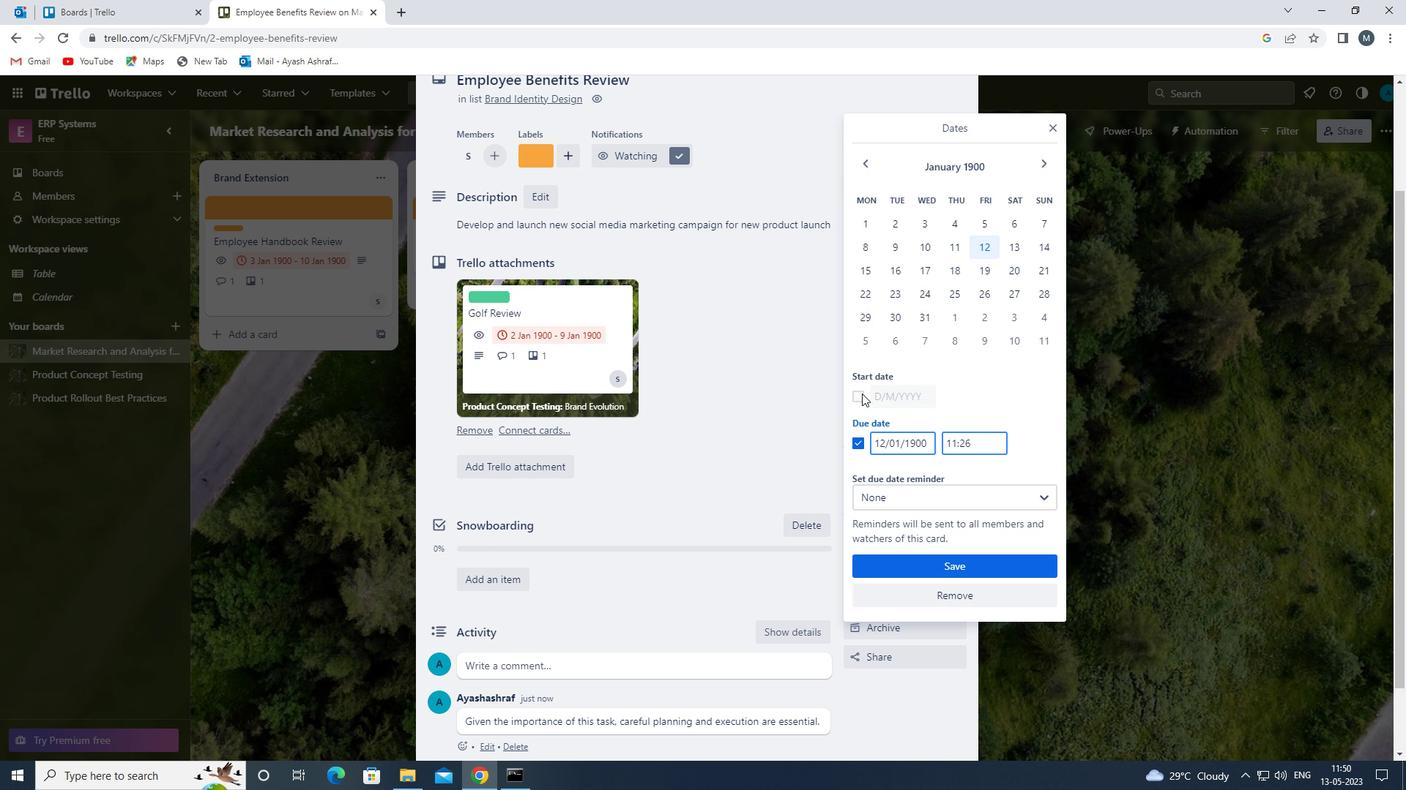 
Action: Mouse moved to (884, 391)
Screenshot: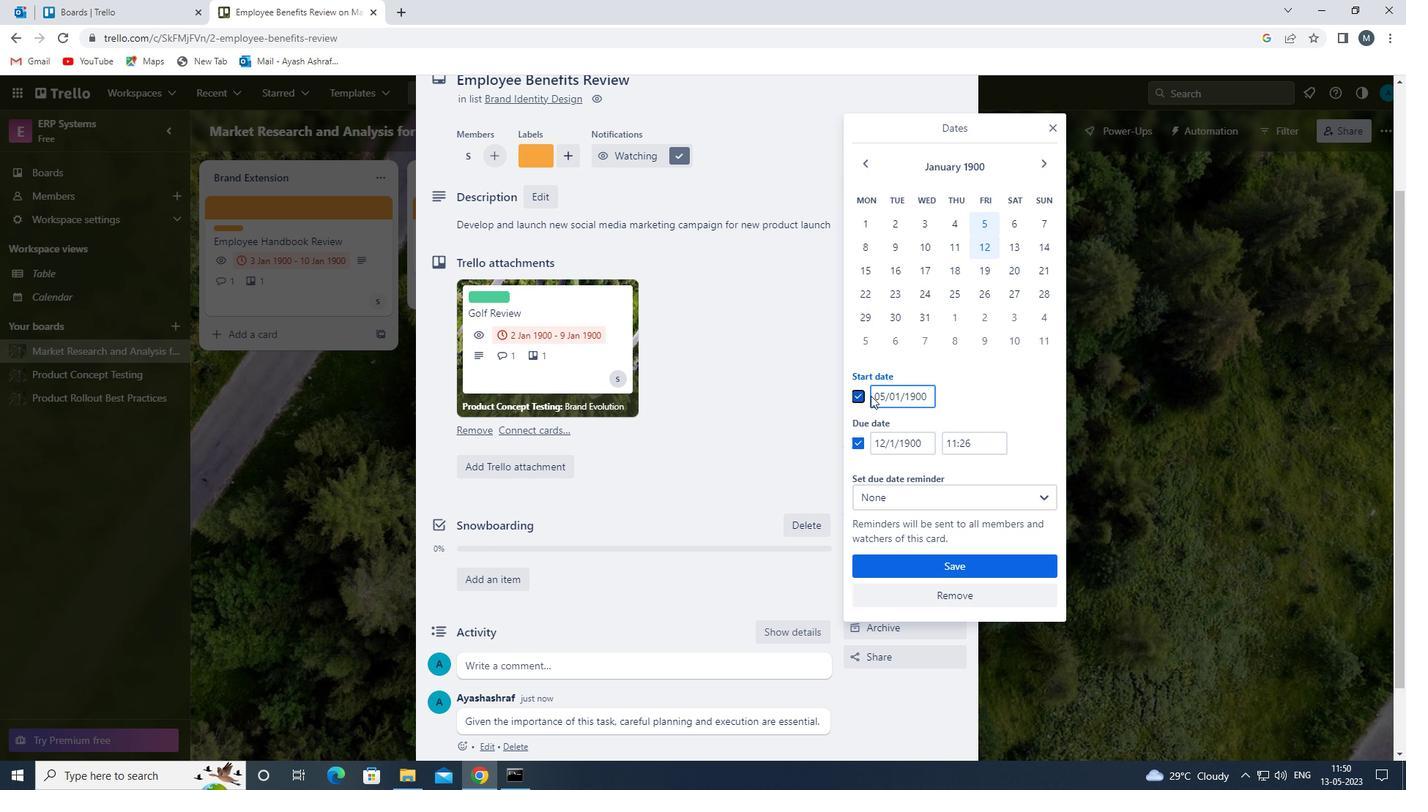 
Action: Mouse pressed left at (884, 391)
Screenshot: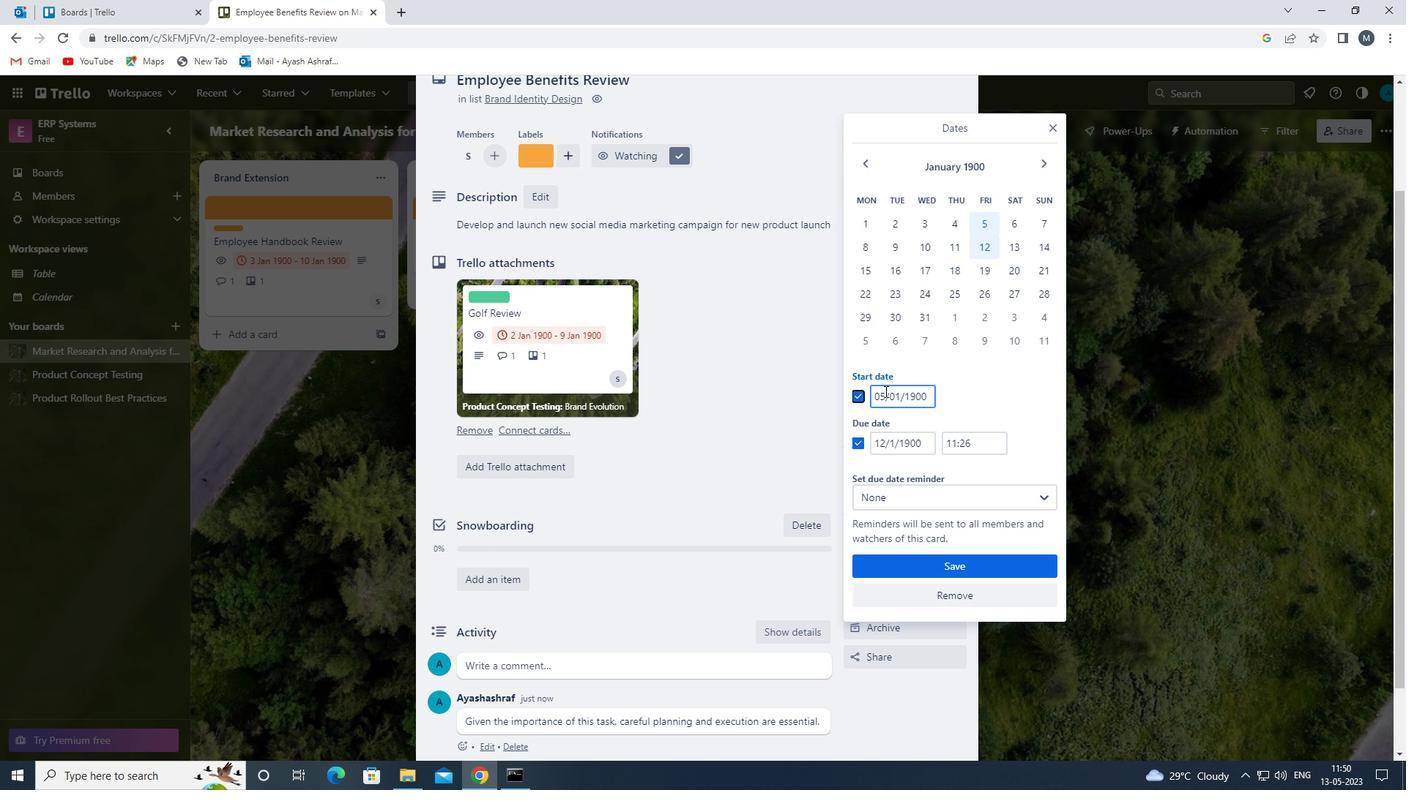 
Action: Mouse moved to (877, 397)
Screenshot: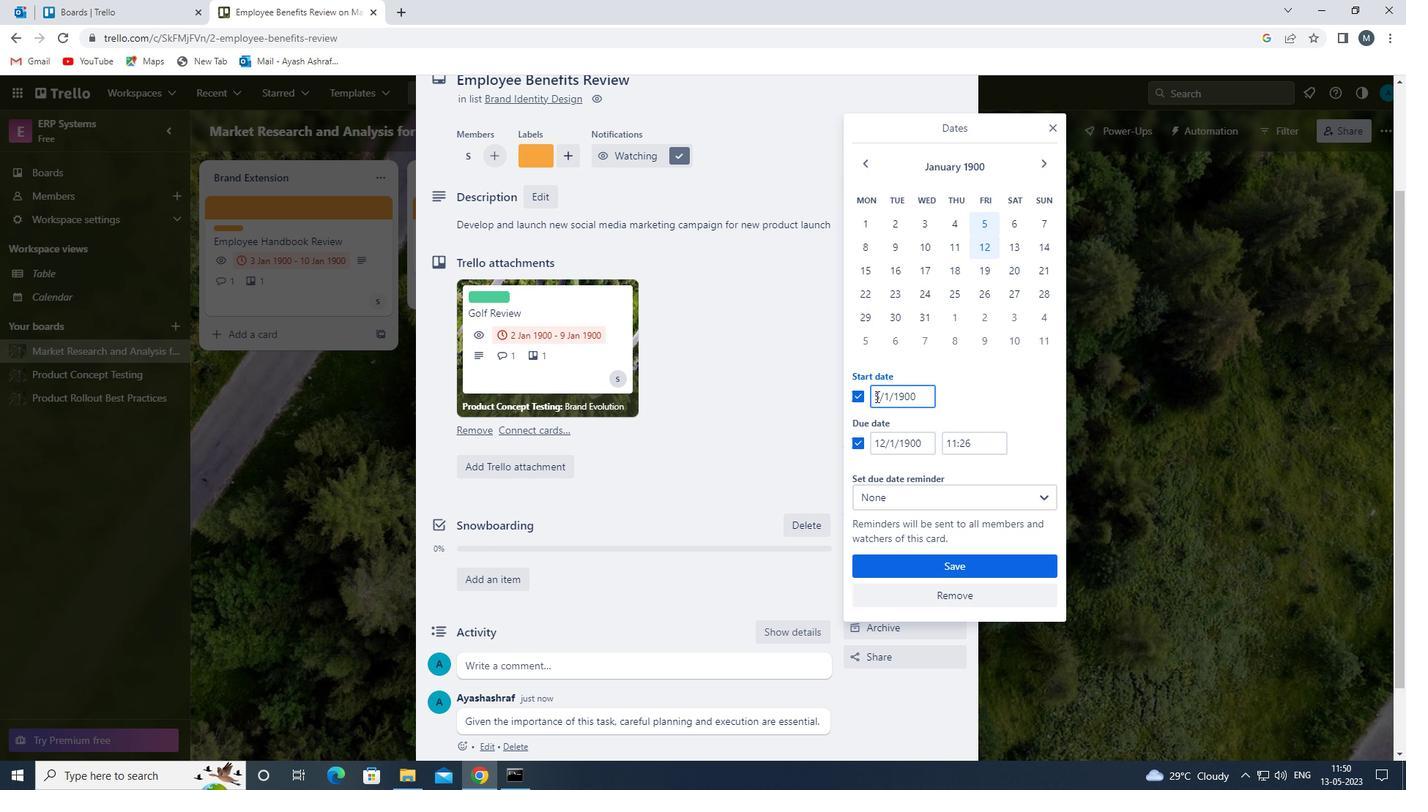 
Action: Mouse pressed left at (877, 397)
Screenshot: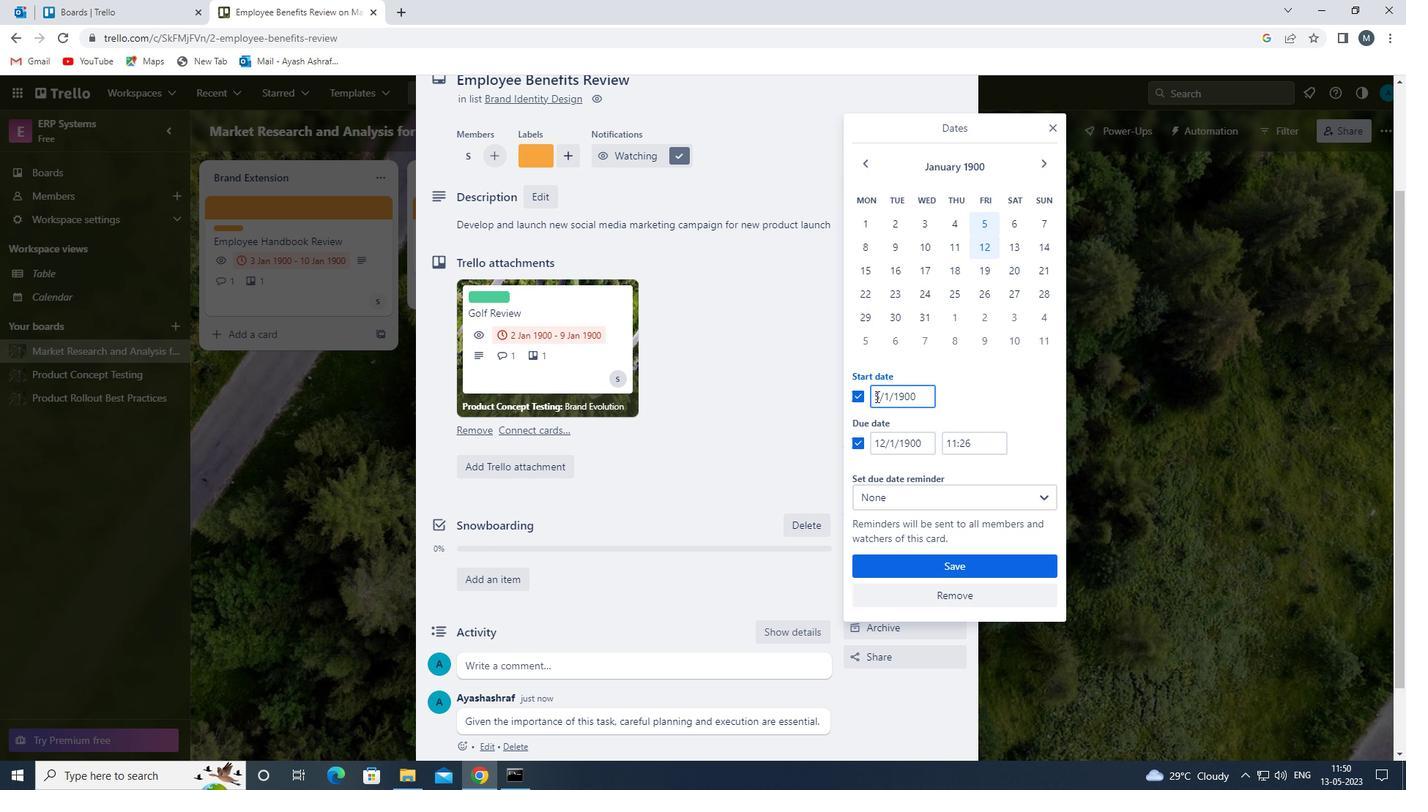 
Action: Mouse moved to (881, 405)
Screenshot: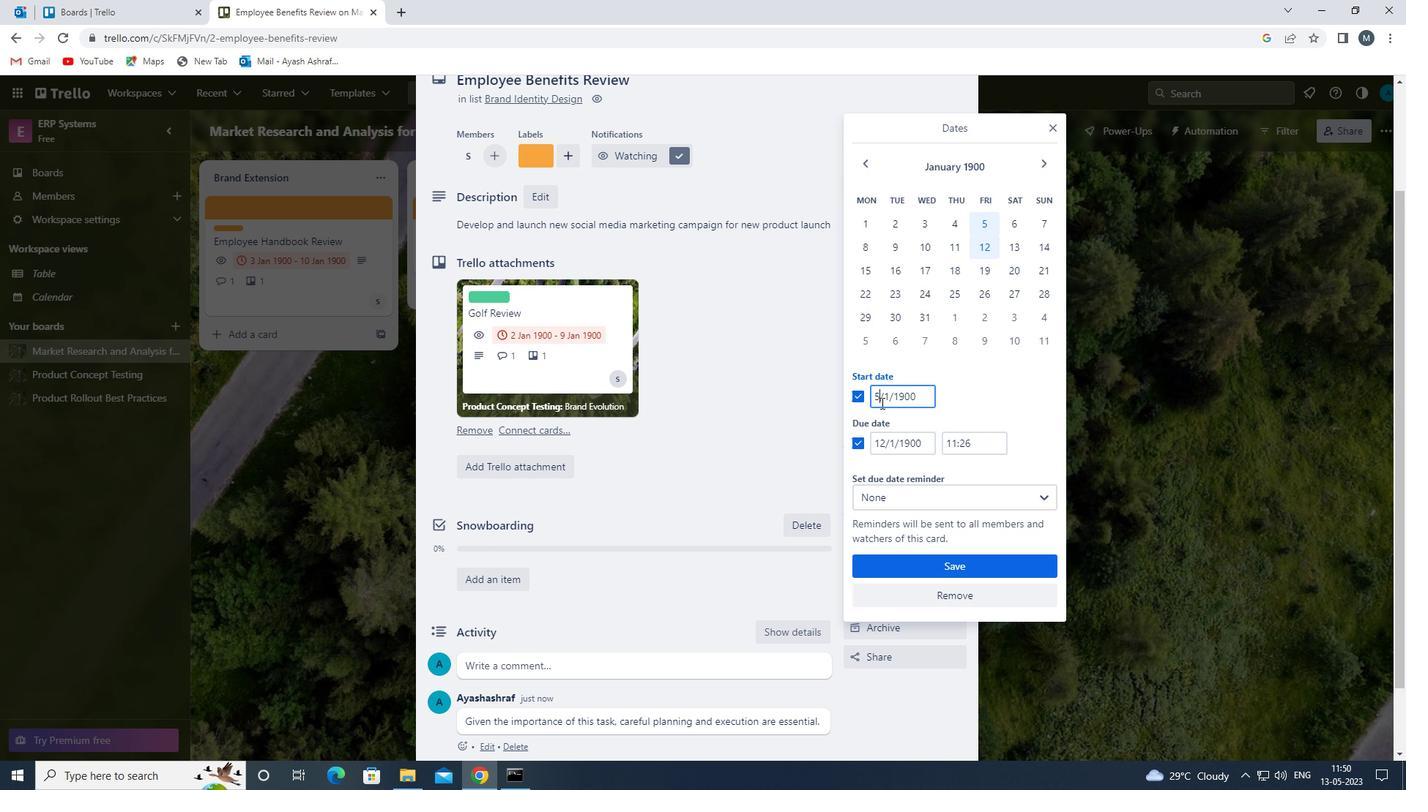
Action: Key pressed <Key.backspace>06
Screenshot: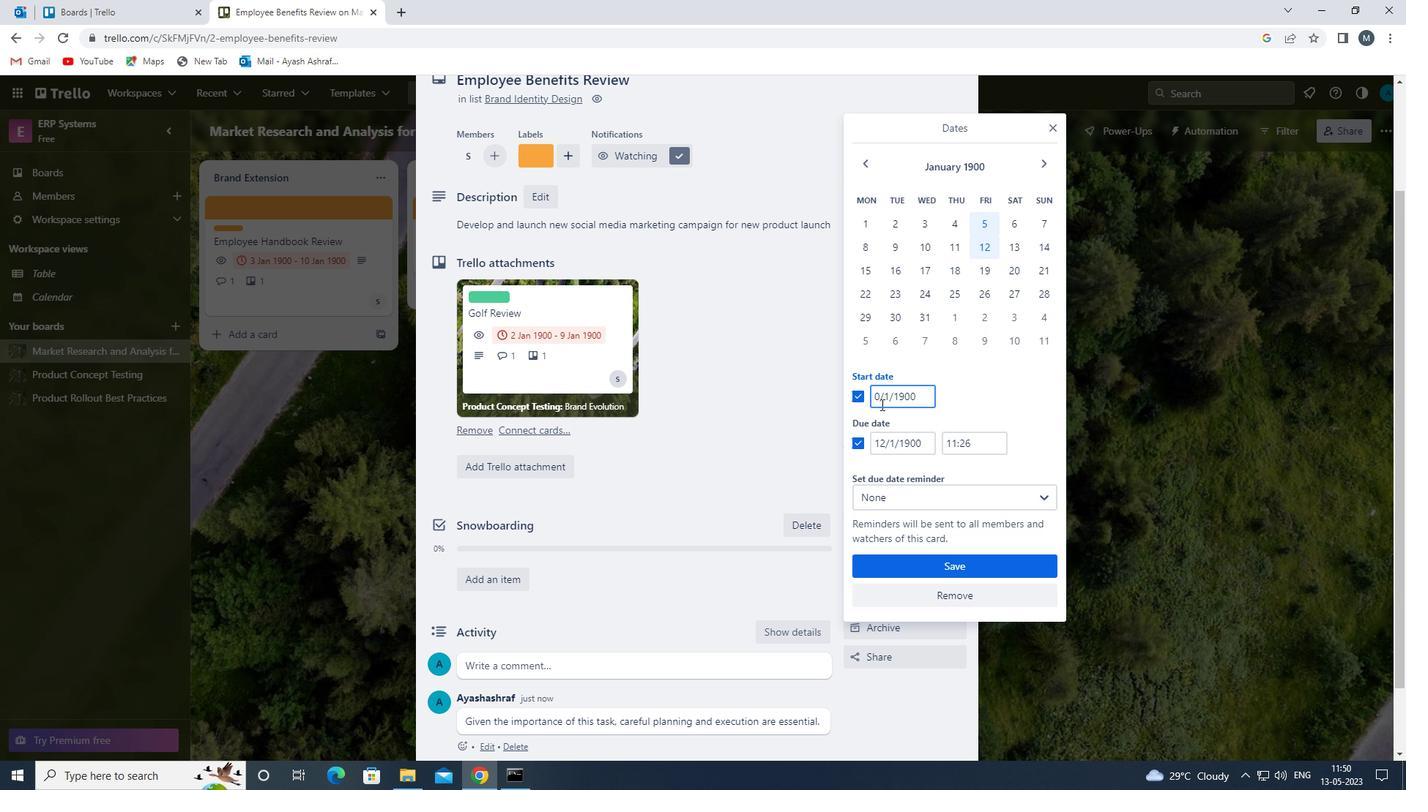 
Action: Mouse moved to (888, 396)
Screenshot: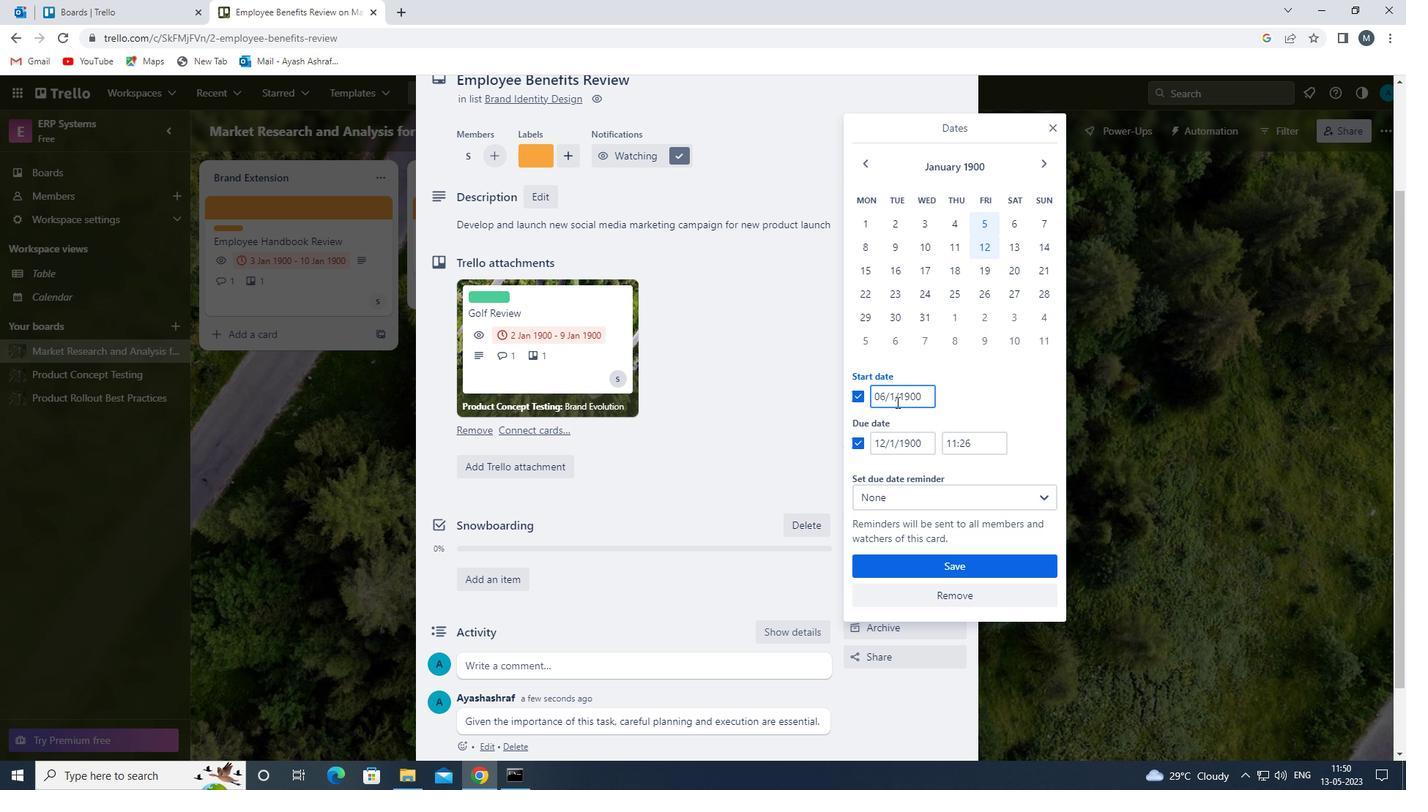 
Action: Mouse pressed left at (888, 396)
Screenshot: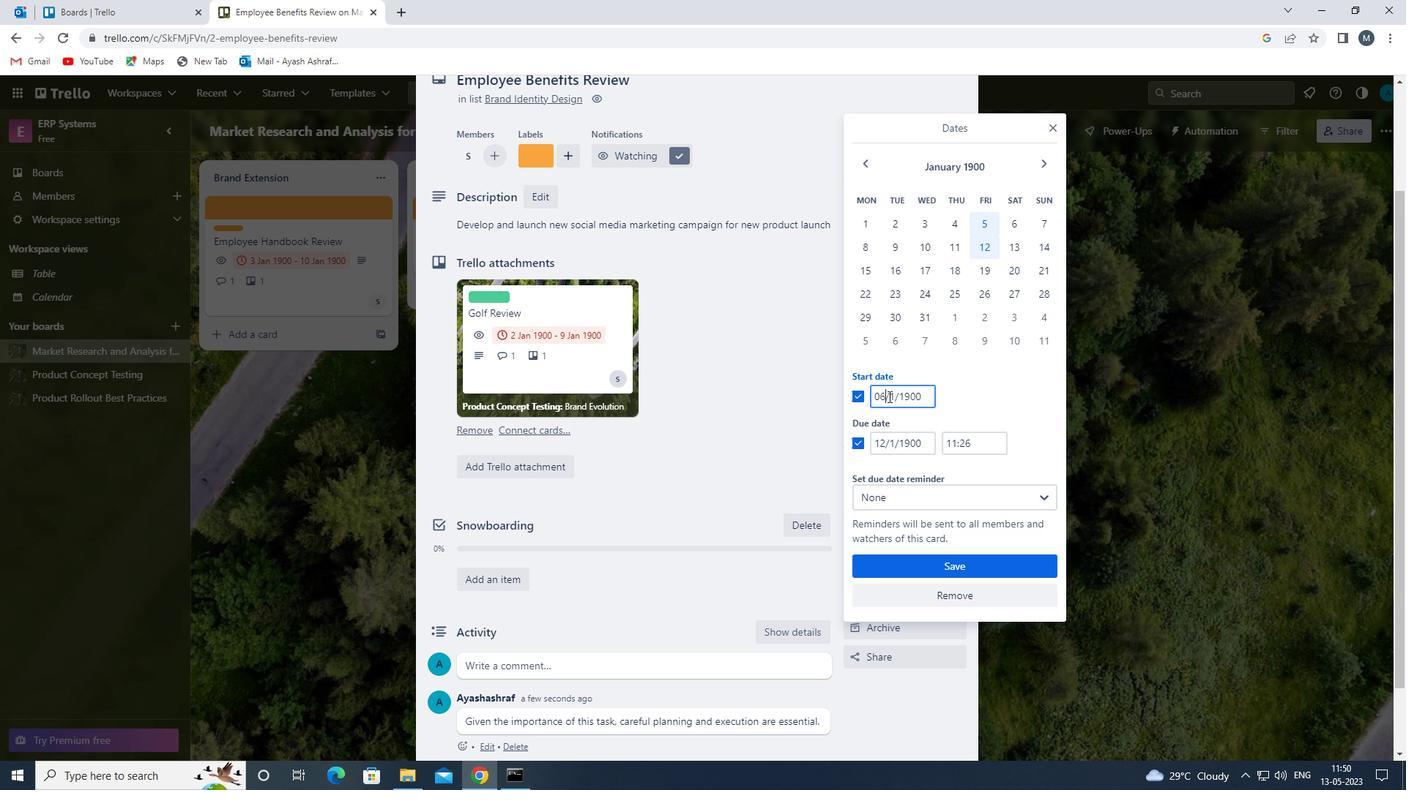 
Action: Mouse moved to (894, 405)
Screenshot: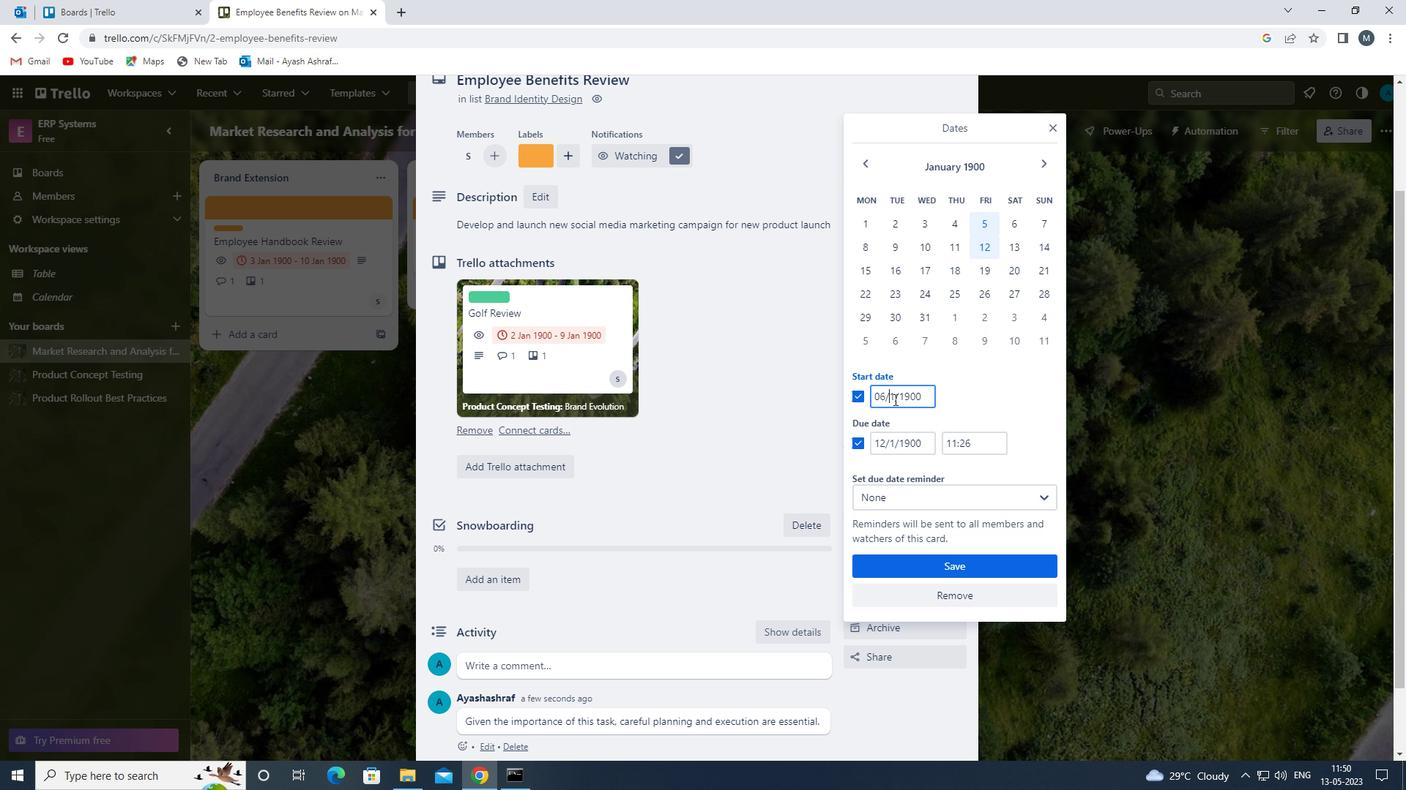 
Action: Key pressed 0
Screenshot: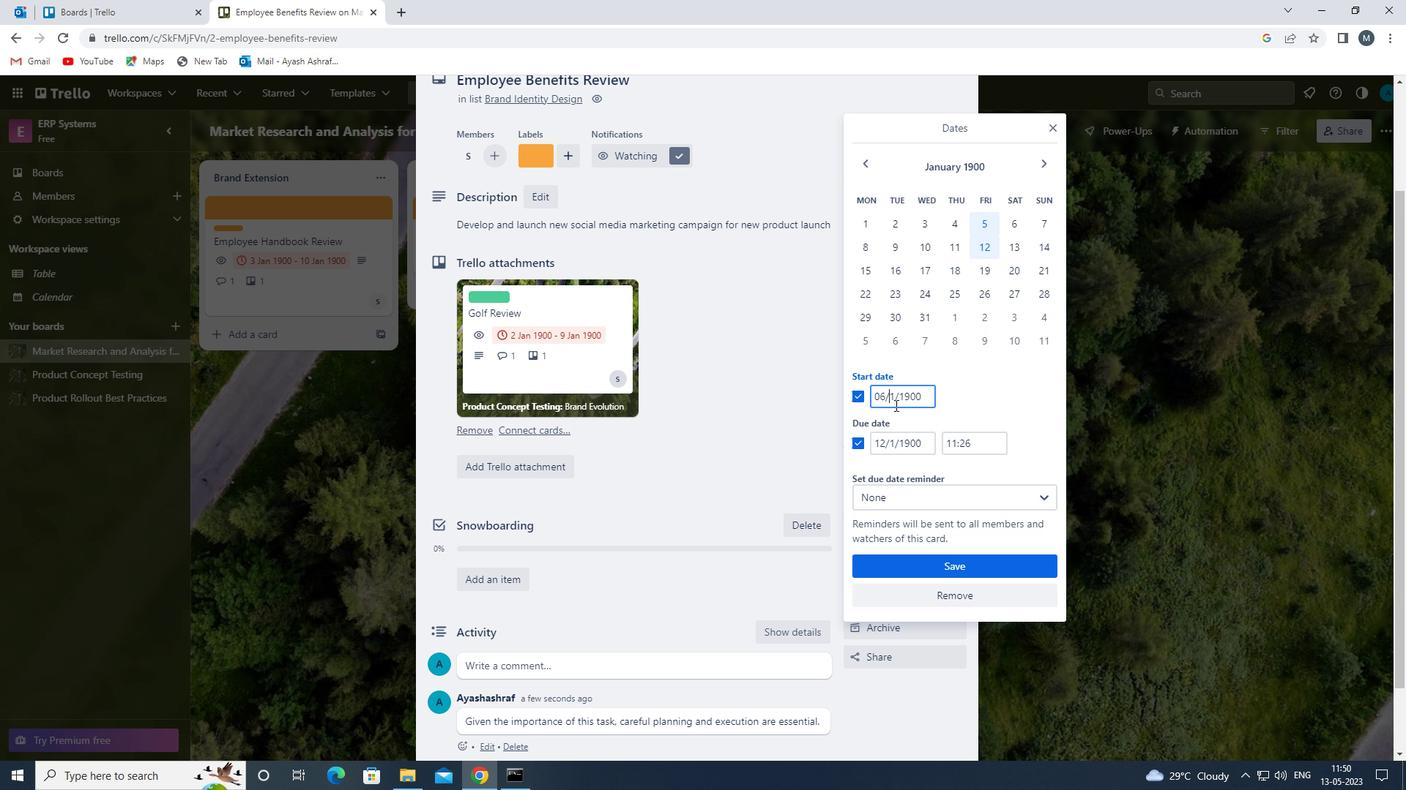 
Action: Mouse moved to (886, 440)
Screenshot: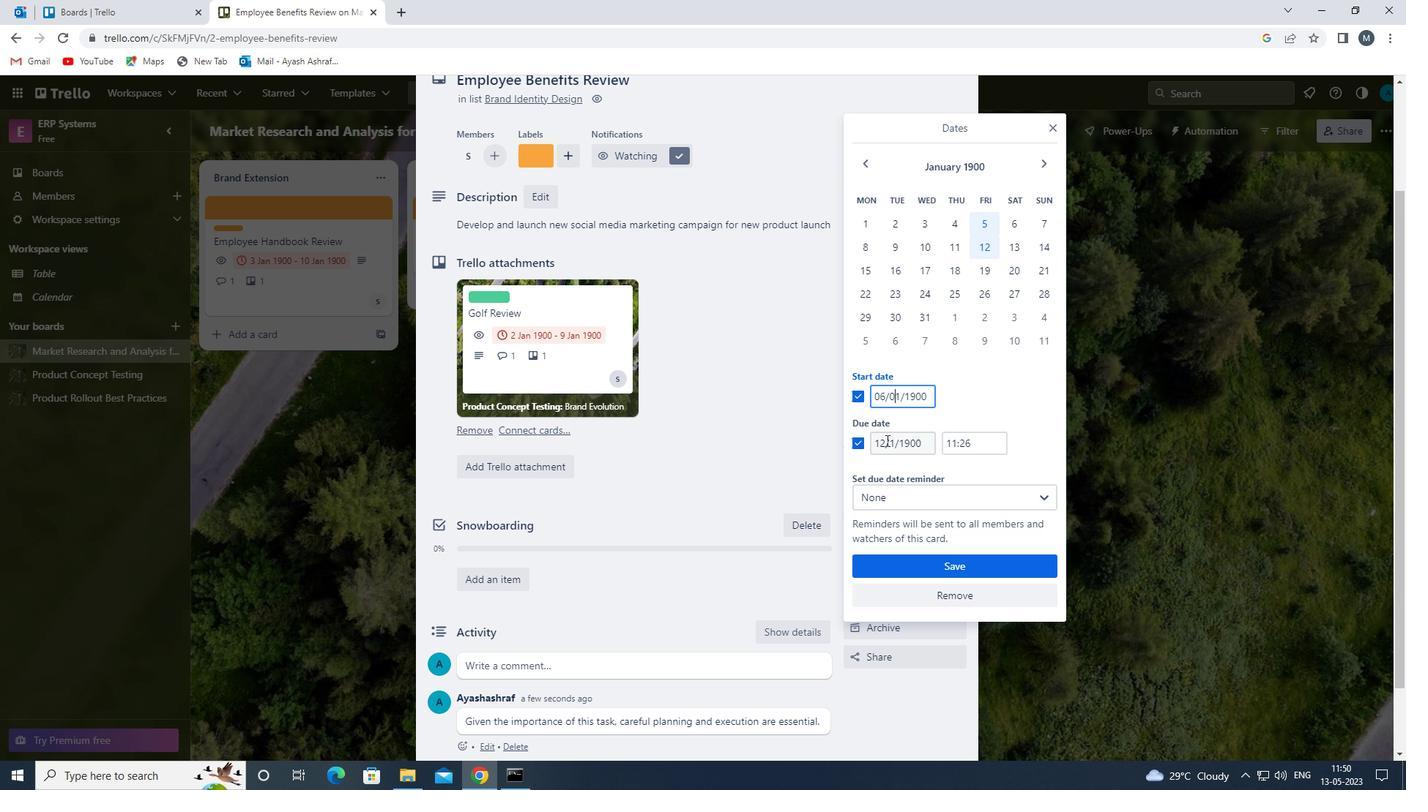 
Action: Mouse pressed left at (886, 440)
Screenshot: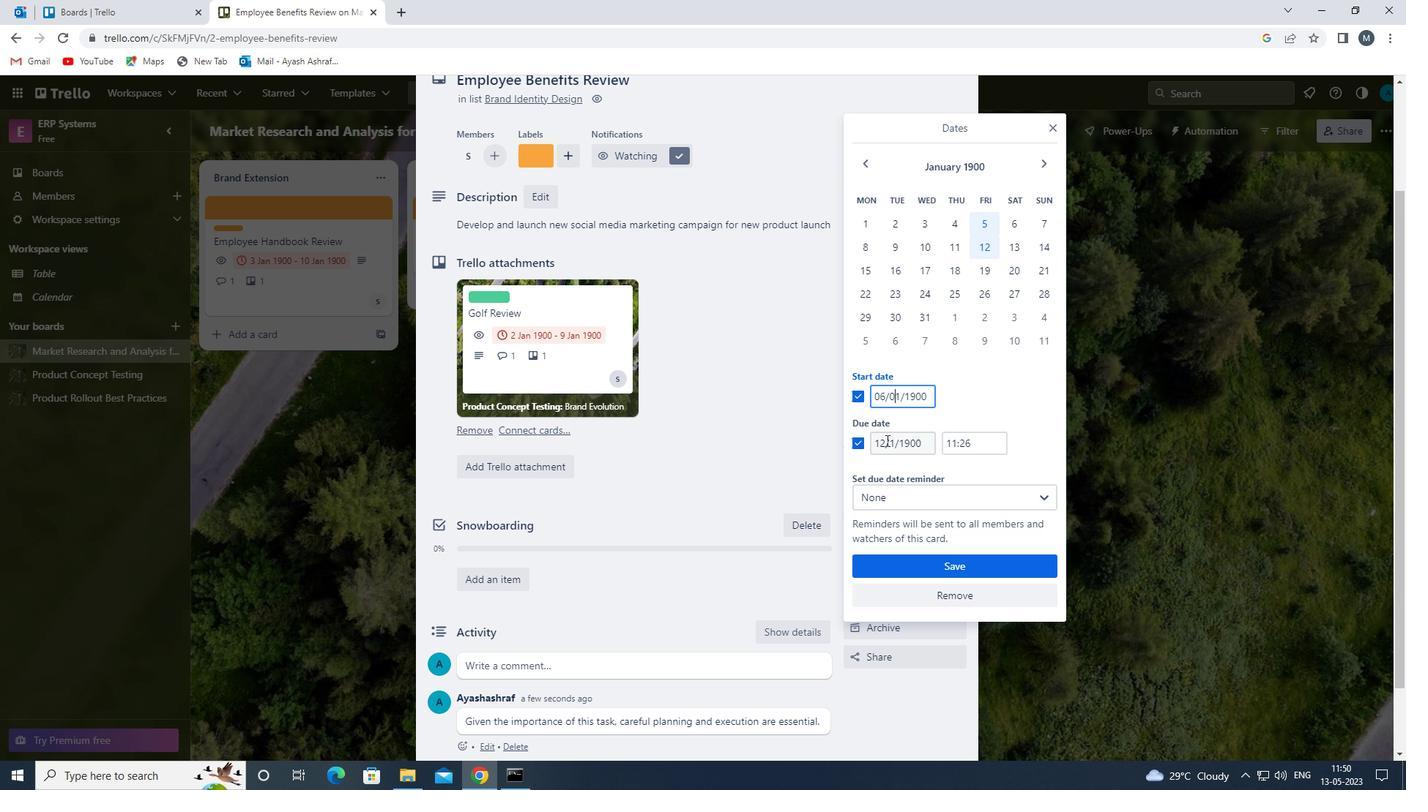 
Action: Mouse moved to (892, 446)
Screenshot: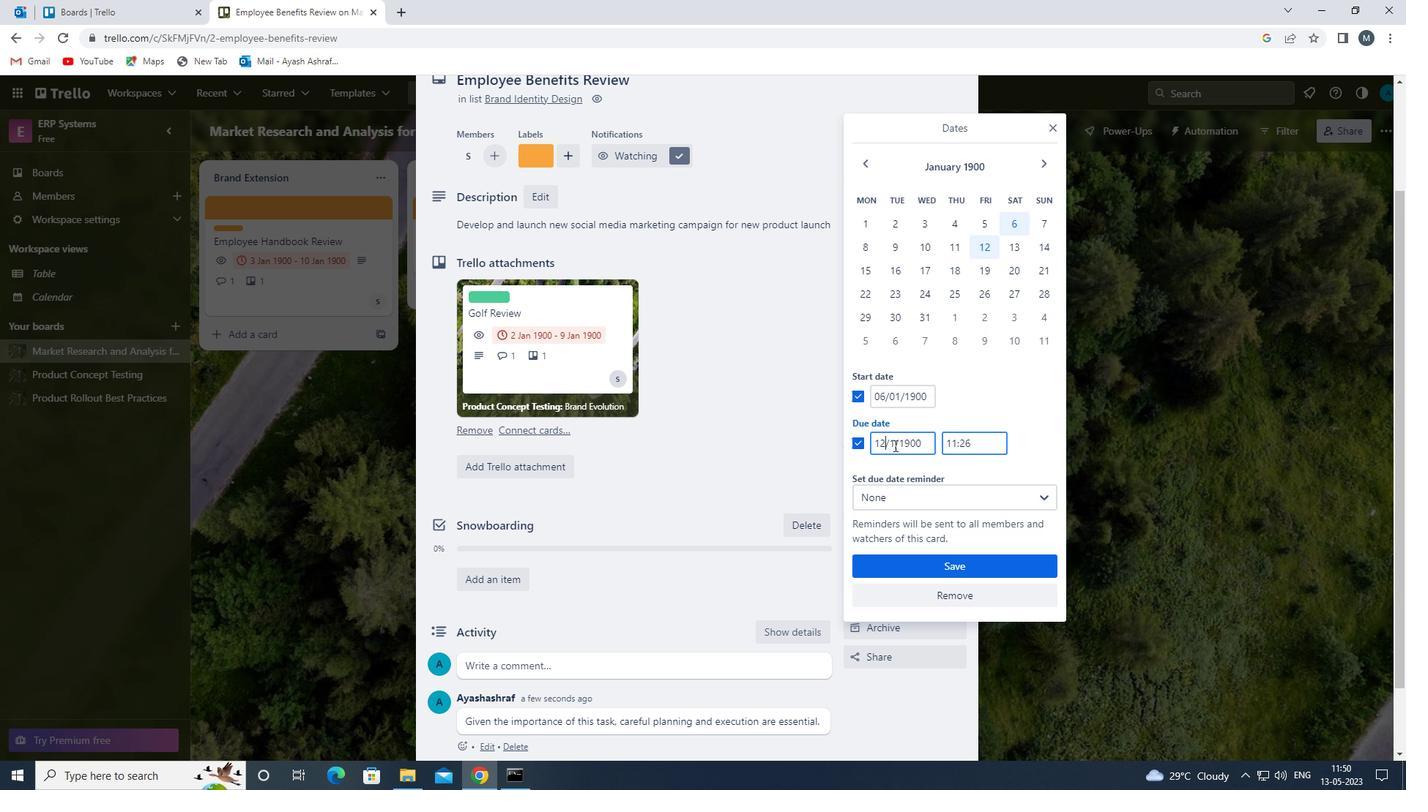 
Action: Key pressed <Key.backspace>
Screenshot: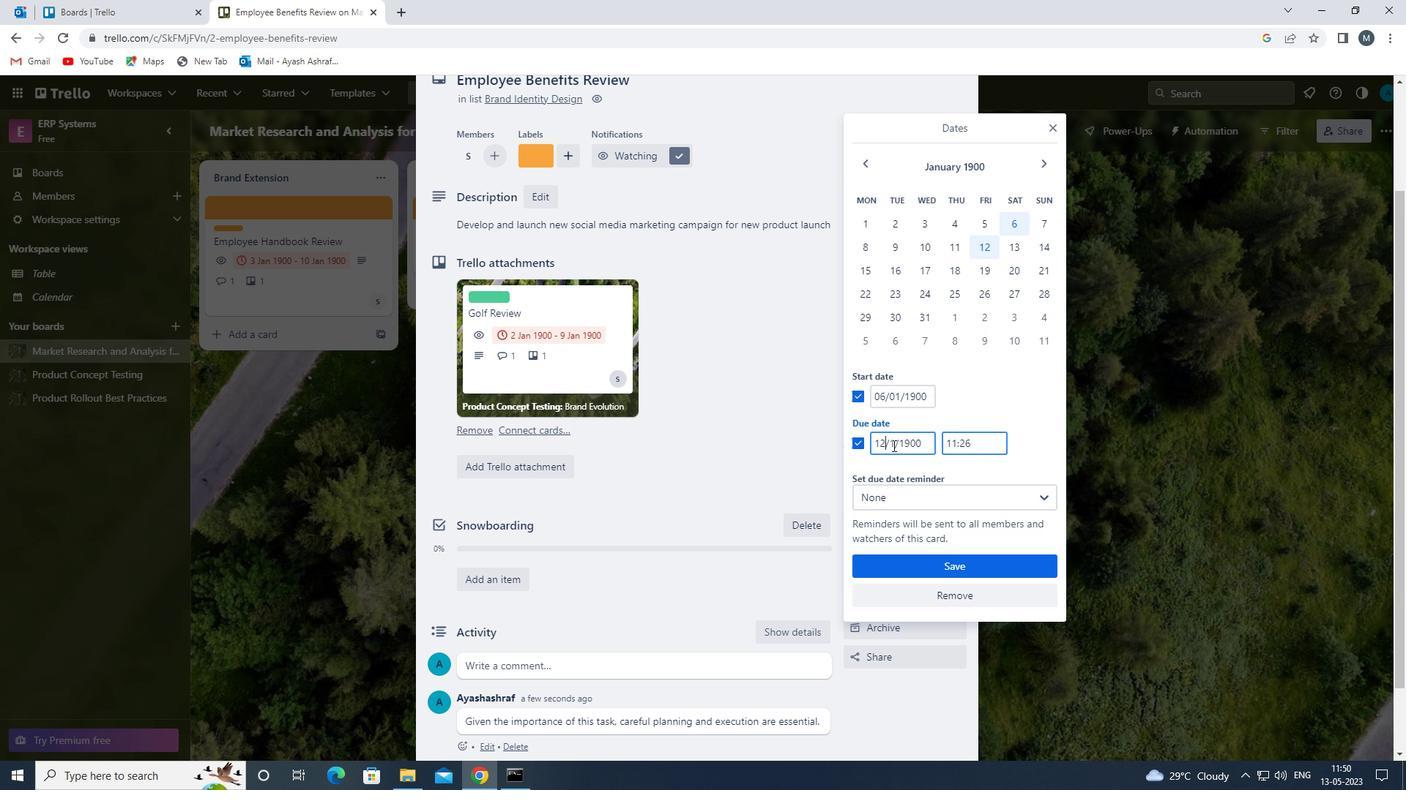 
Action: Mouse moved to (892, 443)
Screenshot: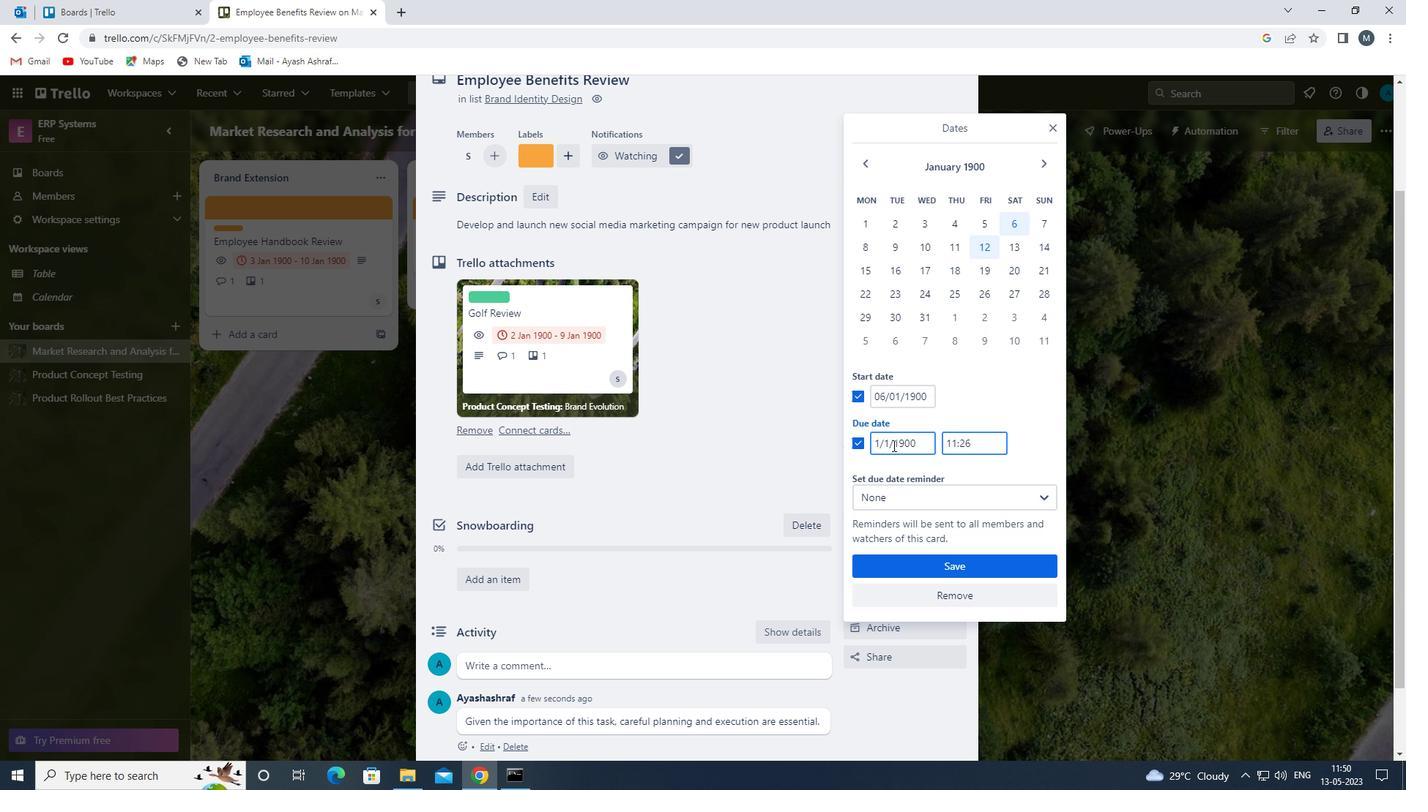 
Action: Key pressed 3
Screenshot: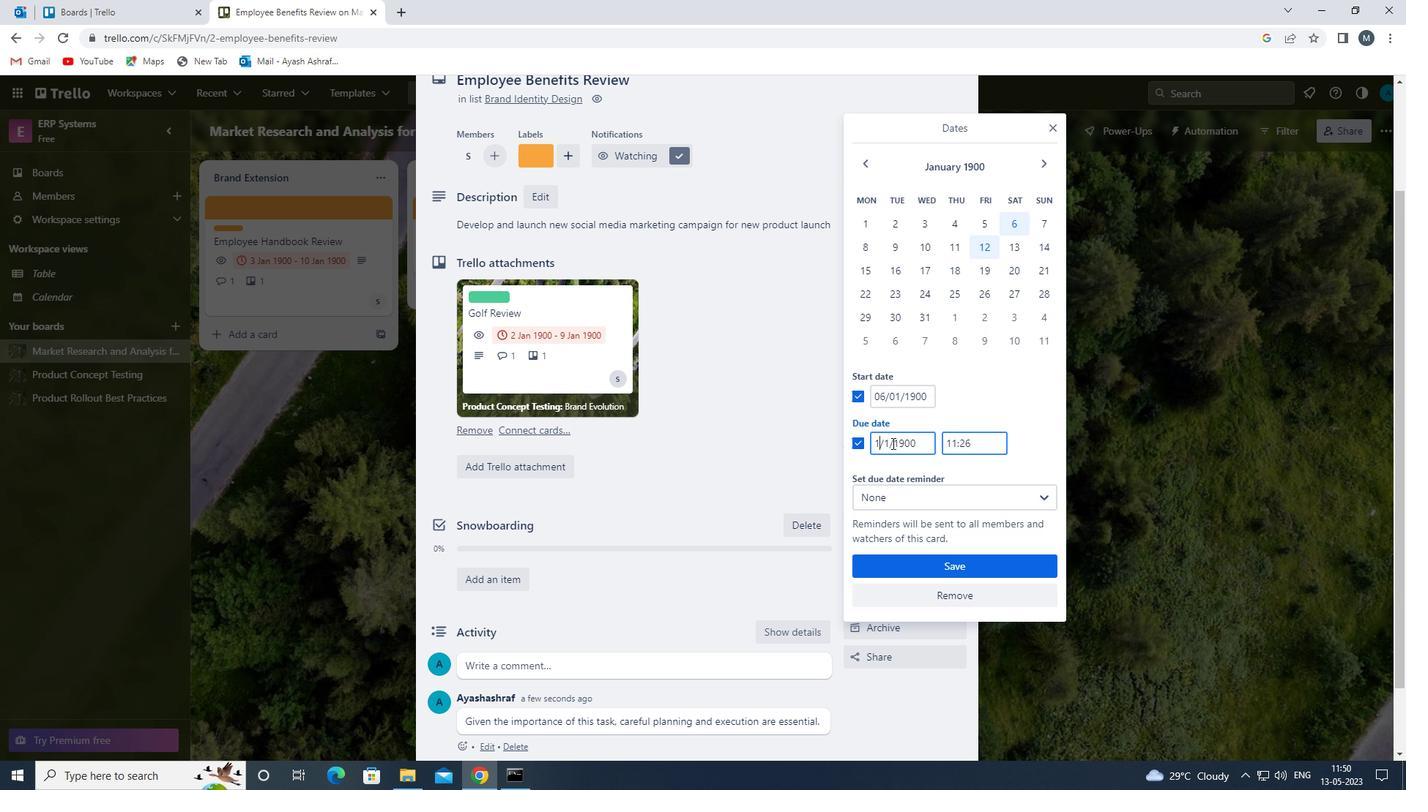 
Action: Mouse moved to (890, 444)
Screenshot: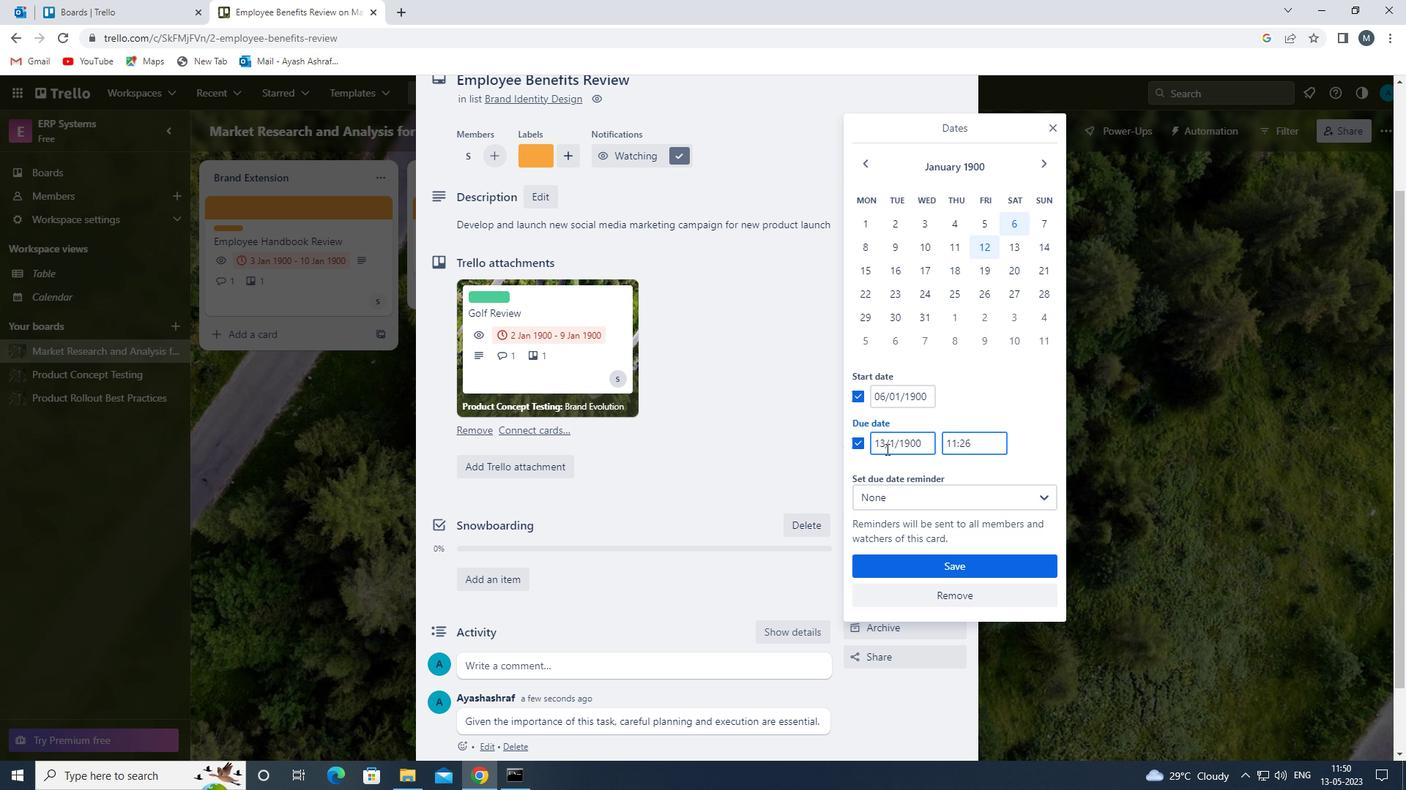
Action: Mouse pressed left at (890, 444)
Screenshot: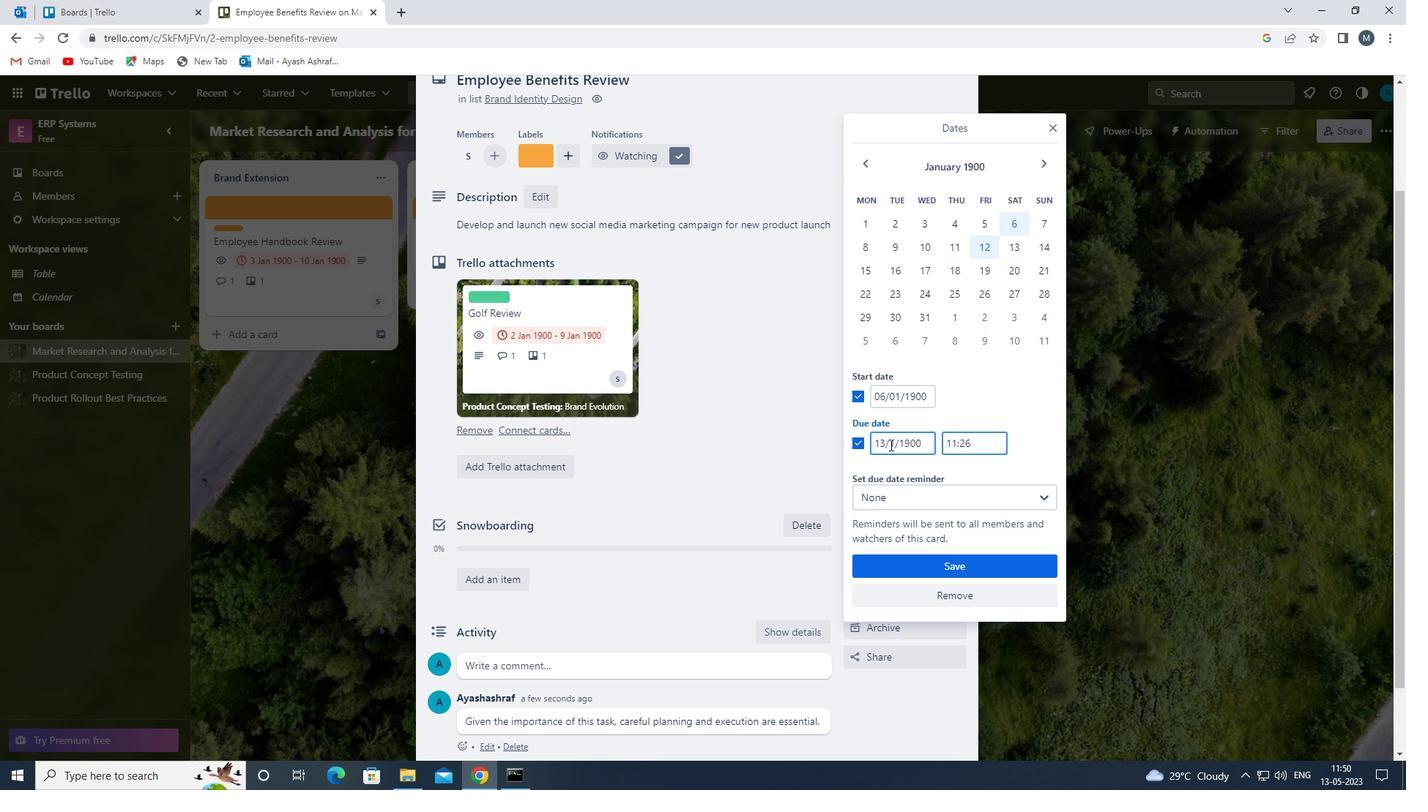 
Action: Mouse moved to (894, 446)
Screenshot: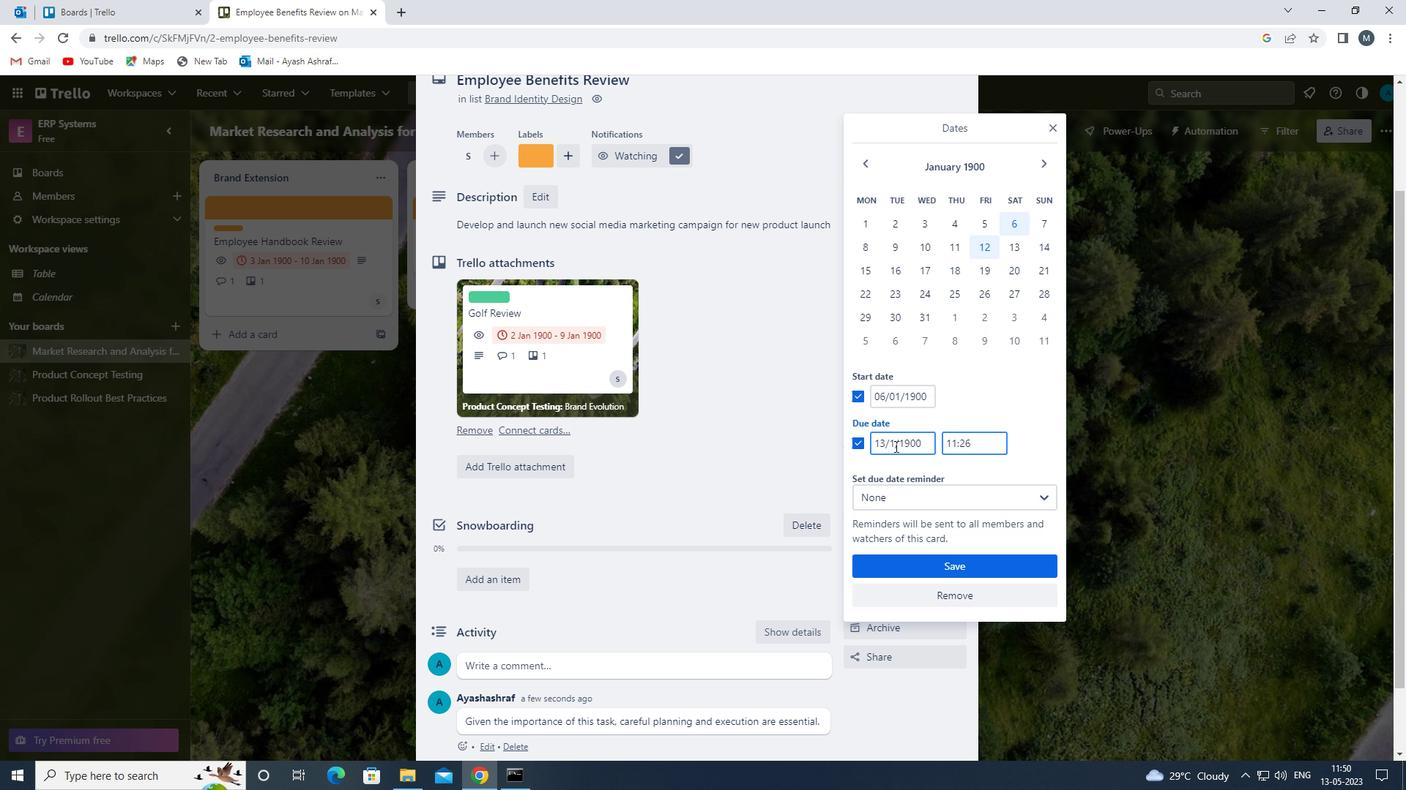 
Action: Key pressed 0
Screenshot: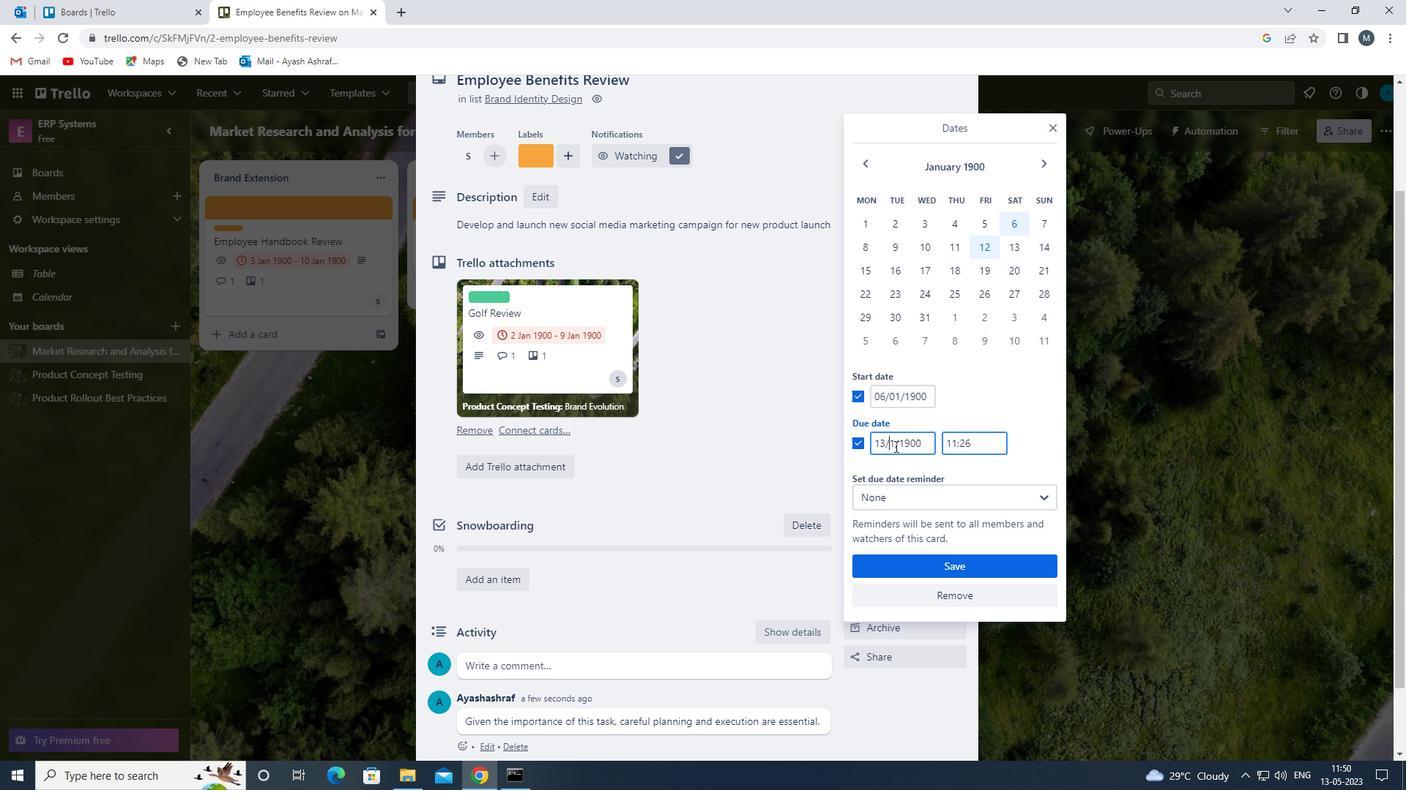 
Action: Mouse moved to (899, 561)
Screenshot: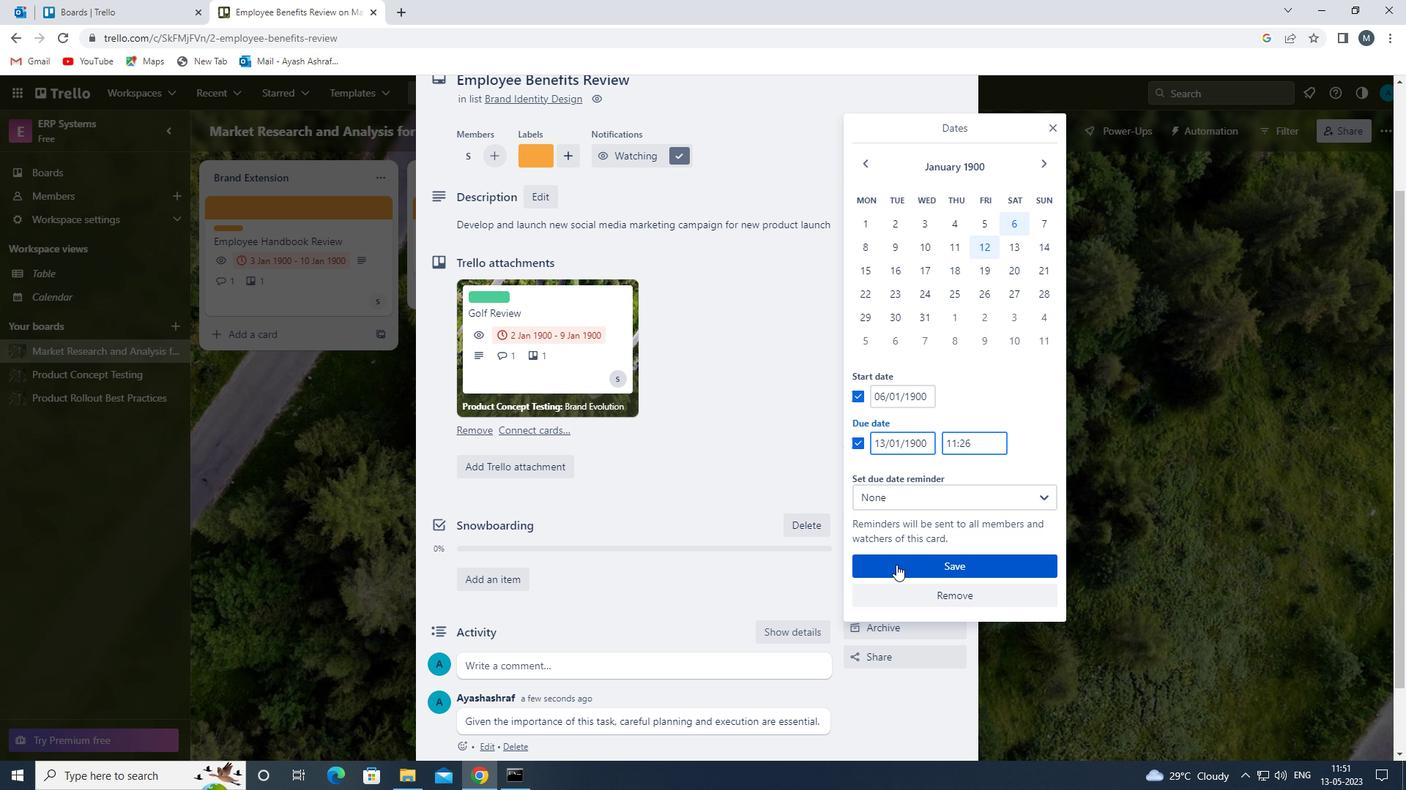 
Action: Mouse pressed left at (899, 561)
Screenshot: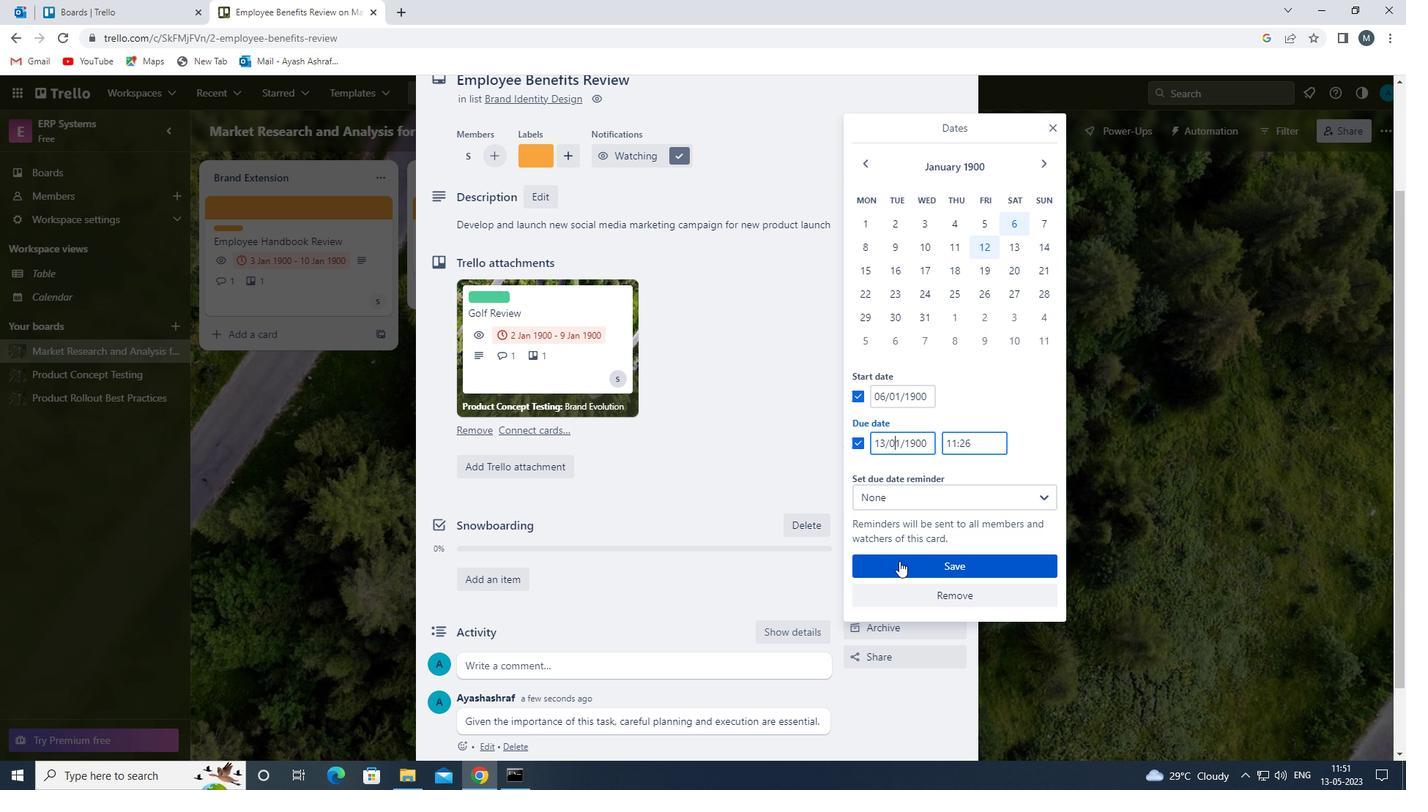 
Action: Mouse moved to (760, 560)
Screenshot: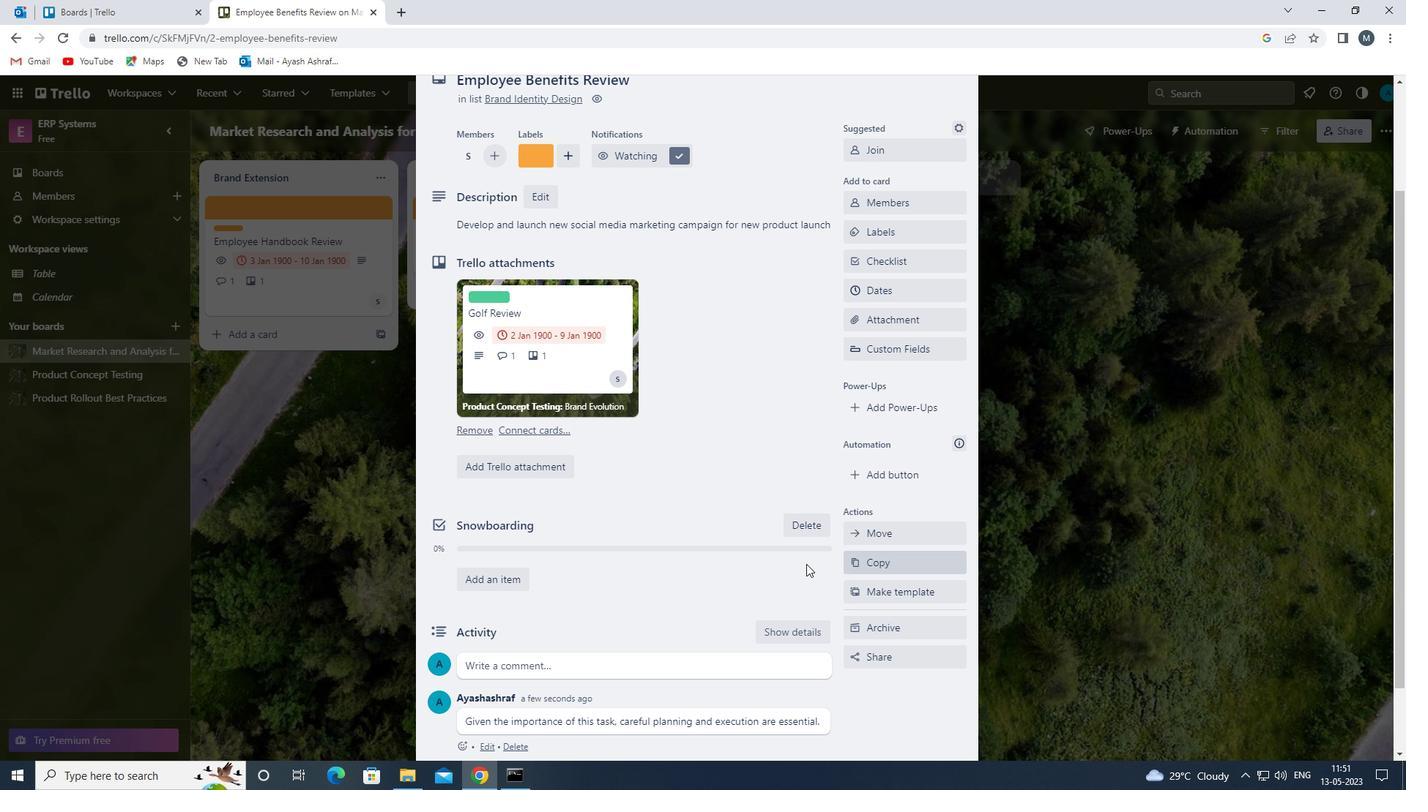 
Action: Mouse scrolled (760, 561) with delta (0, 0)
Screenshot: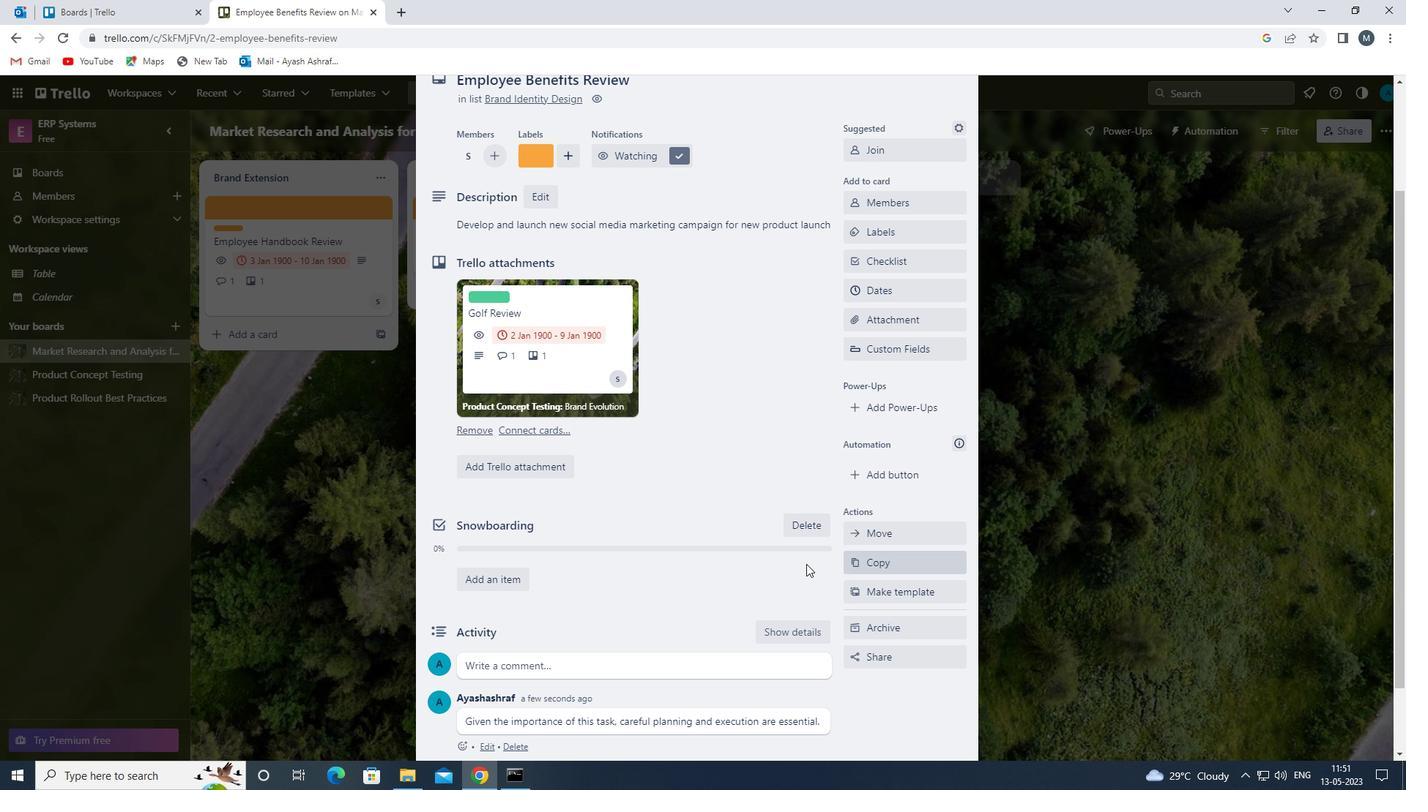 
Action: Mouse scrolled (760, 561) with delta (0, 0)
Screenshot: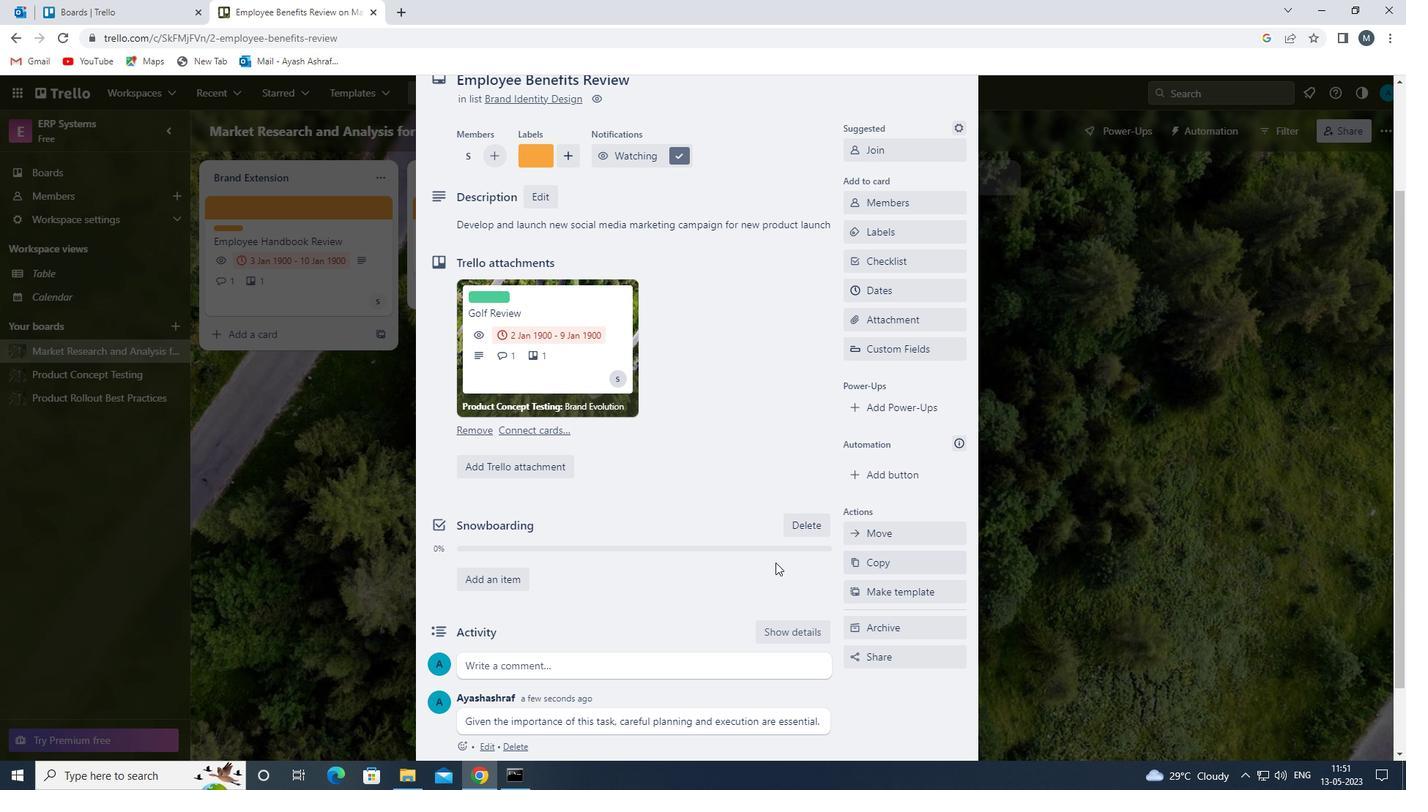 
Action: Mouse scrolled (760, 561) with delta (0, 0)
Screenshot: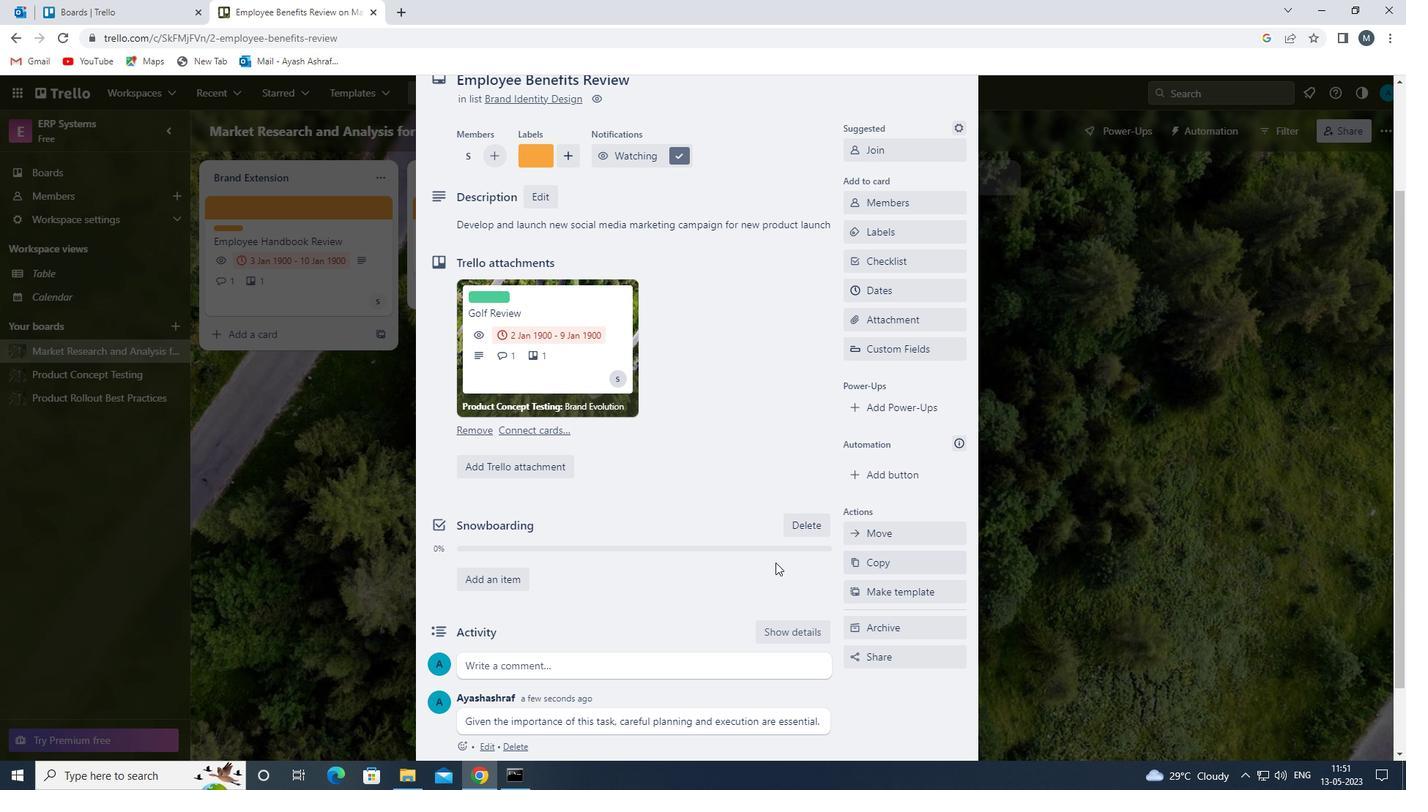 
Action: Mouse scrolled (760, 561) with delta (0, 0)
Screenshot: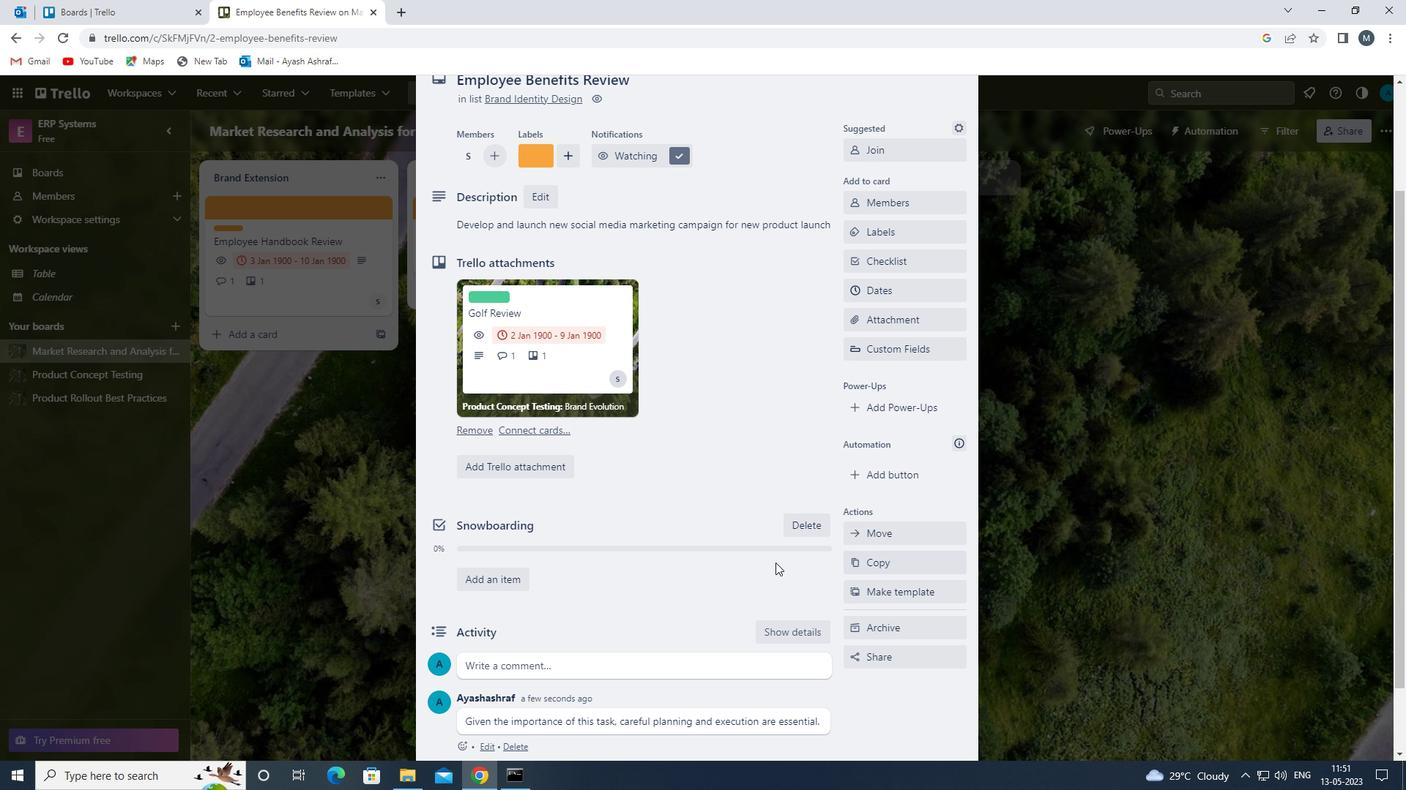 
Action: Mouse scrolled (760, 561) with delta (0, 0)
Screenshot: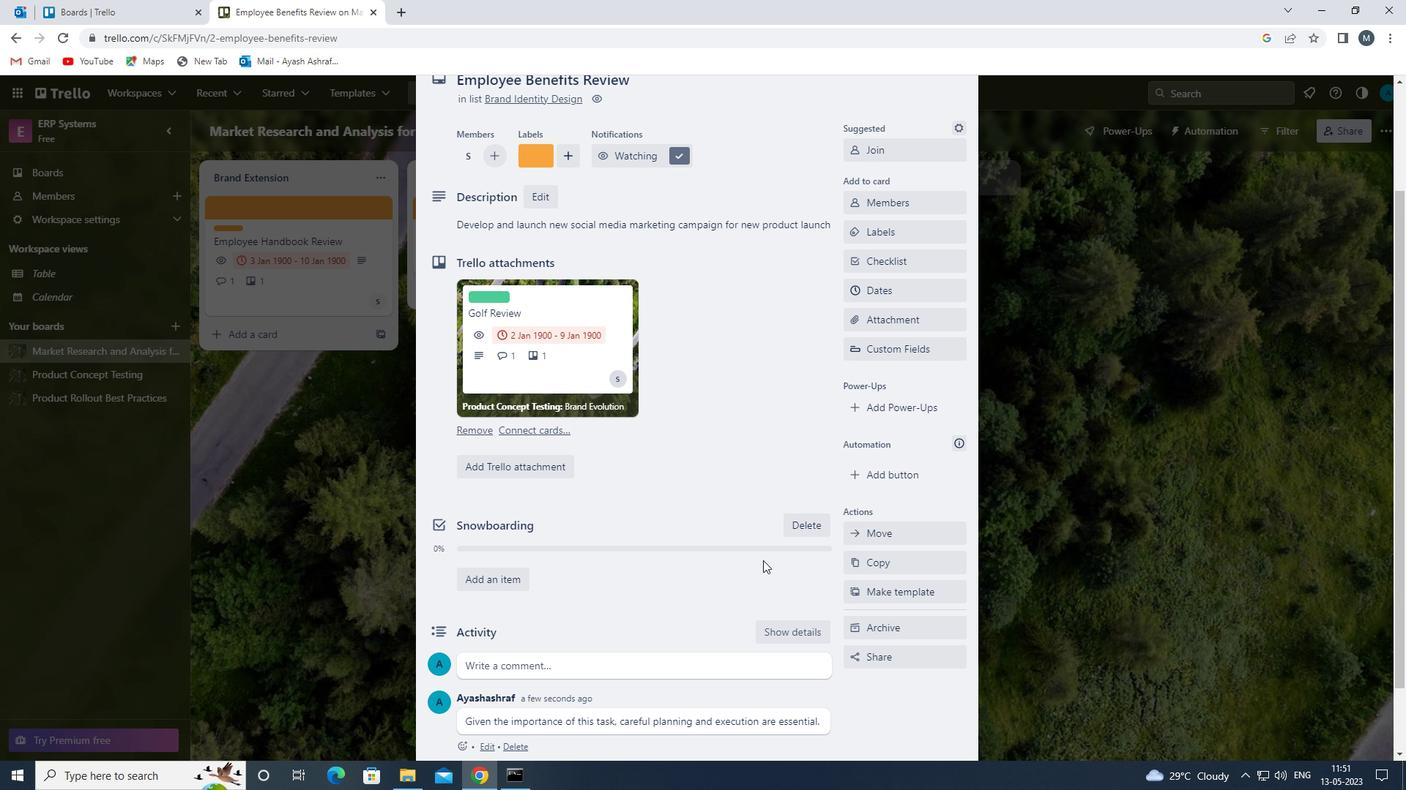 
Action: Mouse scrolled (760, 561) with delta (0, 0)
Screenshot: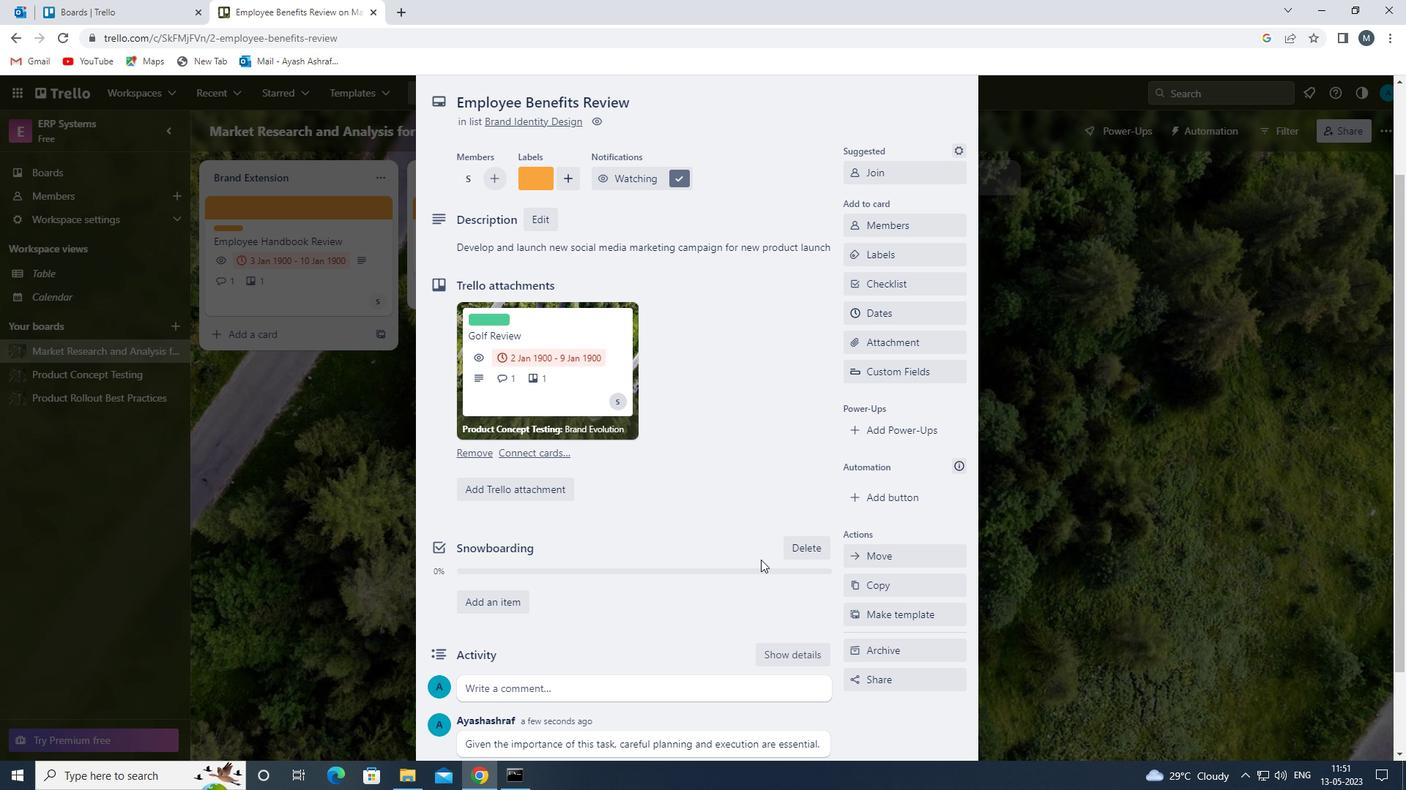 
Action: Mouse scrolled (760, 561) with delta (0, 0)
Screenshot: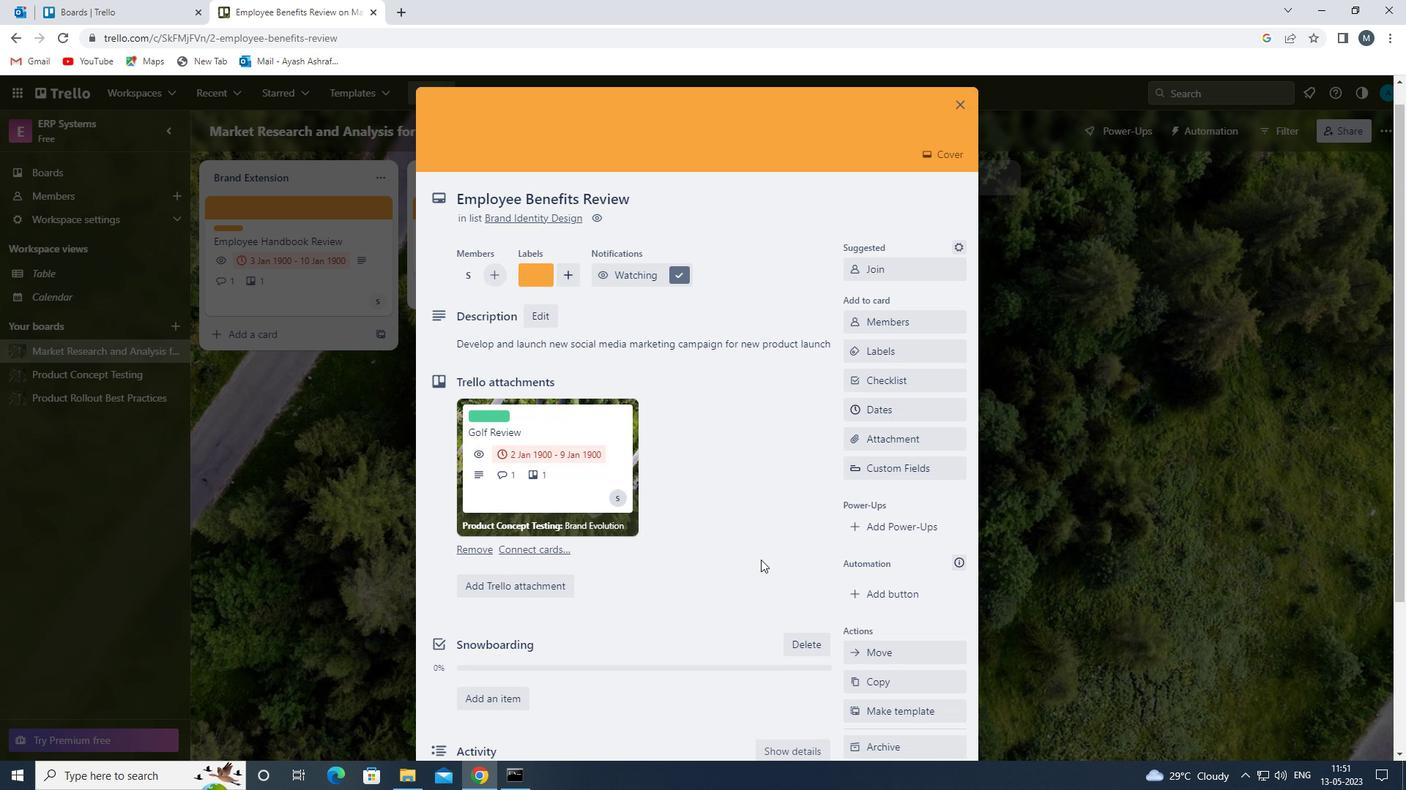 
